 Task: Find connections with filter location Puerto López with filter topic #Leanstartupswith filter profile language Spanish with filter current company Water.org with filter school The New College, Chennai with filter industry Bars, Taverns, and Nightclubs with filter service category Management with filter keywords title Pharmacist
Action: Mouse pressed left at (314, 254)
Screenshot: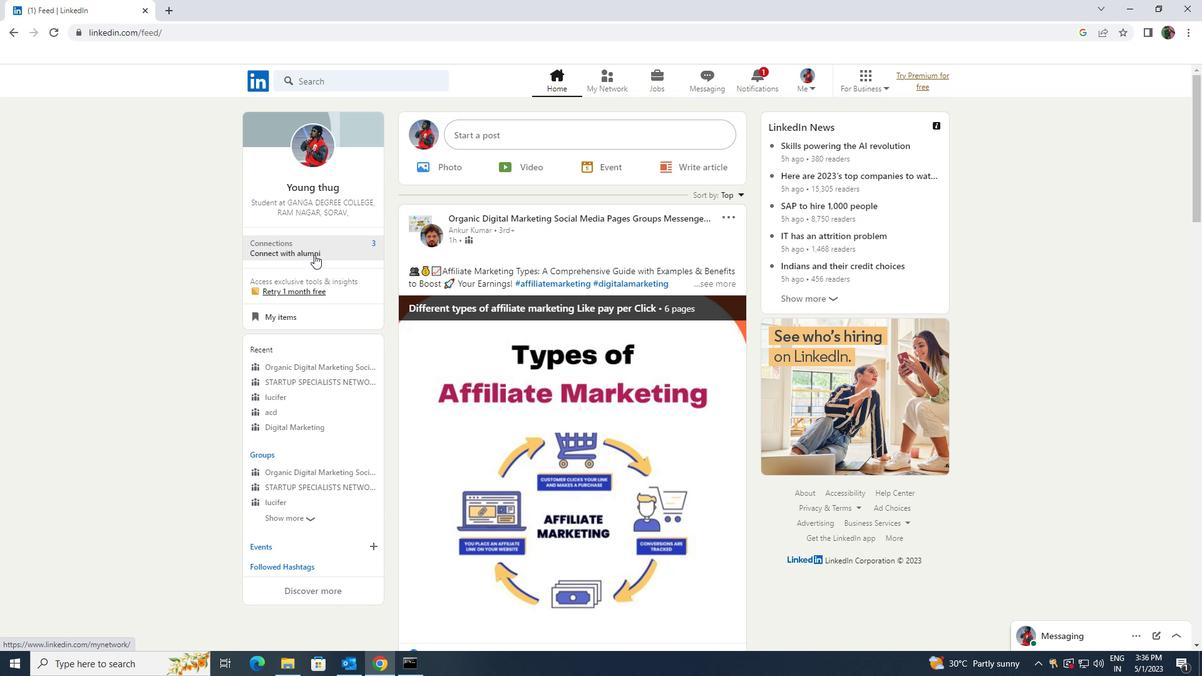 
Action: Mouse moved to (357, 142)
Screenshot: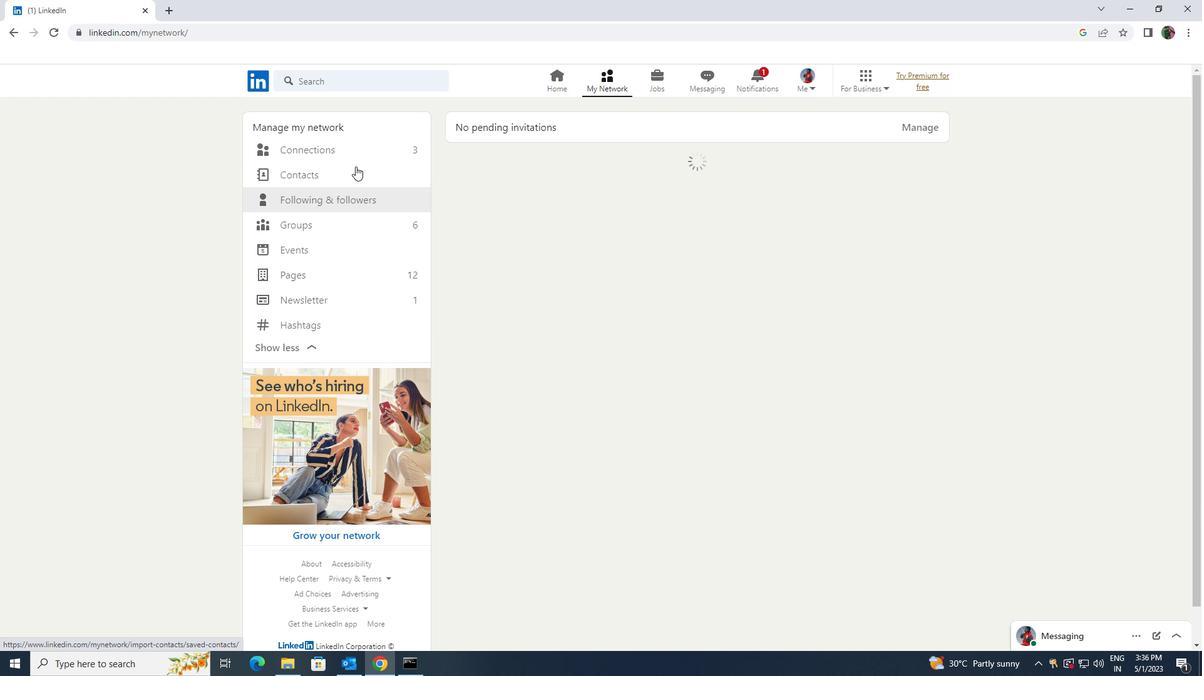 
Action: Mouse pressed left at (357, 142)
Screenshot: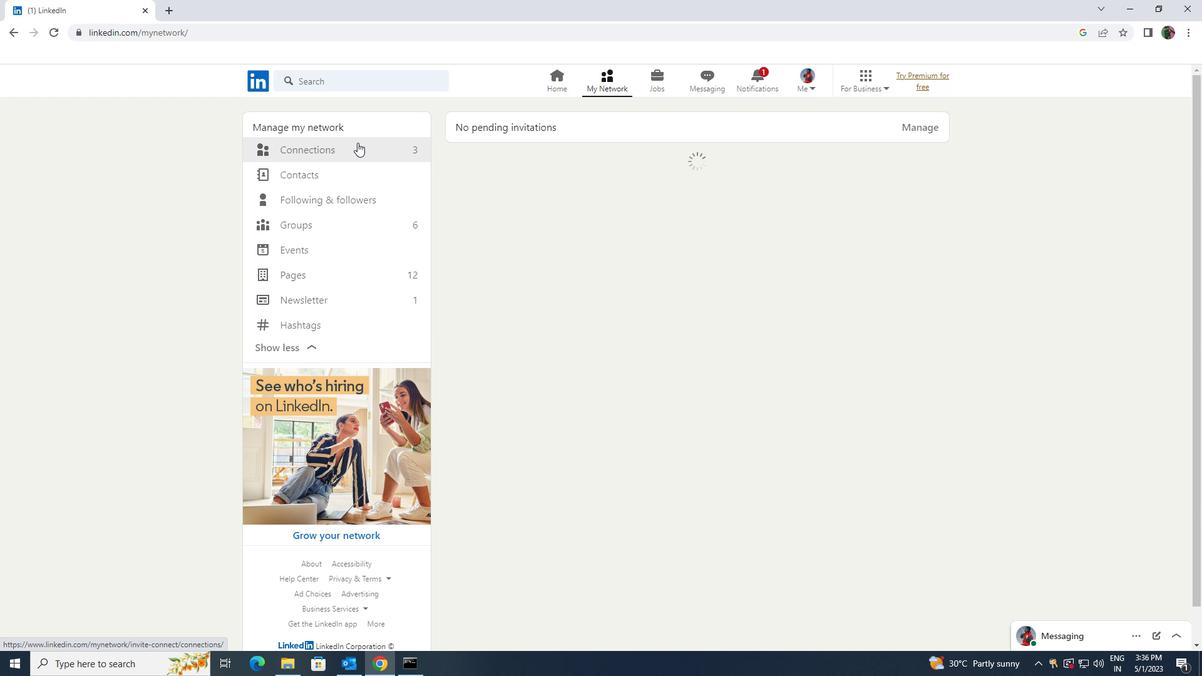 
Action: Mouse moved to (659, 154)
Screenshot: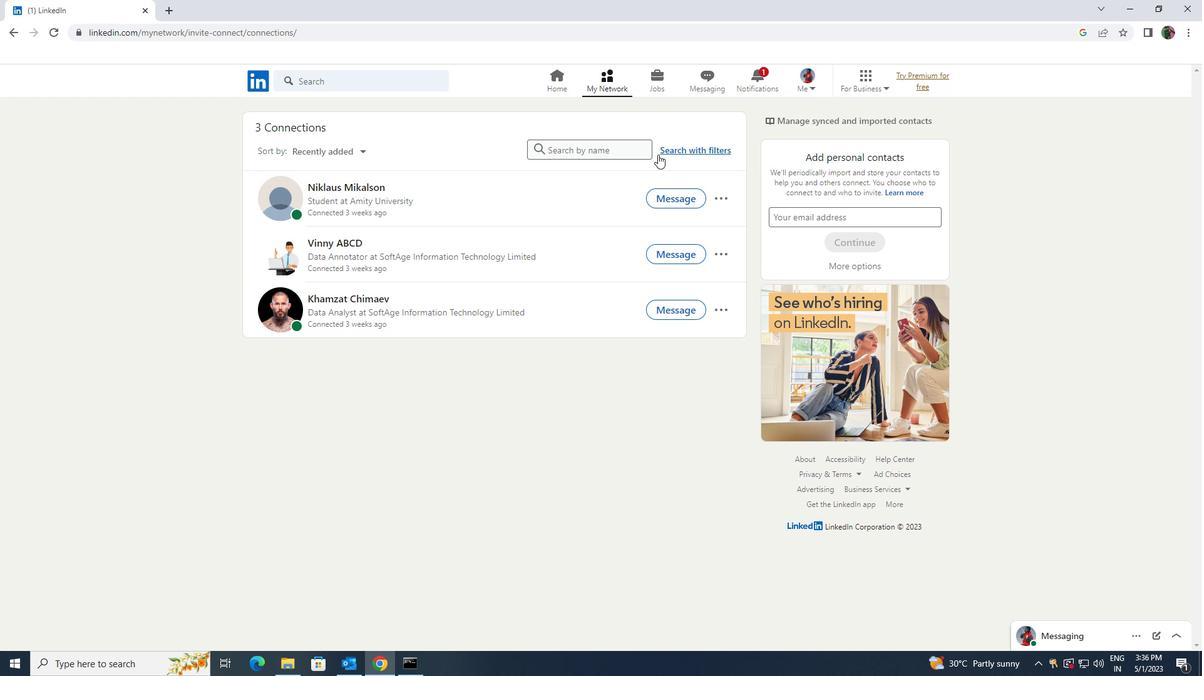 
Action: Mouse pressed left at (659, 154)
Screenshot: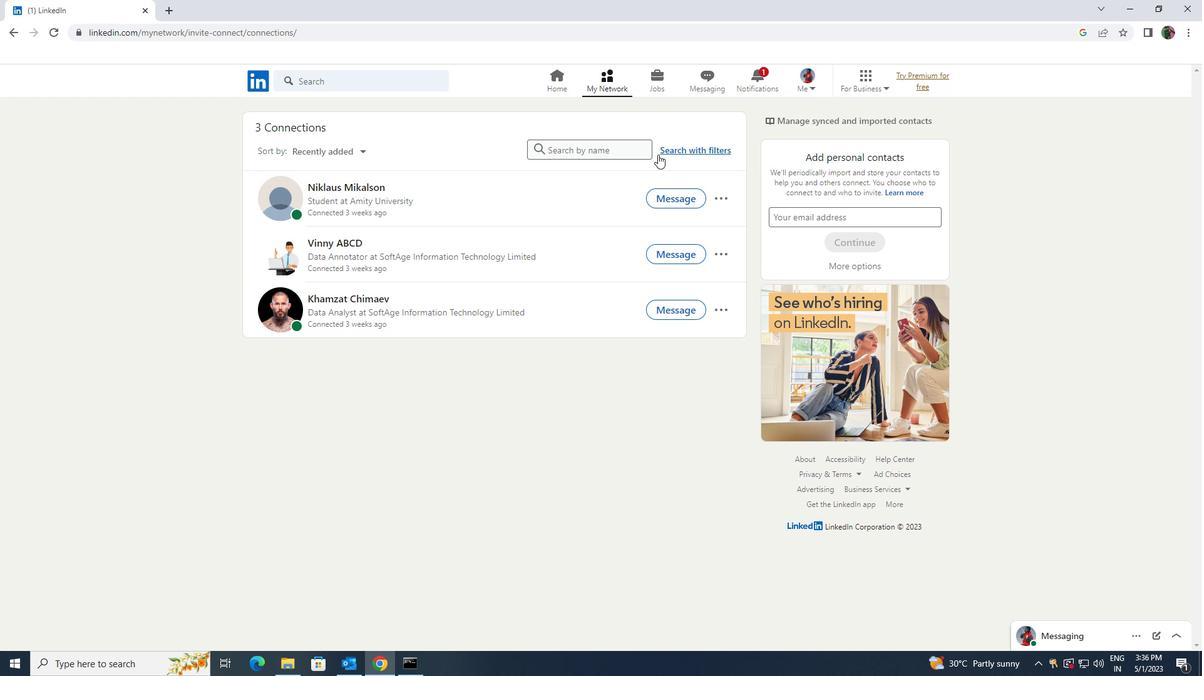 
Action: Mouse moved to (630, 112)
Screenshot: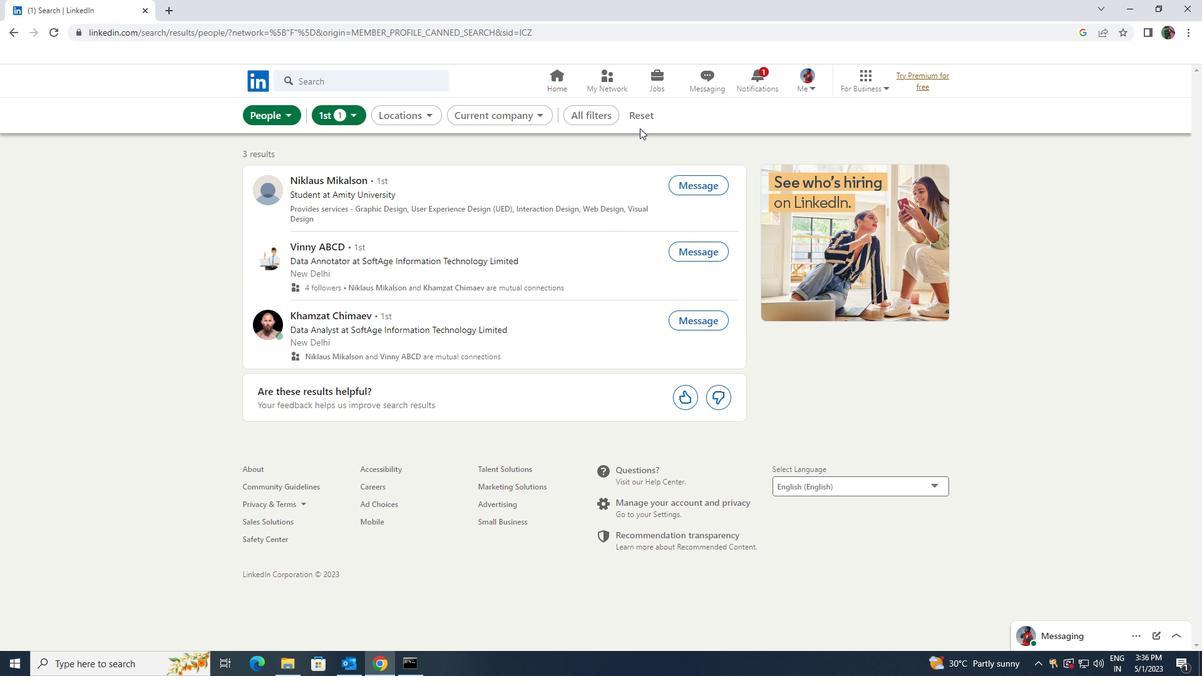 
Action: Mouse pressed left at (630, 112)
Screenshot: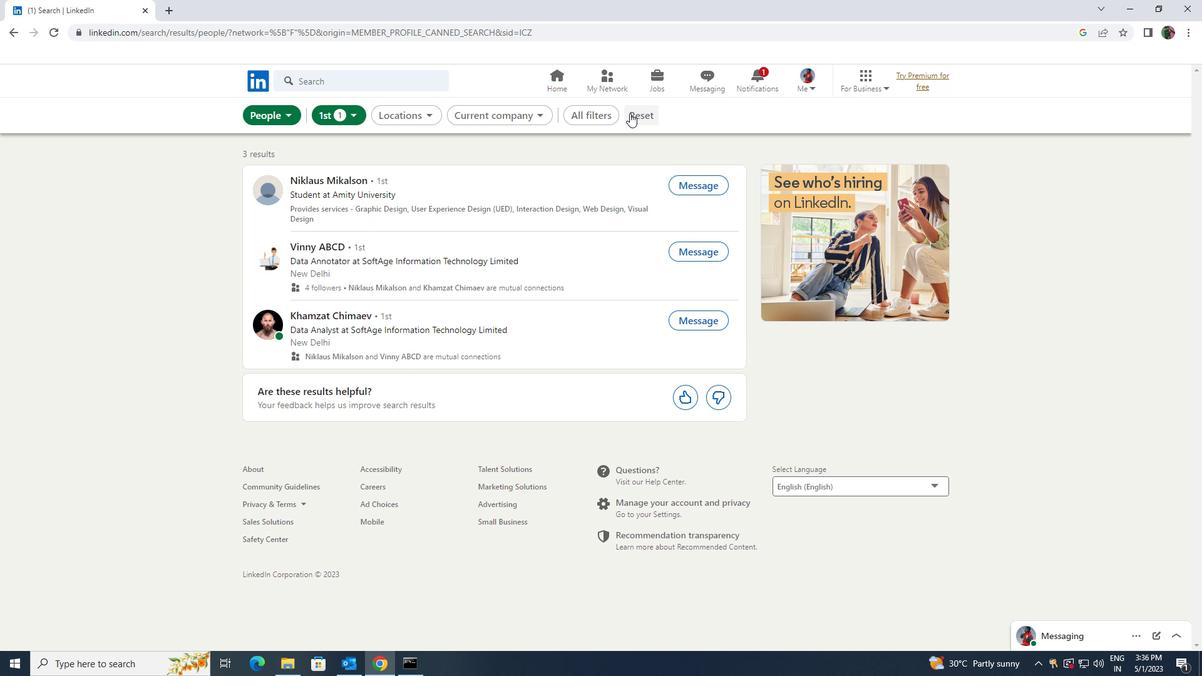 
Action: Mouse moved to (625, 111)
Screenshot: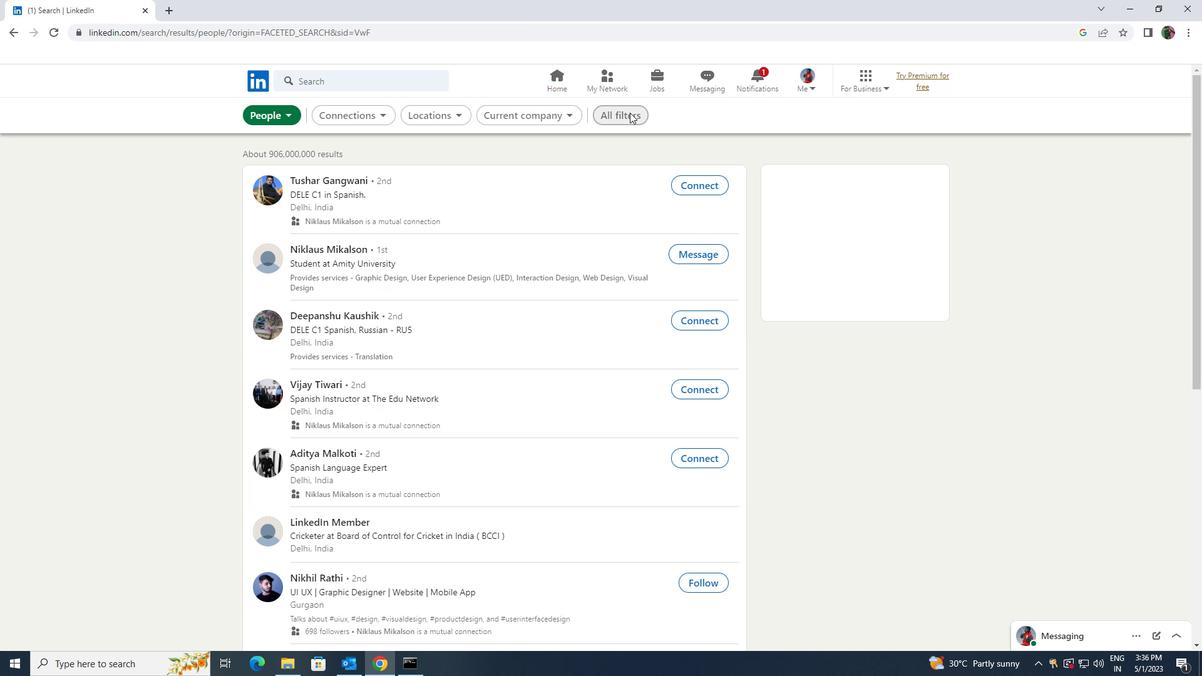 
Action: Mouse pressed left at (625, 111)
Screenshot: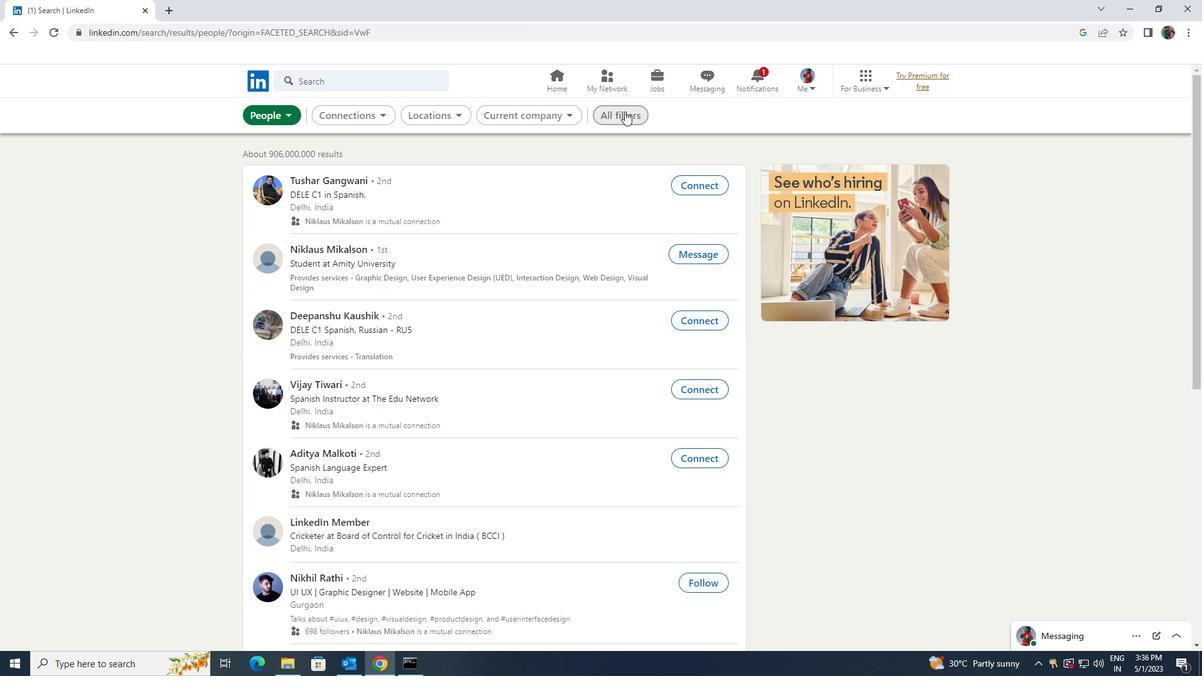 
Action: Mouse moved to (950, 369)
Screenshot: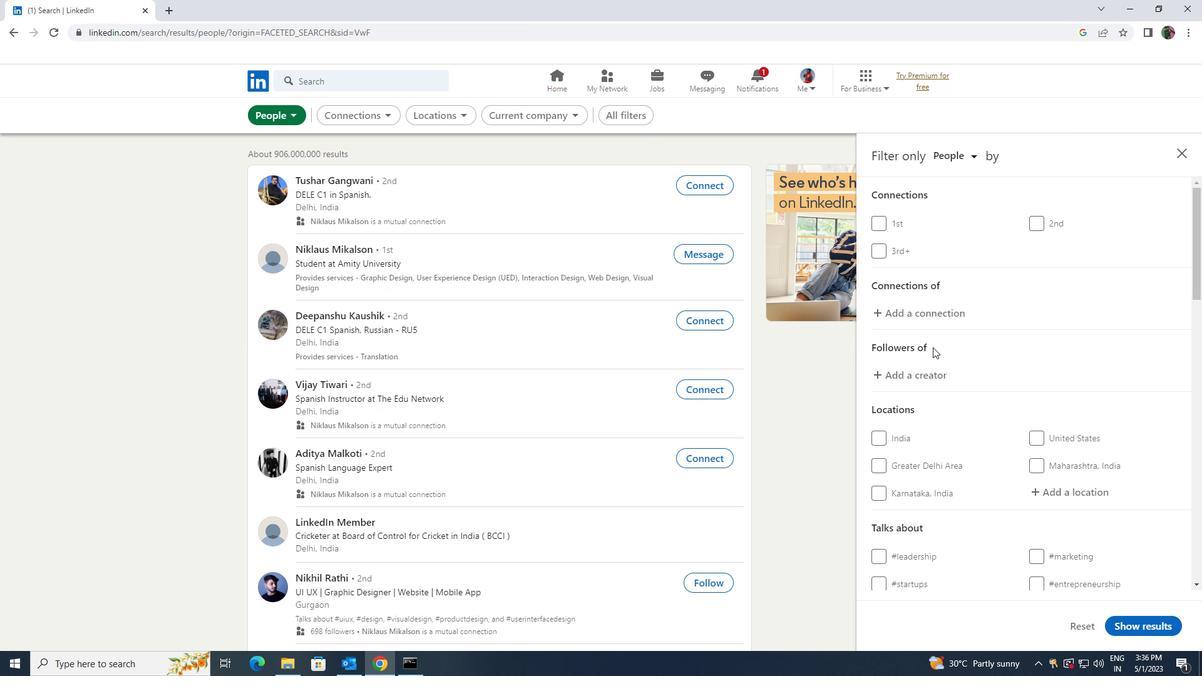 
Action: Mouse scrolled (950, 368) with delta (0, 0)
Screenshot: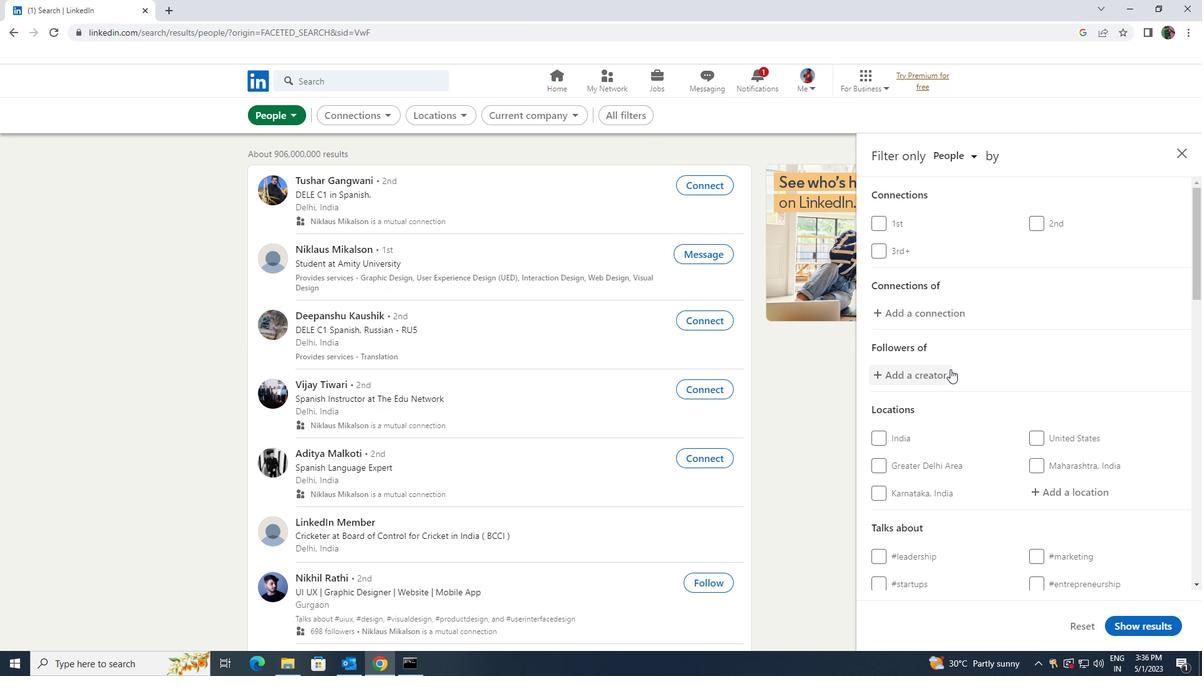 
Action: Mouse scrolled (950, 368) with delta (0, 0)
Screenshot: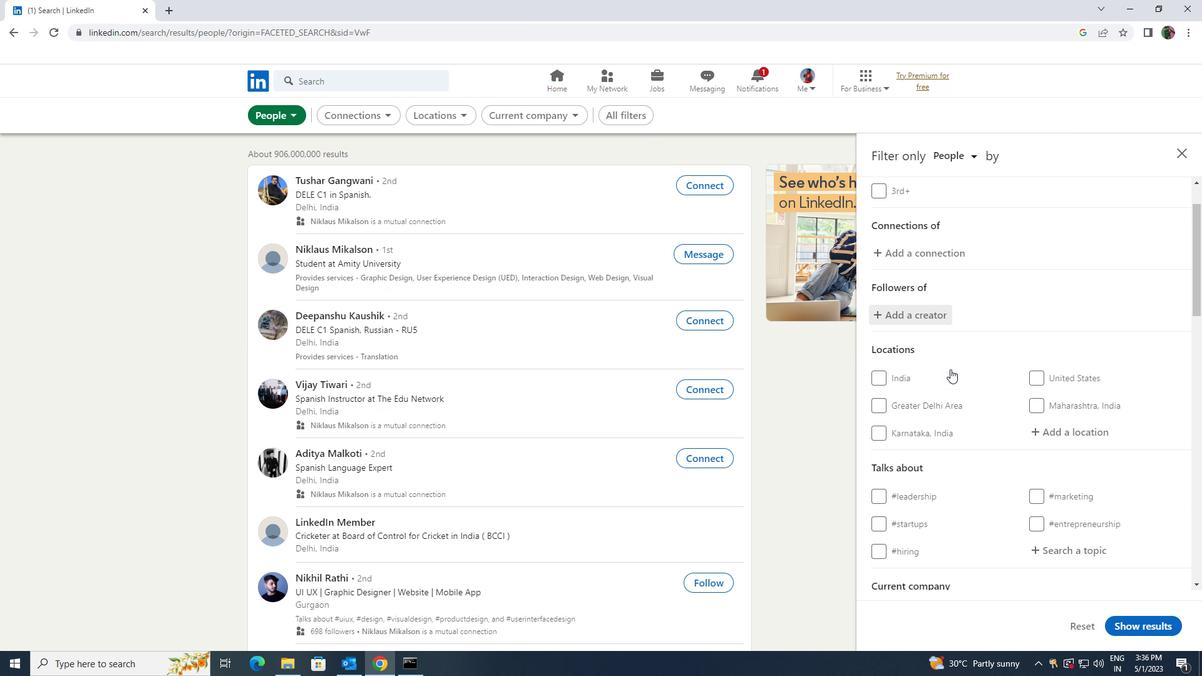 
Action: Mouse moved to (1050, 372)
Screenshot: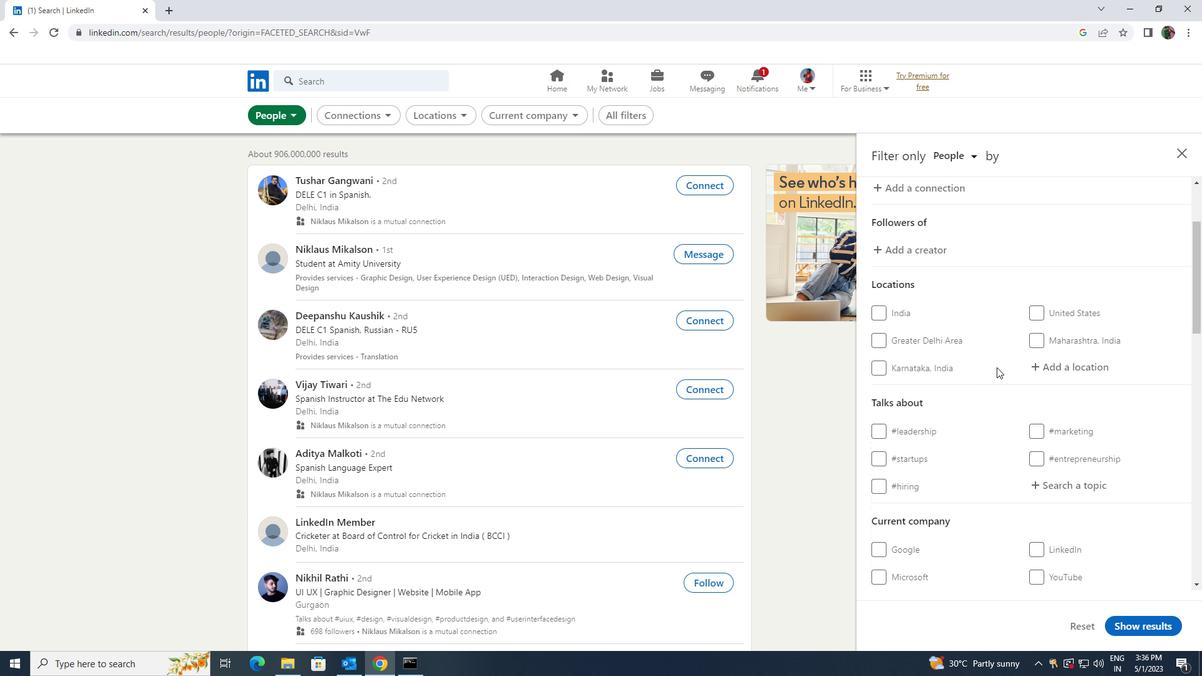 
Action: Mouse pressed left at (1050, 372)
Screenshot: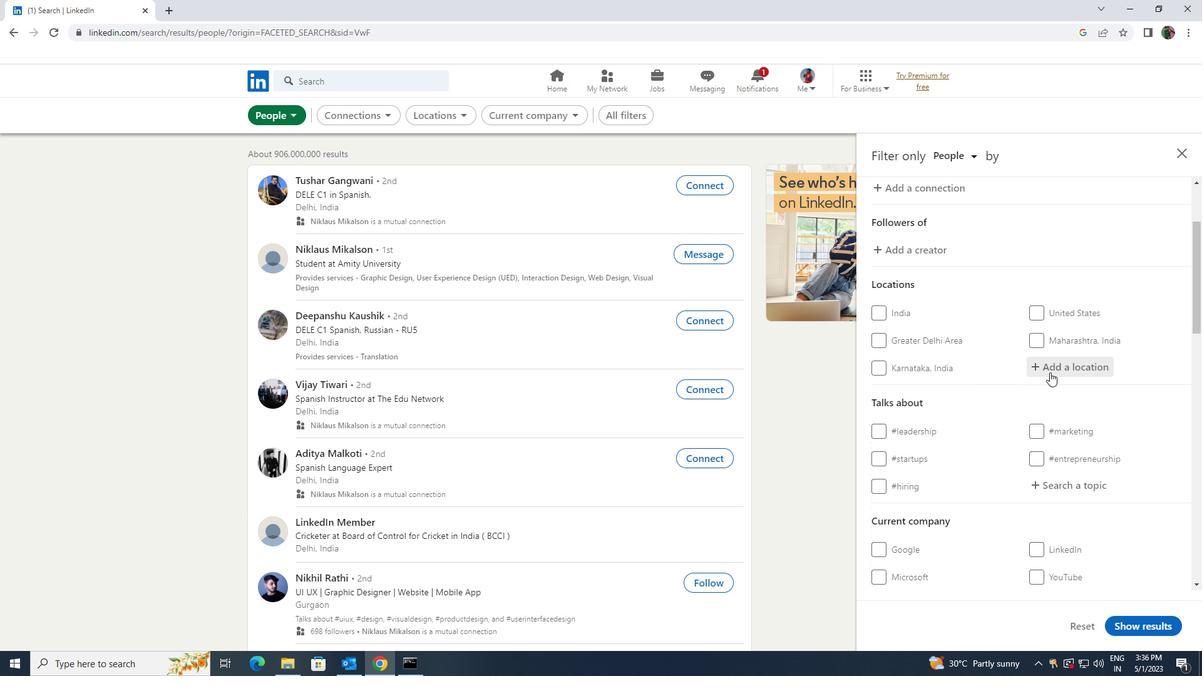 
Action: Key pressed <Key.shift>PUERTO<Key.space><Key.shift><Key.shift><Key.shift><Key.shift><Key.shift><Key.shift><Key.shift><Key.shift><Key.shift><Key.shift><Key.shift><Key.shift><Key.shift><Key.shift><Key.shift><Key.shift><Key.shift><Key.shift>LOP
Screenshot: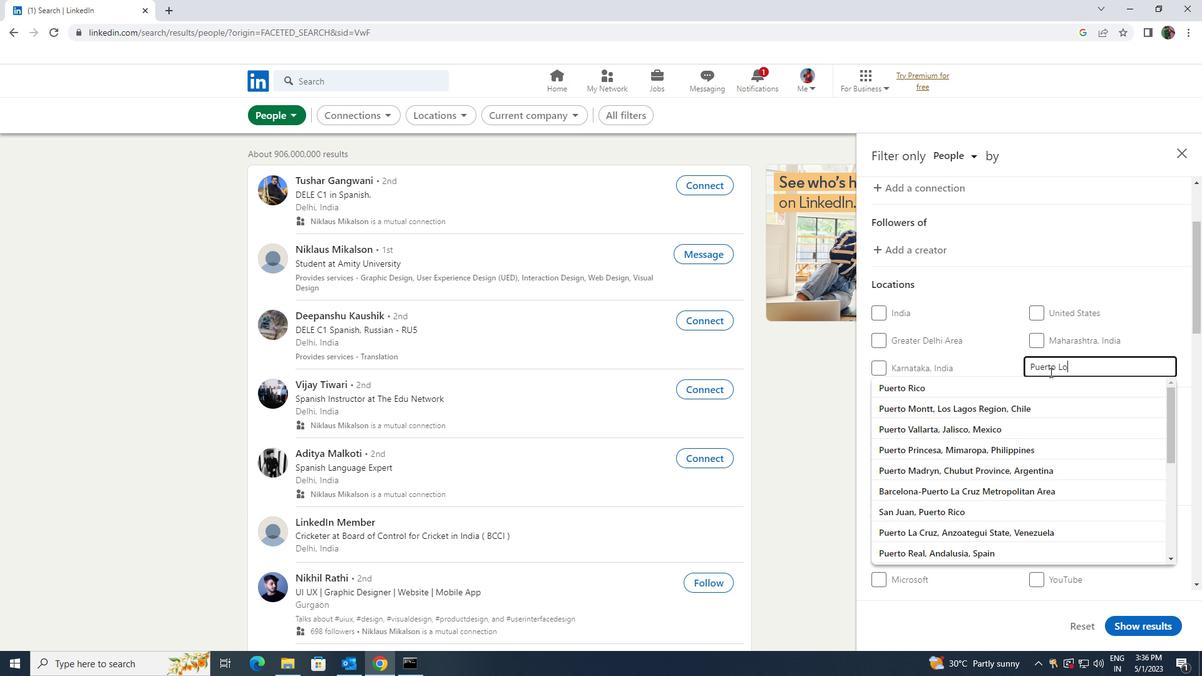 
Action: Mouse moved to (1045, 383)
Screenshot: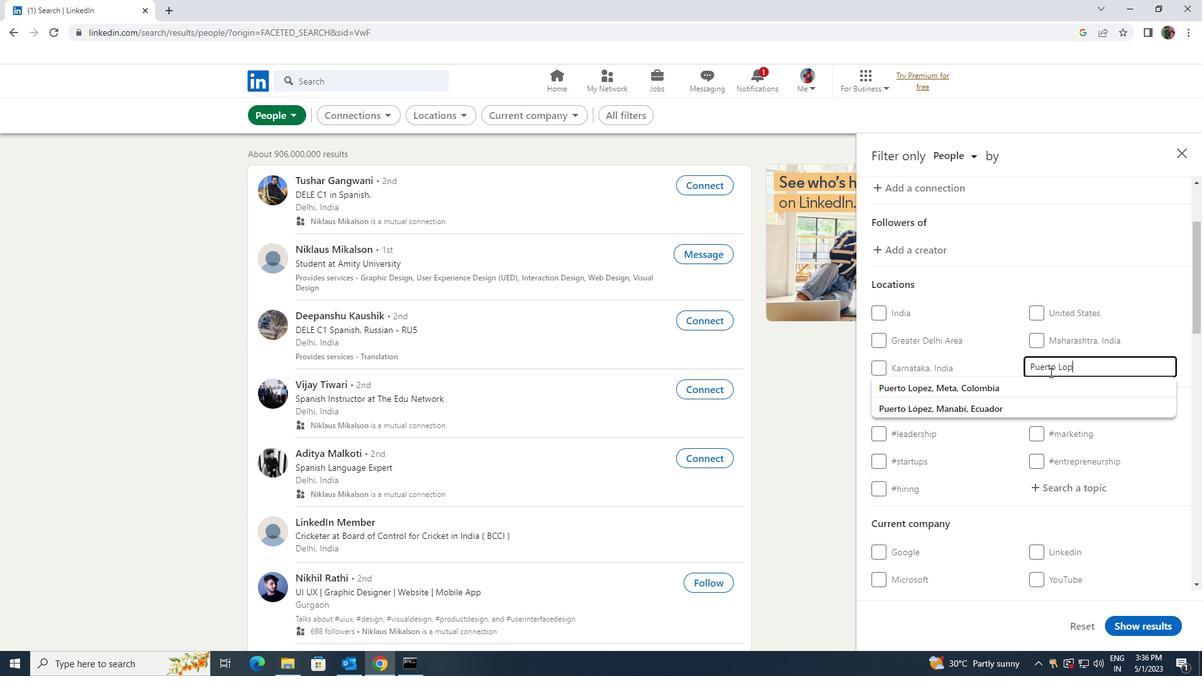 
Action: Mouse pressed left at (1045, 383)
Screenshot: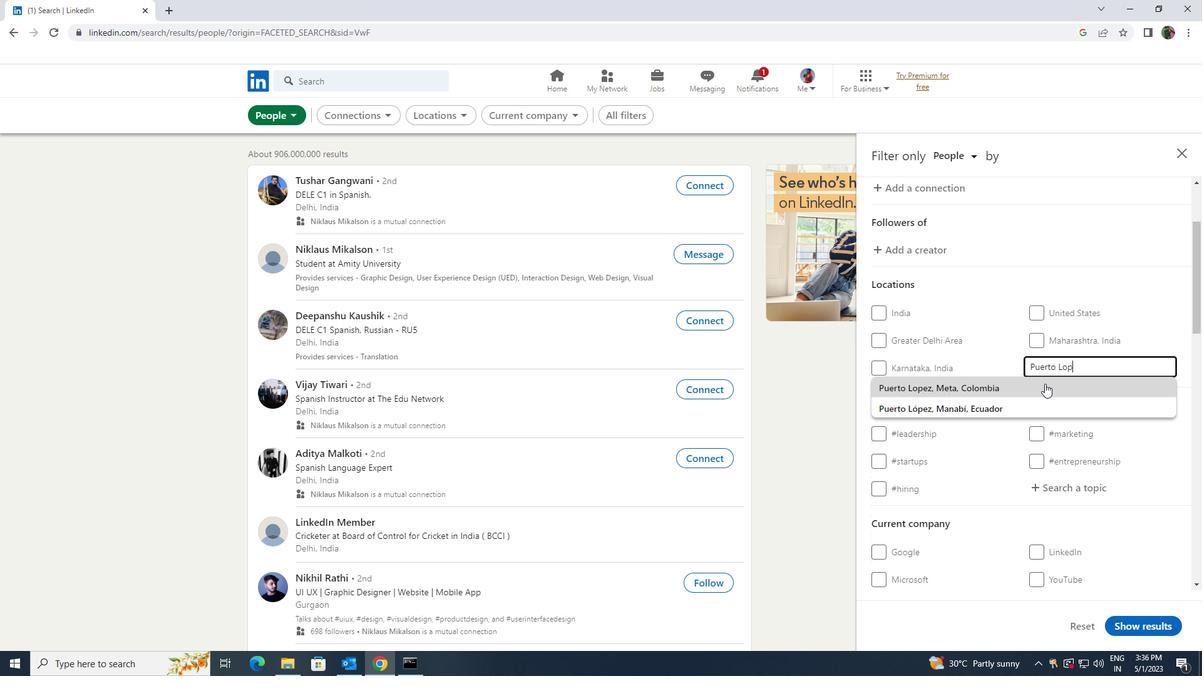 
Action: Mouse scrolled (1045, 383) with delta (0, 0)
Screenshot: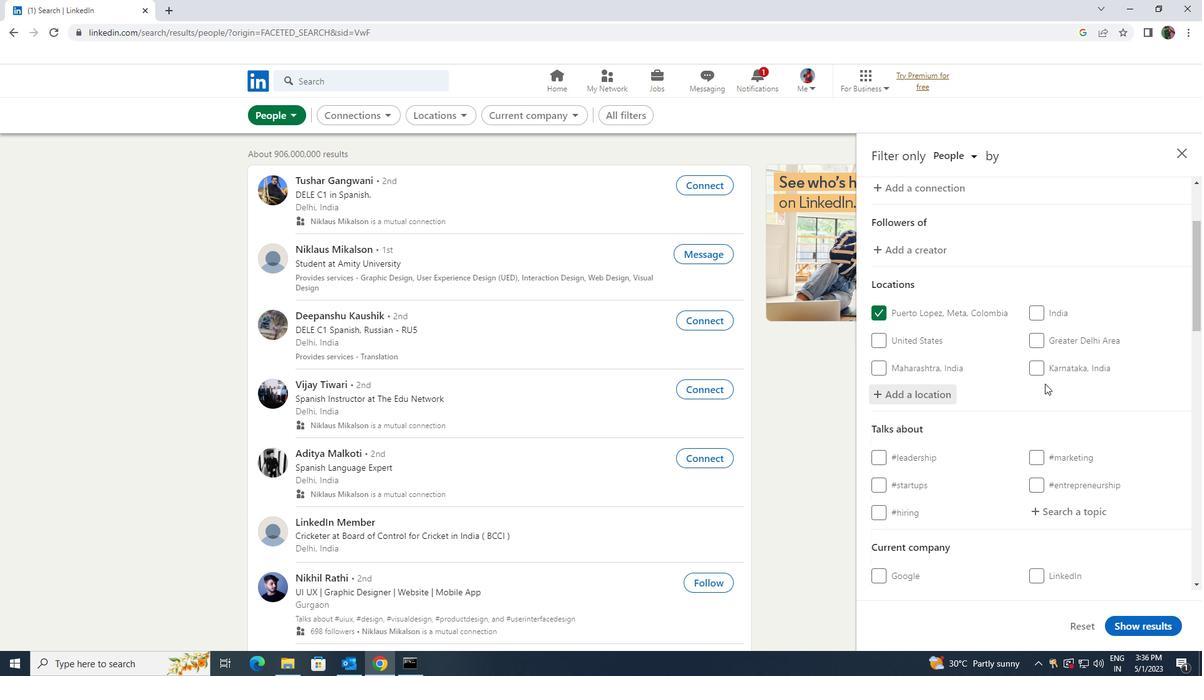 
Action: Mouse scrolled (1045, 383) with delta (0, 0)
Screenshot: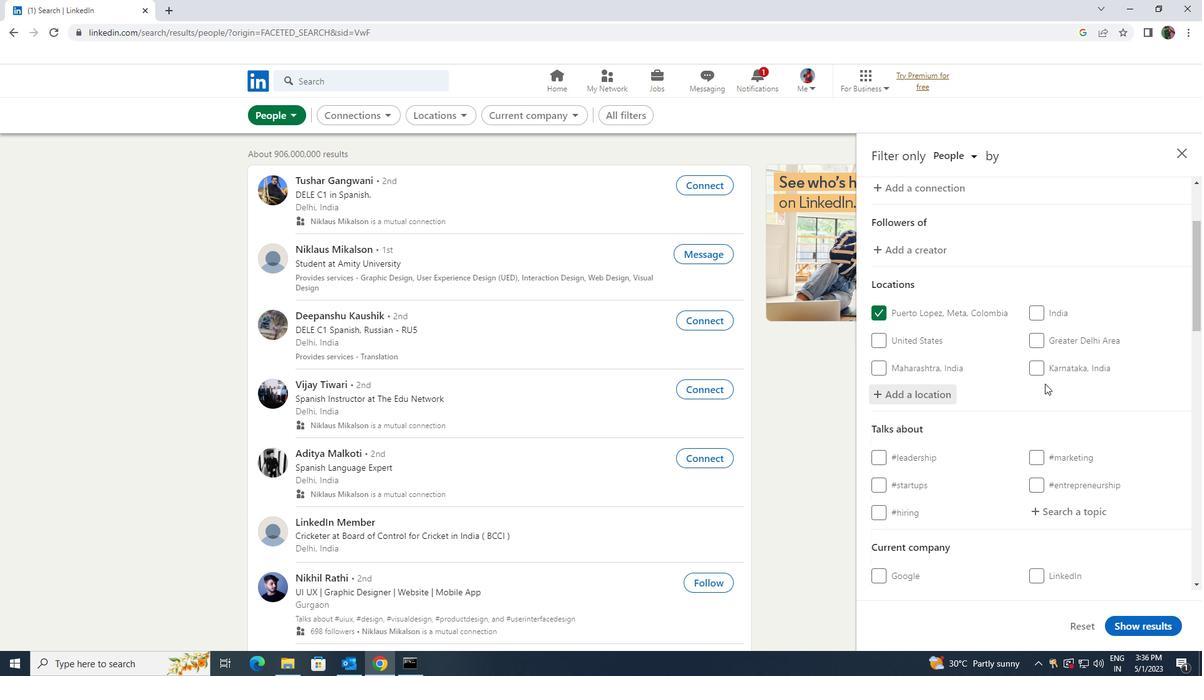 
Action: Mouse moved to (1066, 392)
Screenshot: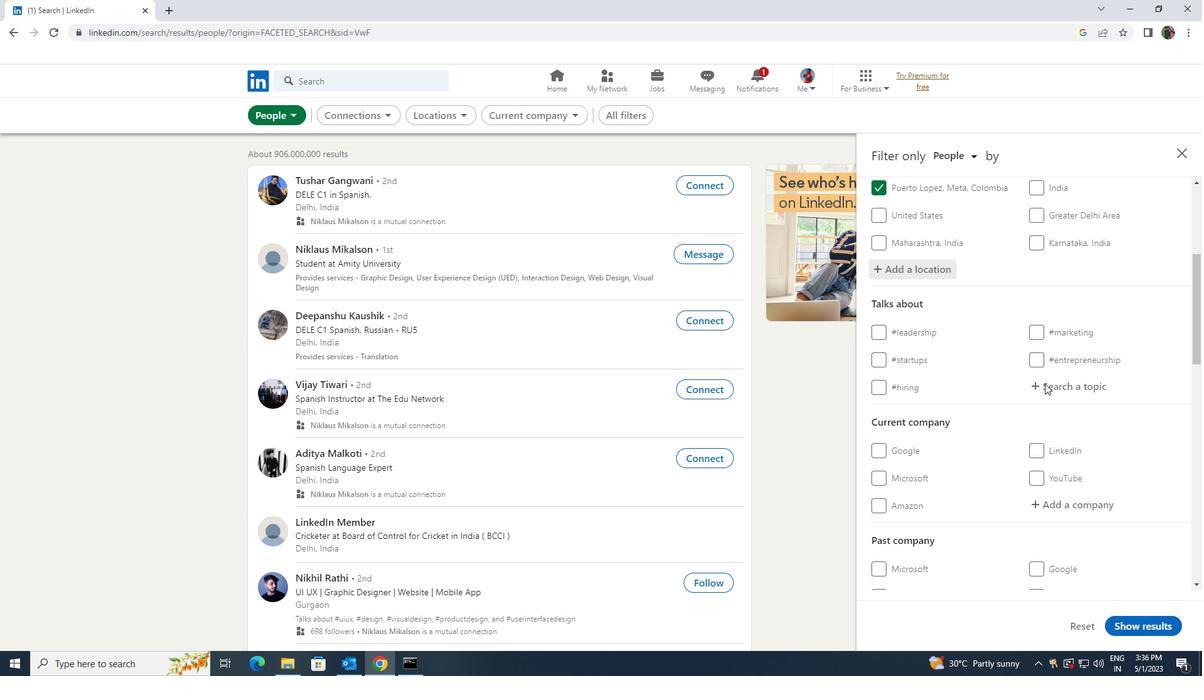 
Action: Mouse pressed left at (1066, 392)
Screenshot: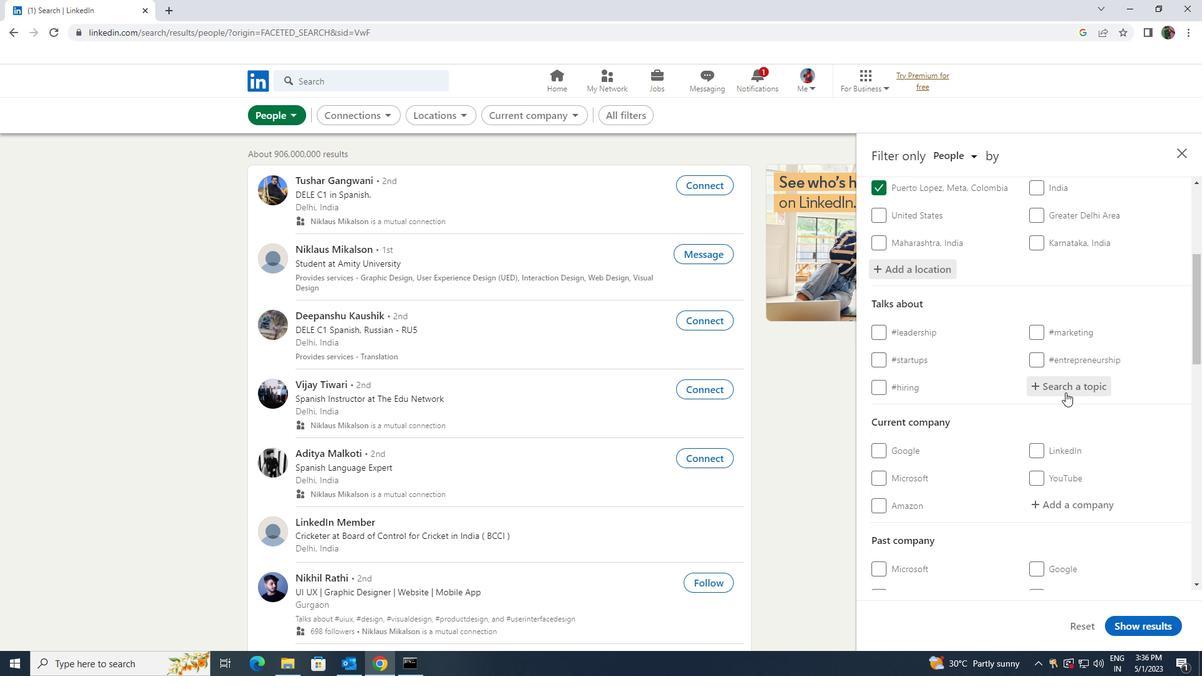 
Action: Key pressed <Key.shift>LEANSTARTU
Screenshot: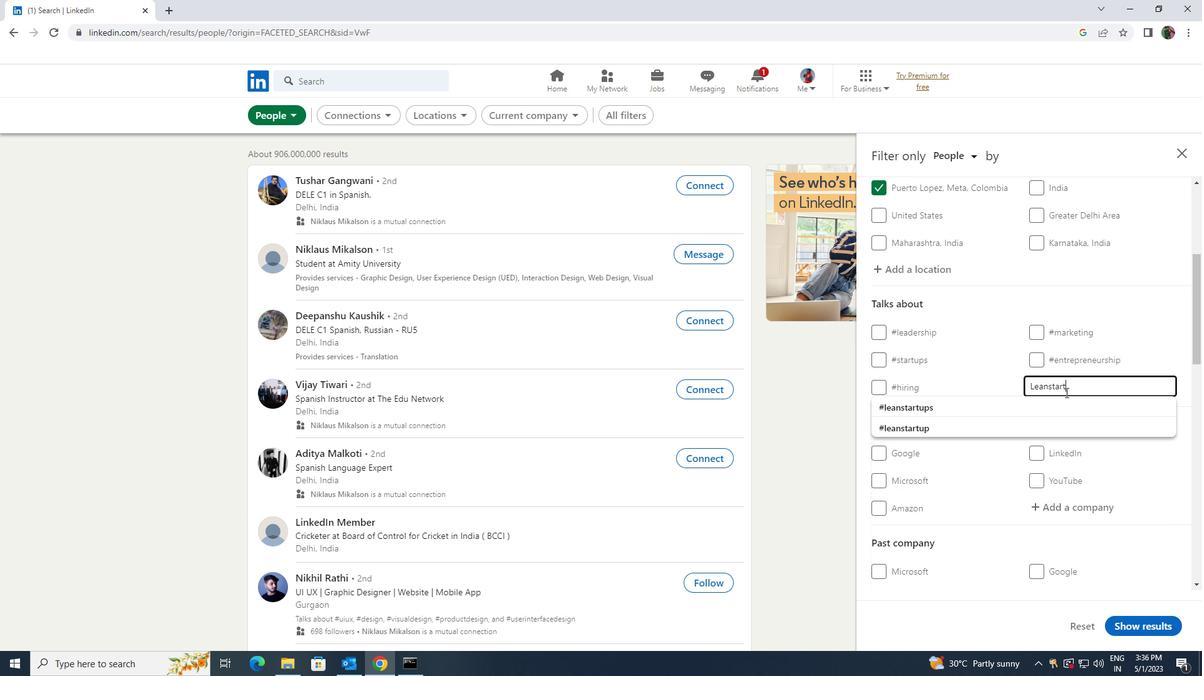 
Action: Mouse moved to (1055, 414)
Screenshot: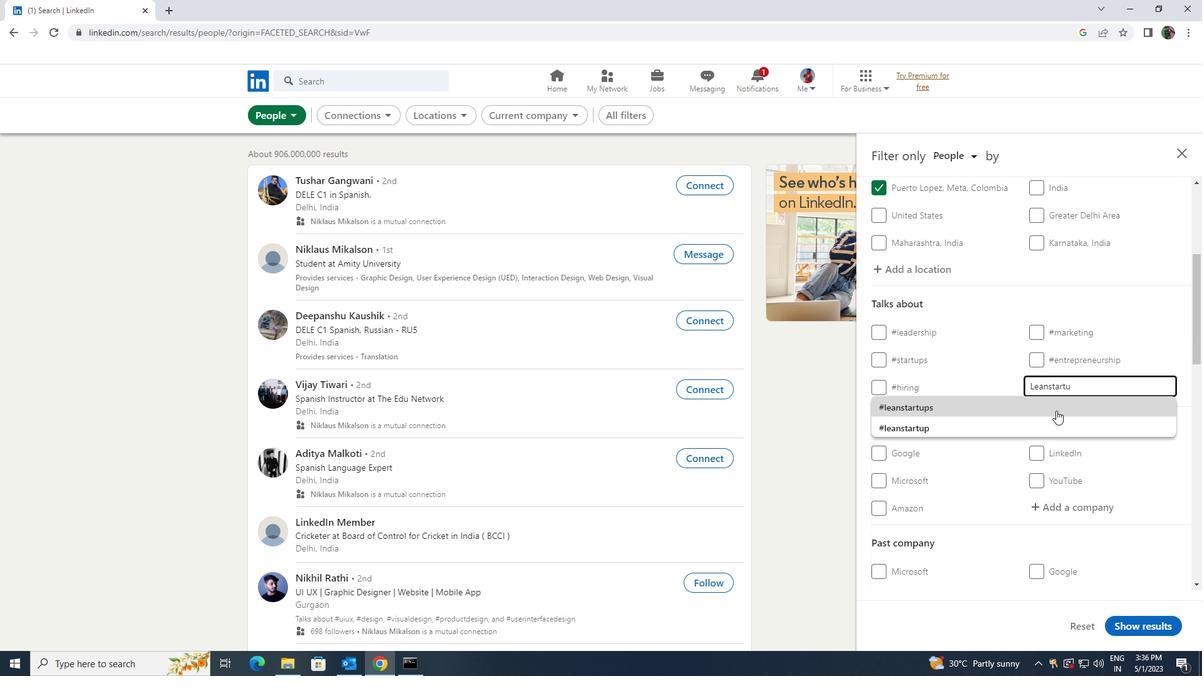 
Action: Mouse pressed left at (1055, 414)
Screenshot: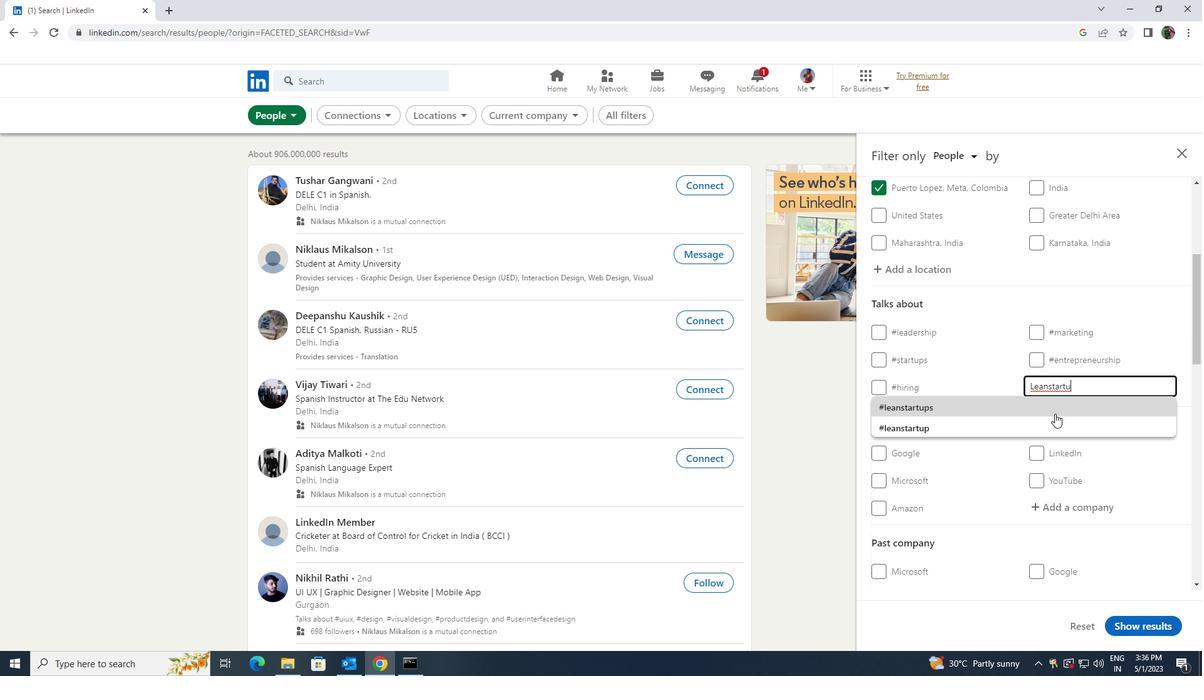 
Action: Mouse scrolled (1055, 413) with delta (0, 0)
Screenshot: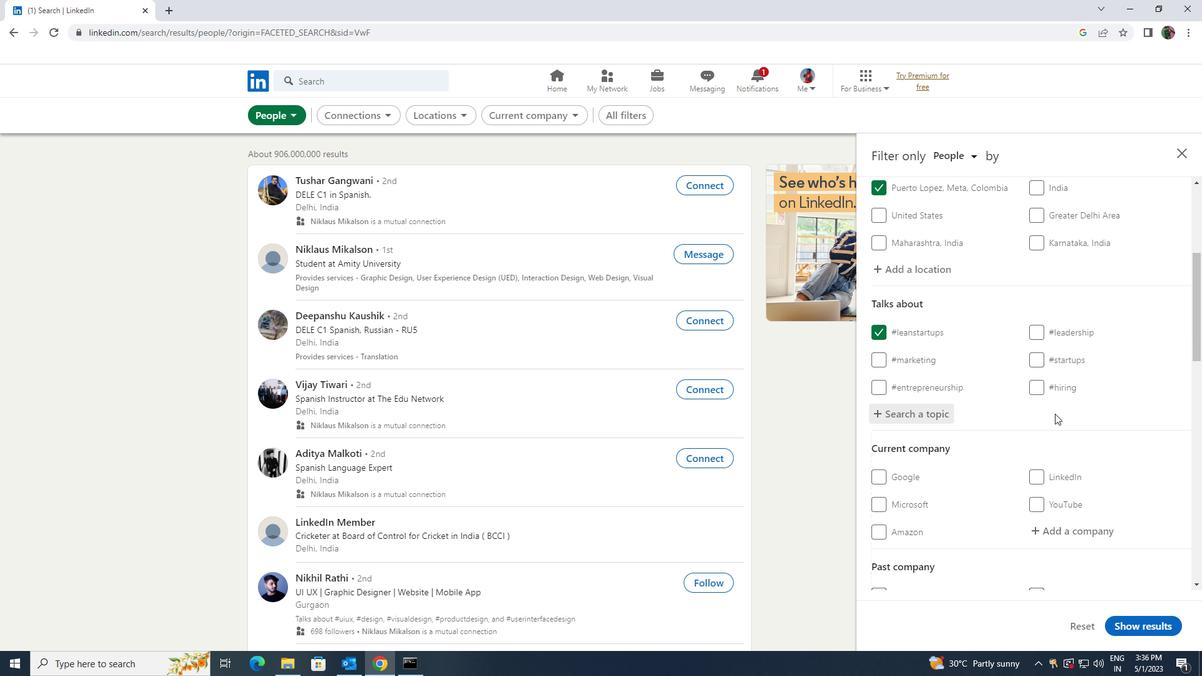 
Action: Mouse scrolled (1055, 413) with delta (0, 0)
Screenshot: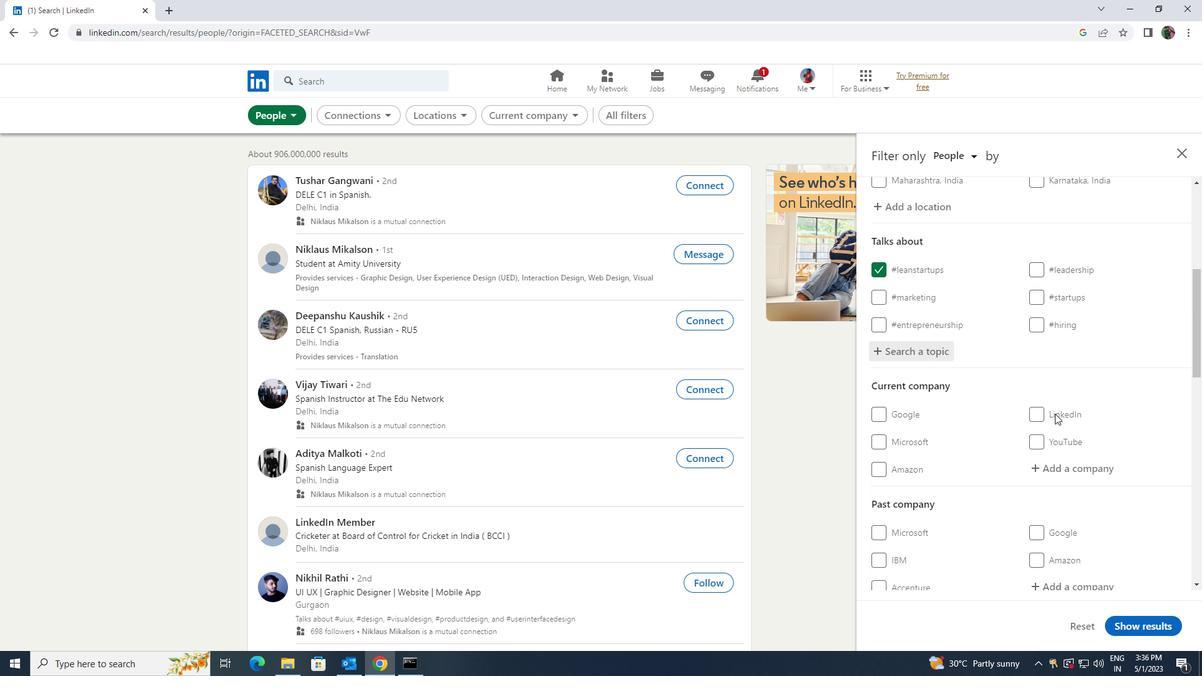 
Action: Mouse scrolled (1055, 413) with delta (0, 0)
Screenshot: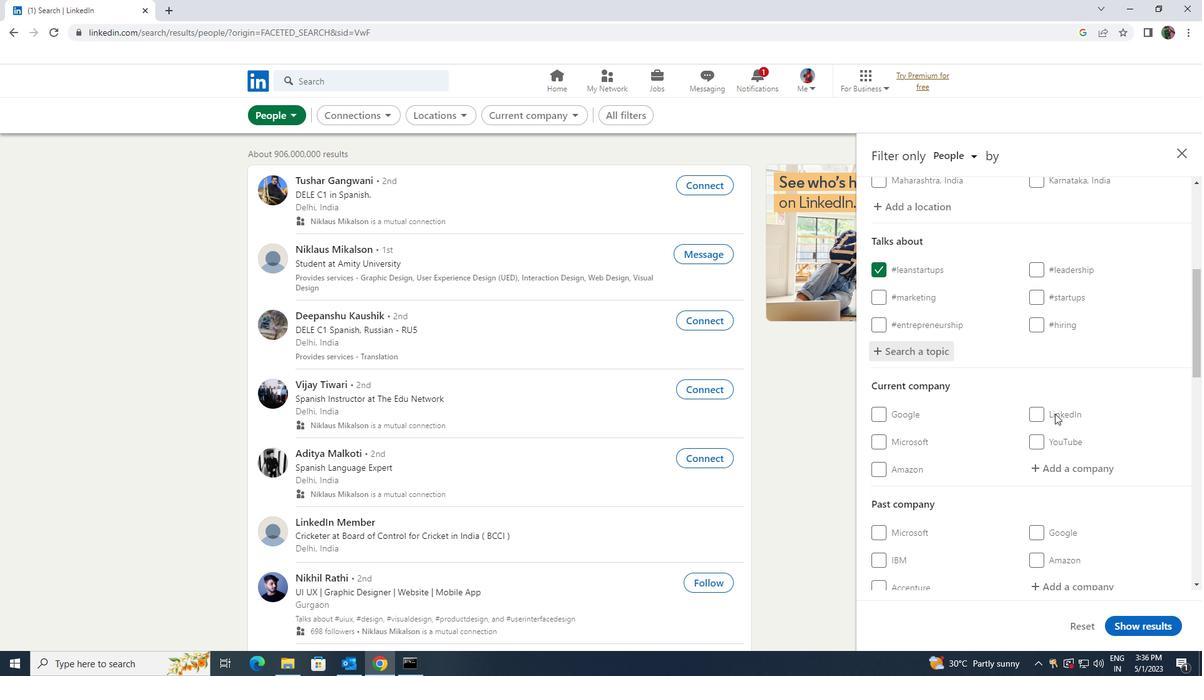 
Action: Mouse scrolled (1055, 413) with delta (0, 0)
Screenshot: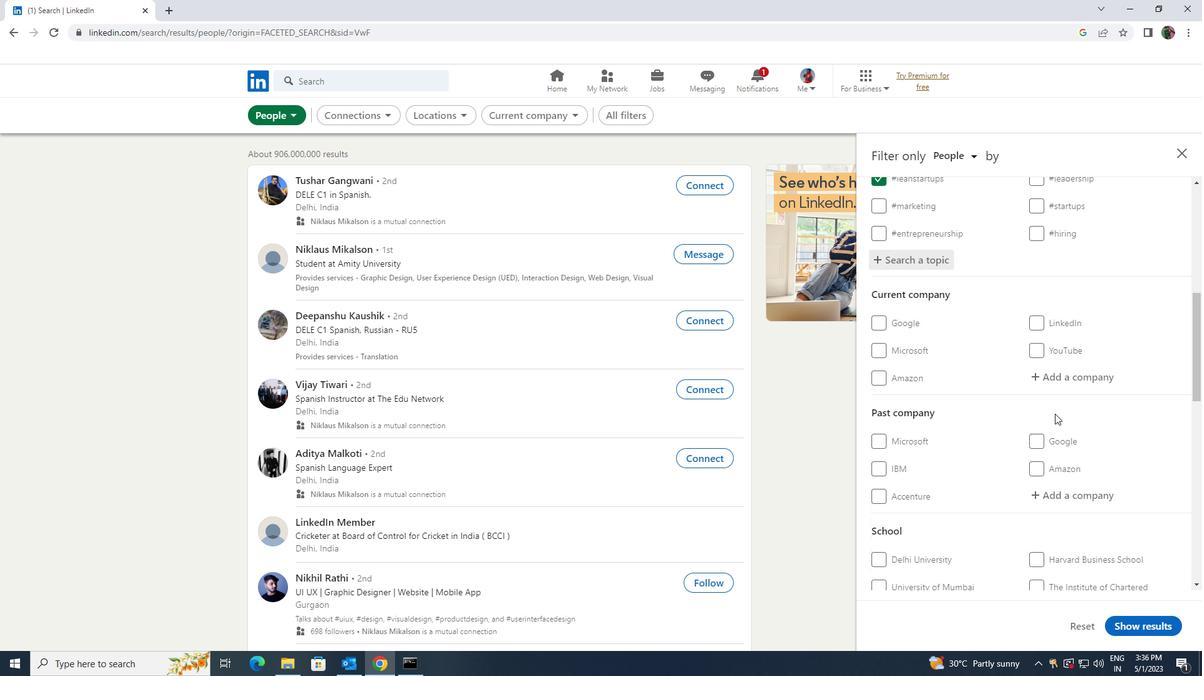 
Action: Mouse scrolled (1055, 413) with delta (0, 0)
Screenshot: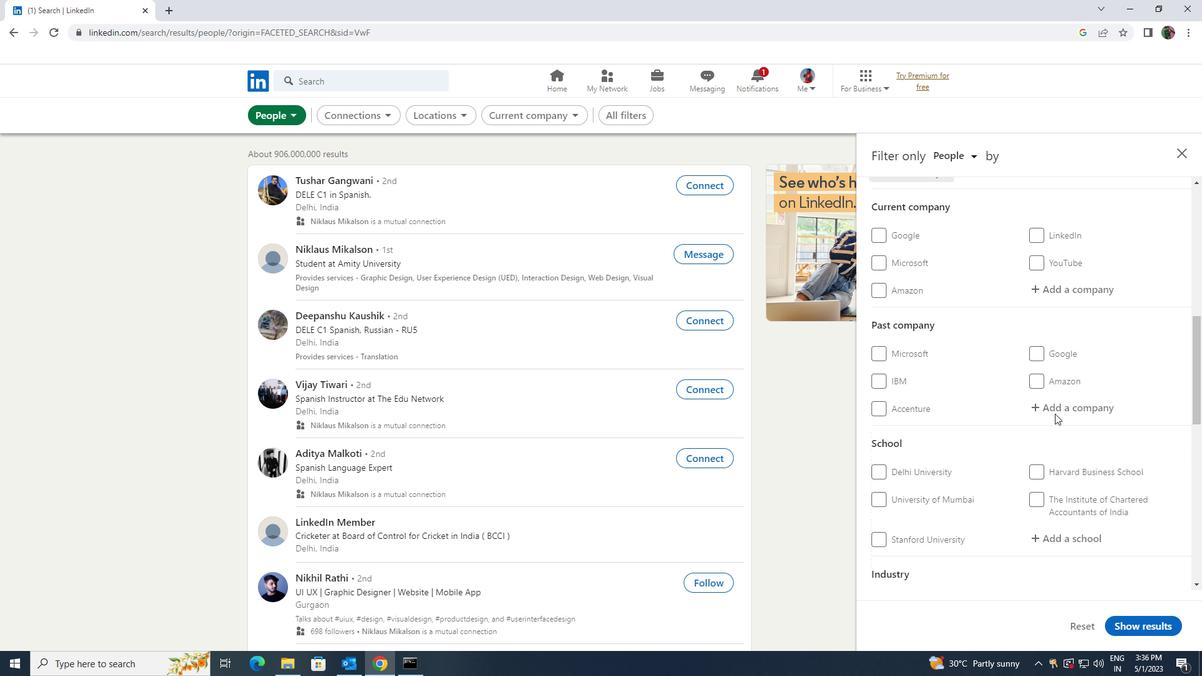 
Action: Mouse scrolled (1055, 413) with delta (0, 0)
Screenshot: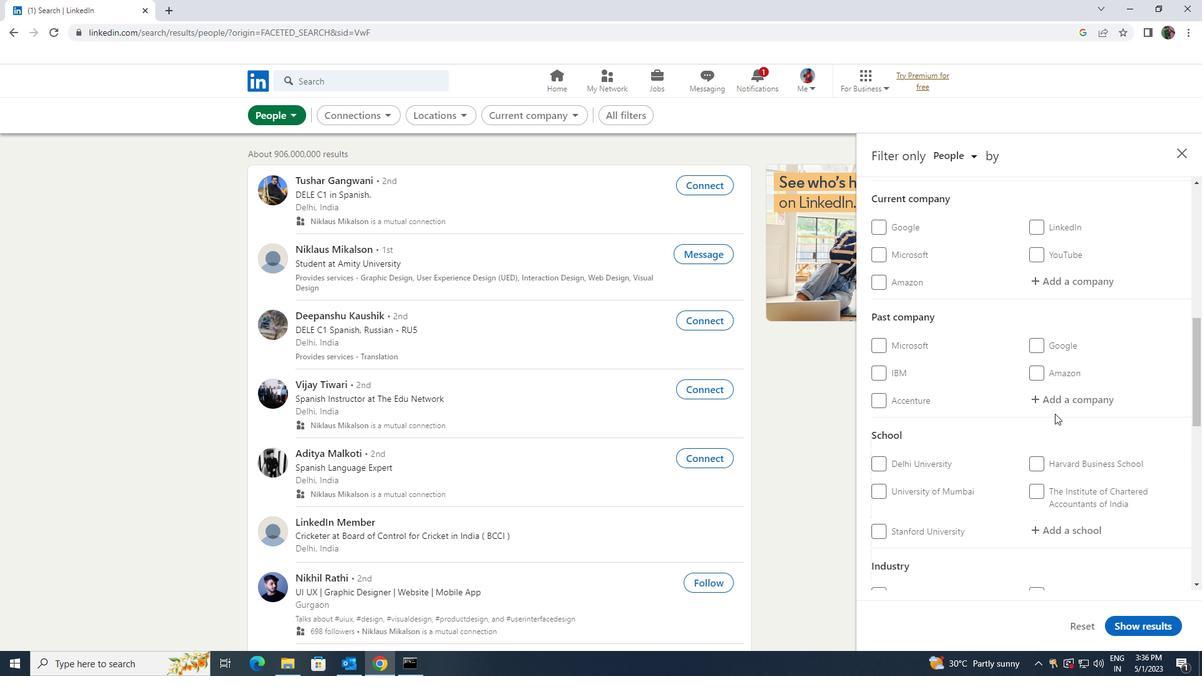 
Action: Mouse scrolled (1055, 413) with delta (0, 0)
Screenshot: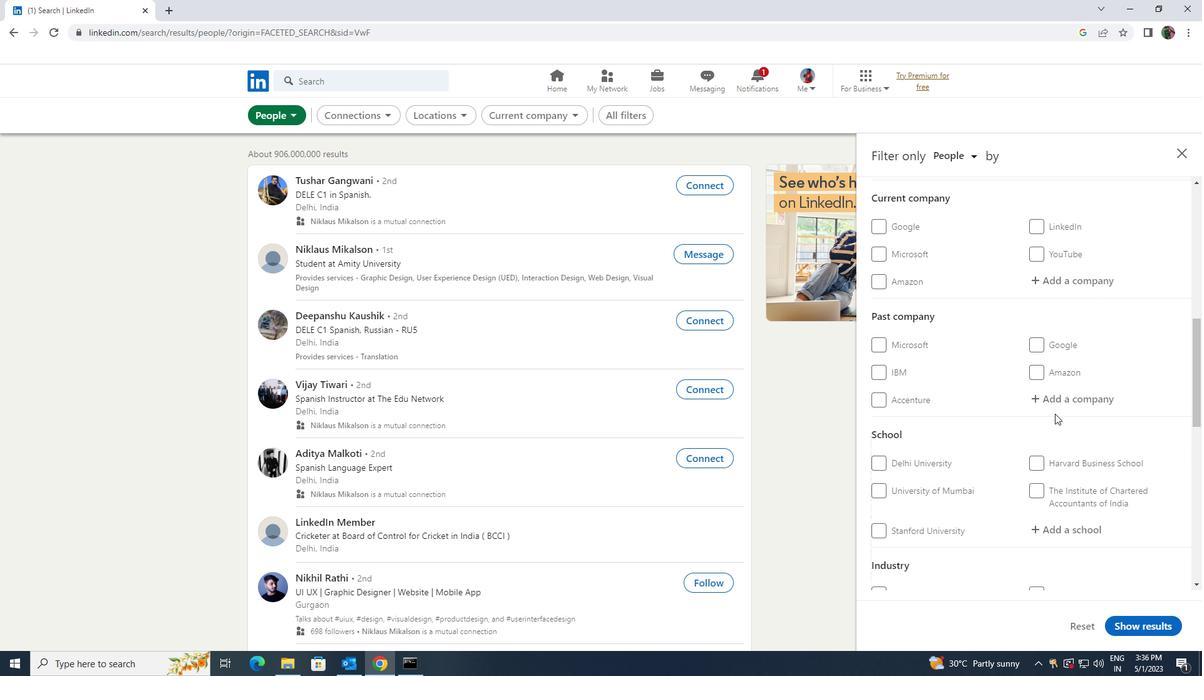 
Action: Mouse scrolled (1055, 413) with delta (0, 0)
Screenshot: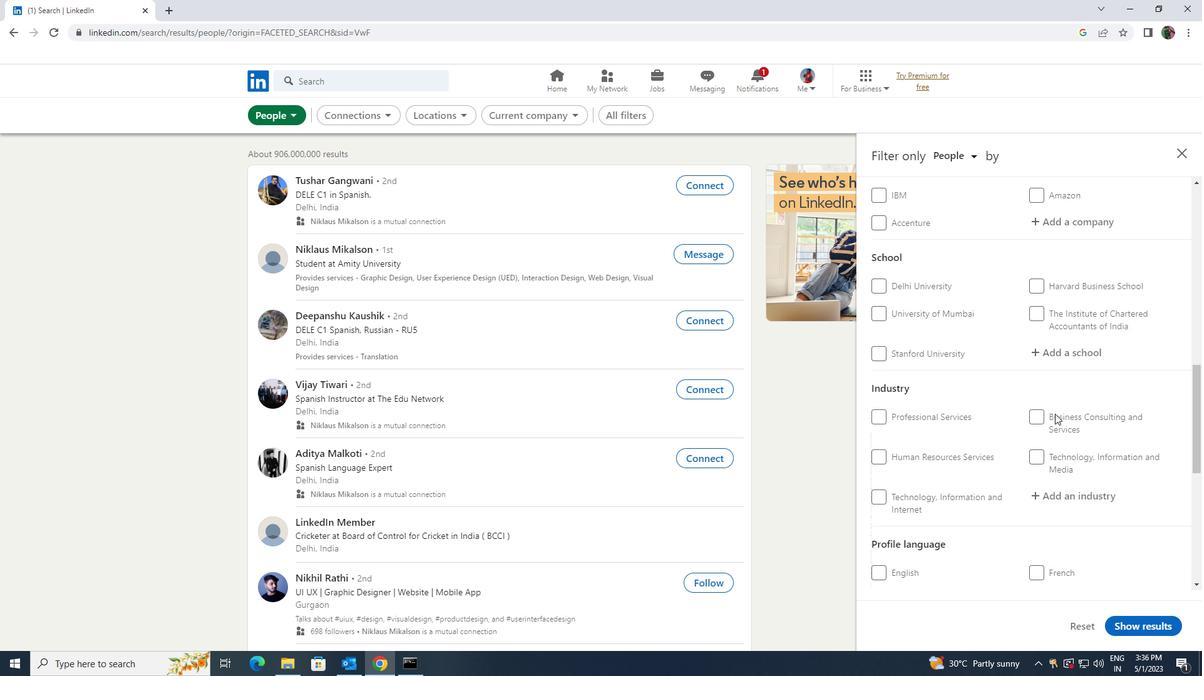 
Action: Mouse scrolled (1055, 413) with delta (0, 0)
Screenshot: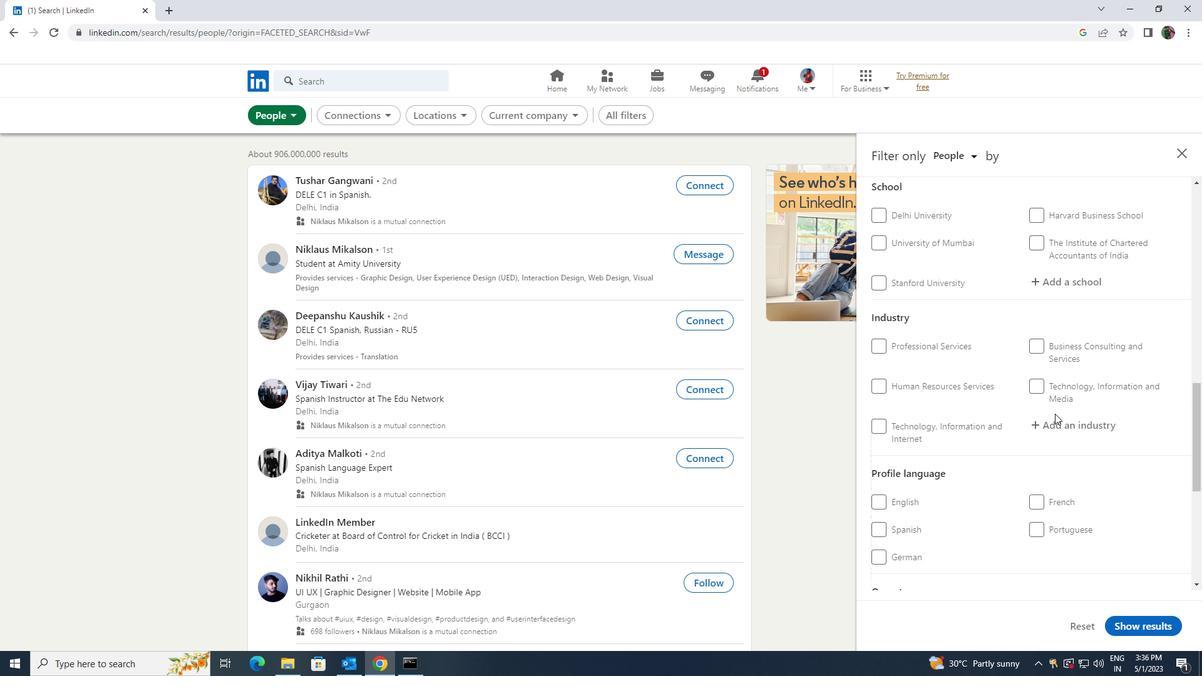 
Action: Mouse moved to (878, 462)
Screenshot: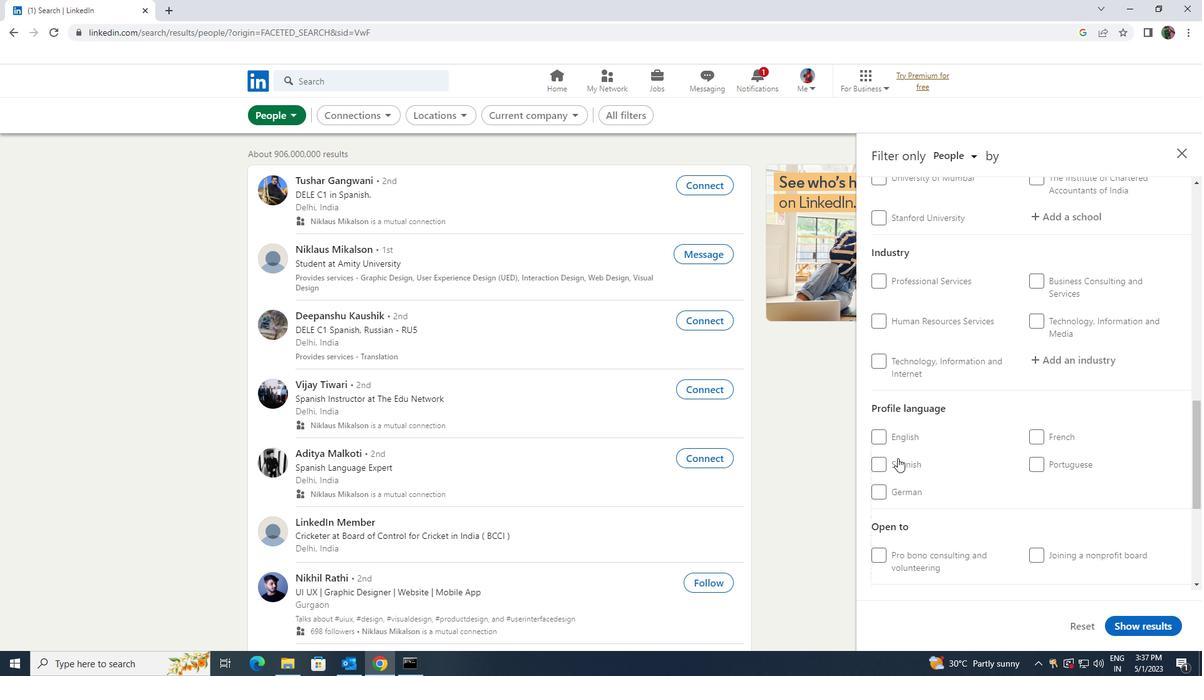 
Action: Mouse pressed left at (878, 462)
Screenshot: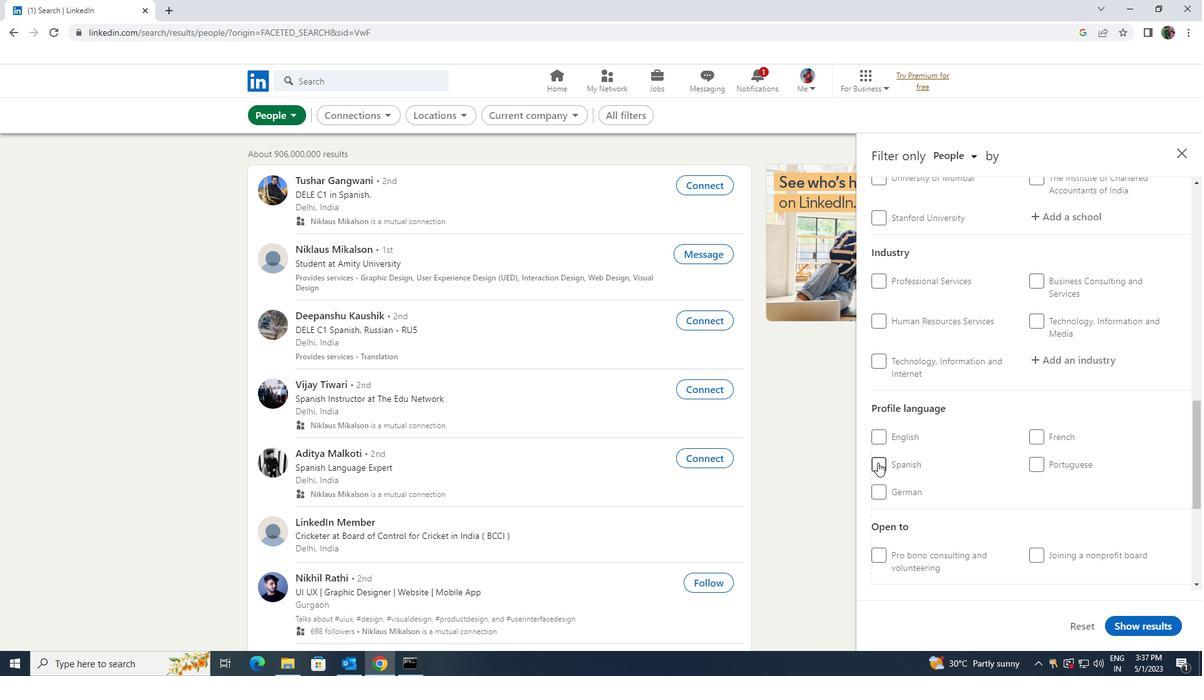 
Action: Mouse moved to (978, 470)
Screenshot: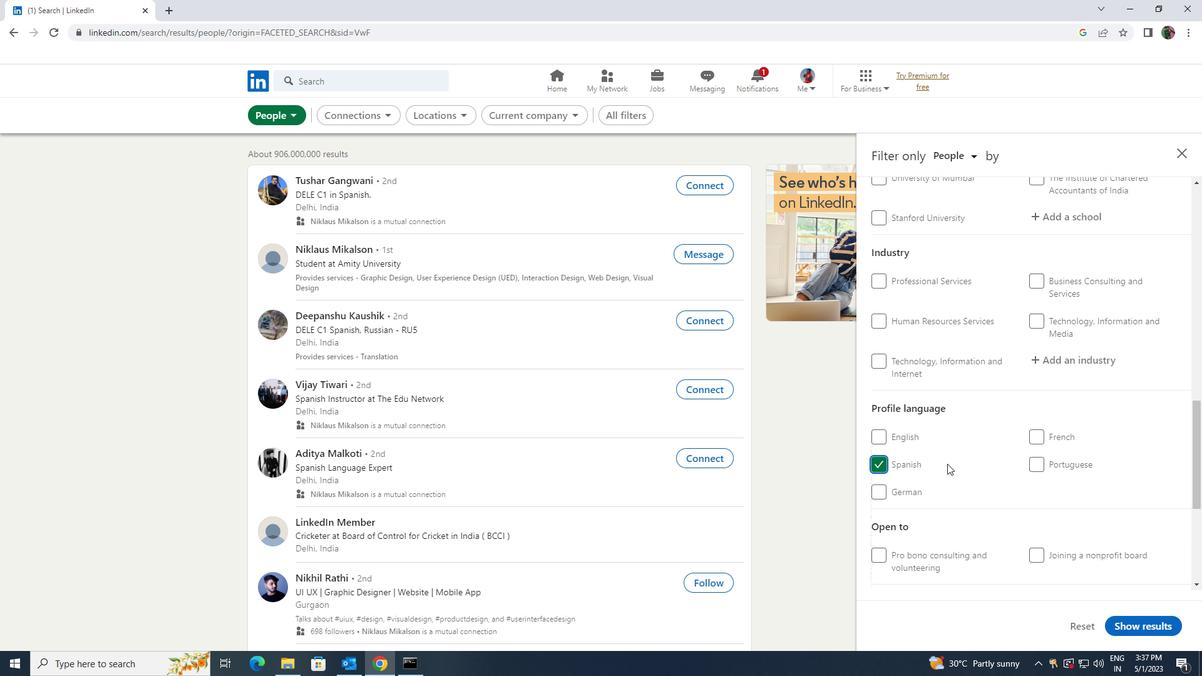 
Action: Mouse scrolled (978, 471) with delta (0, 0)
Screenshot: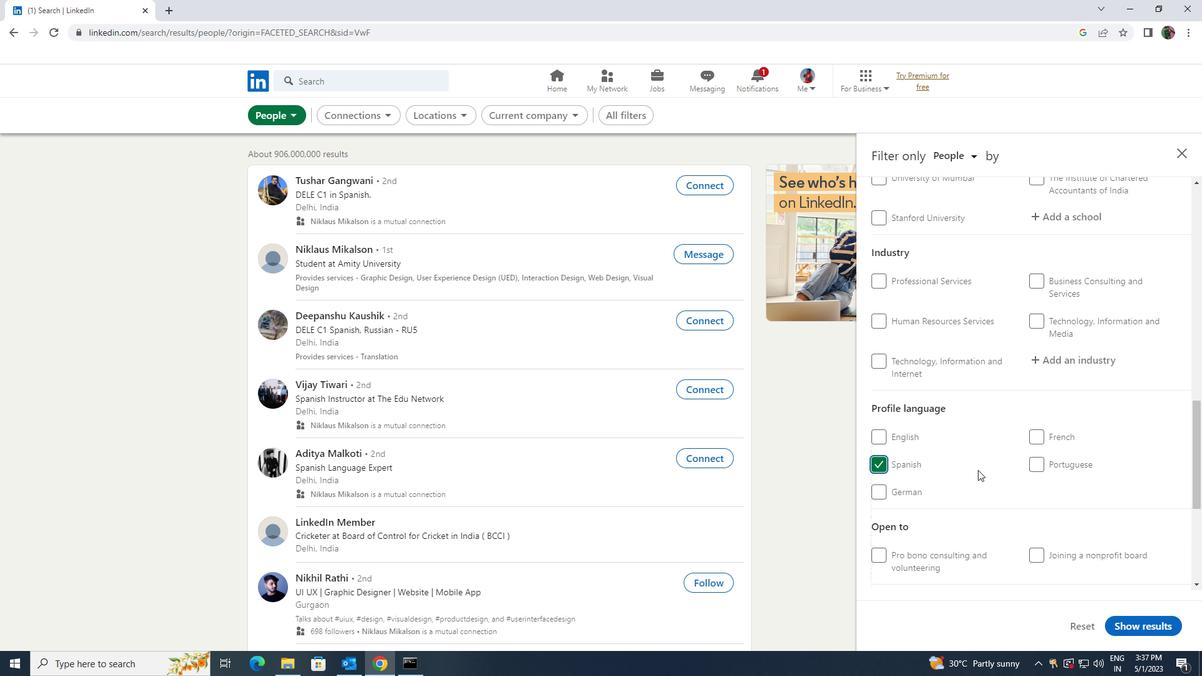 
Action: Mouse moved to (978, 470)
Screenshot: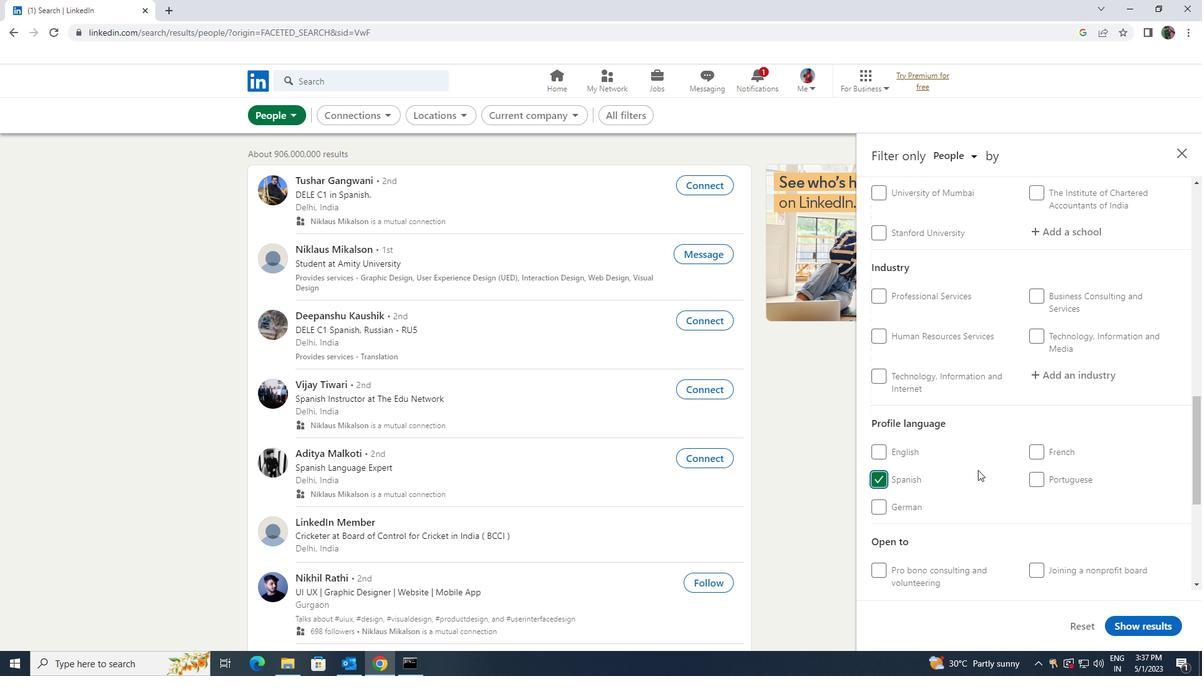 
Action: Mouse scrolled (978, 471) with delta (0, 0)
Screenshot: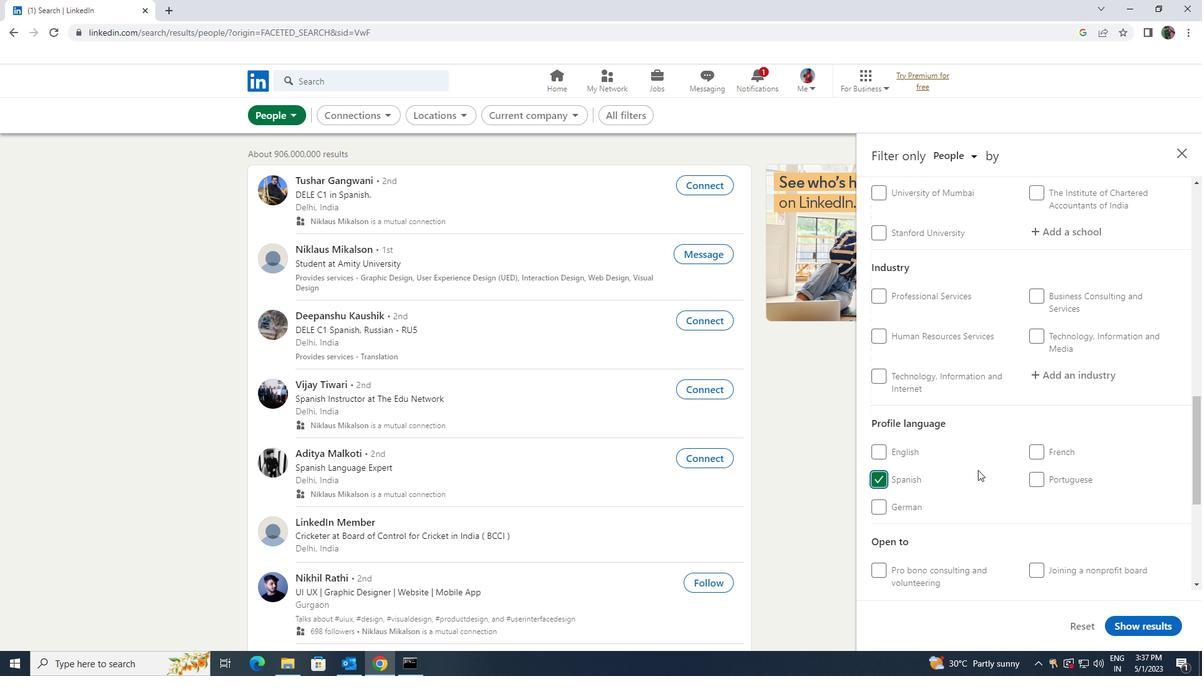 
Action: Mouse scrolled (978, 471) with delta (0, 0)
Screenshot: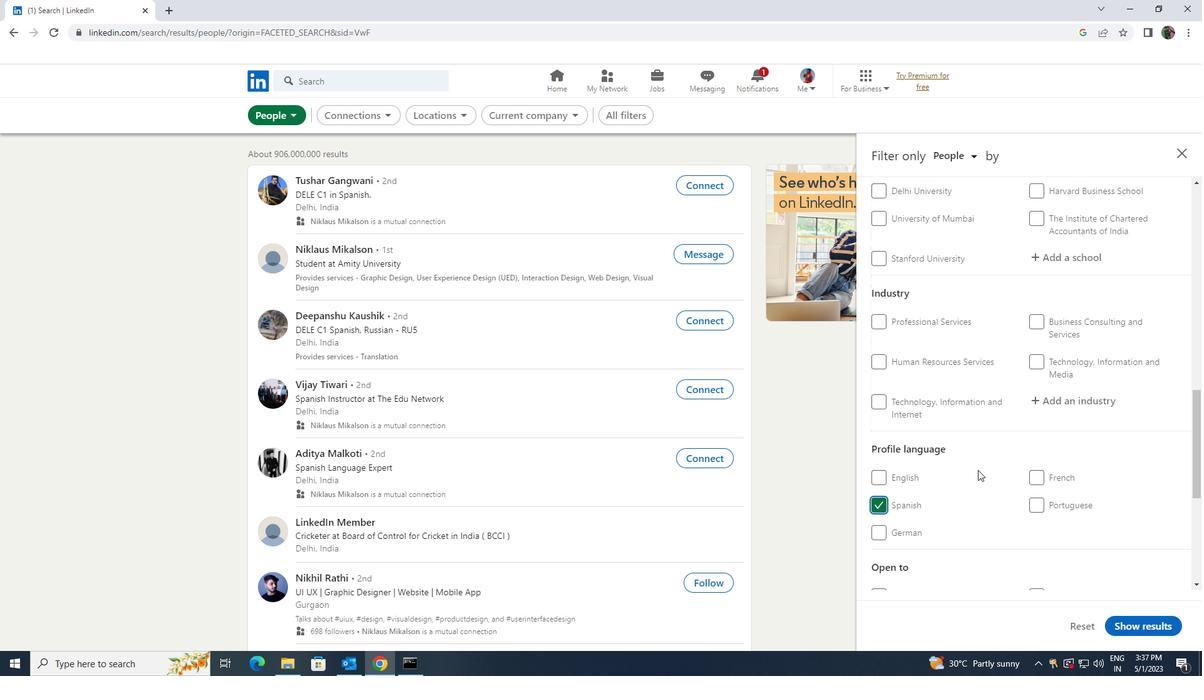 
Action: Mouse scrolled (978, 471) with delta (0, 0)
Screenshot: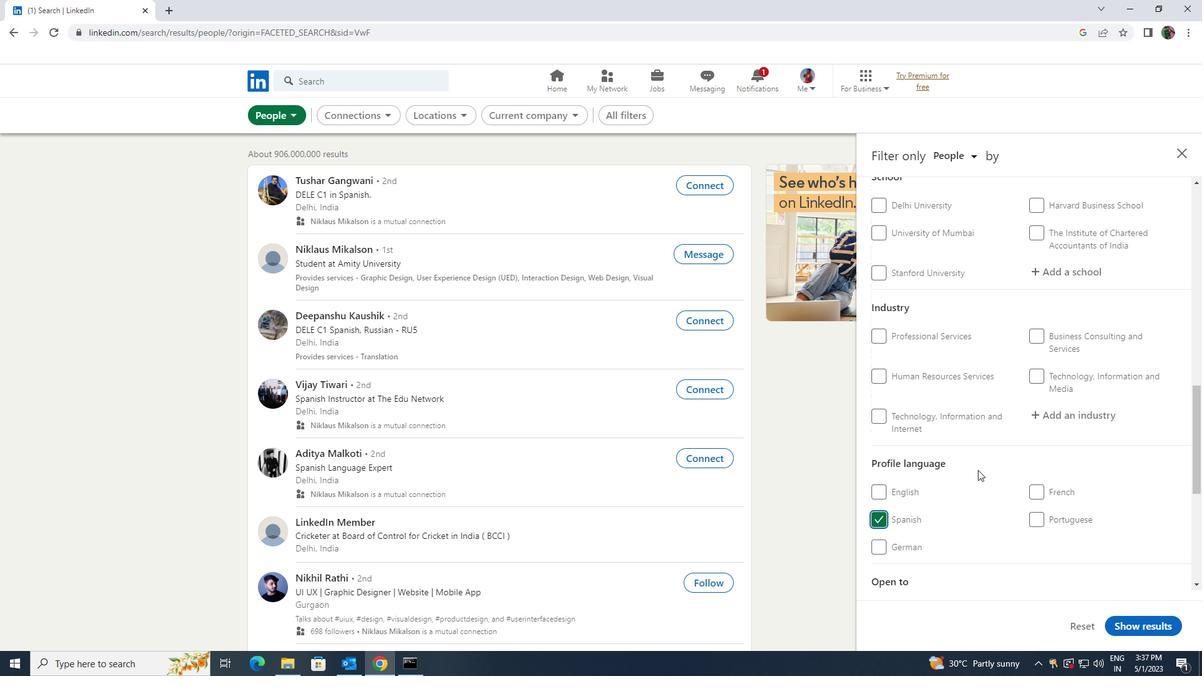 
Action: Mouse moved to (982, 468)
Screenshot: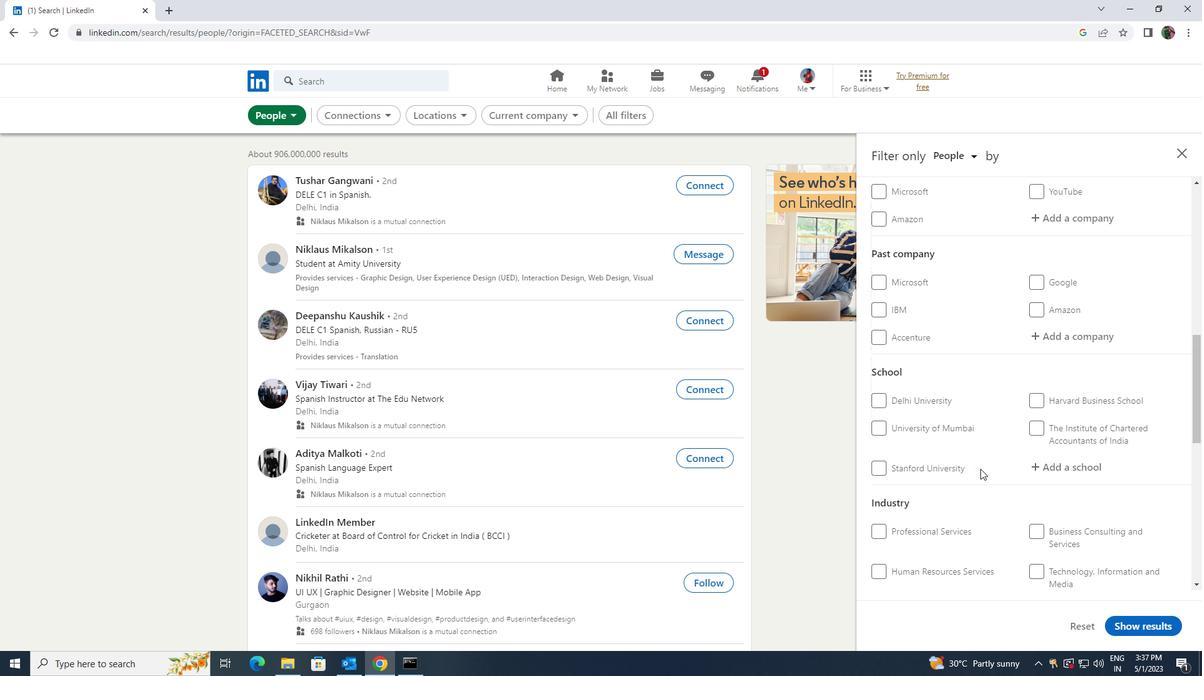
Action: Mouse scrolled (982, 469) with delta (0, 0)
Screenshot: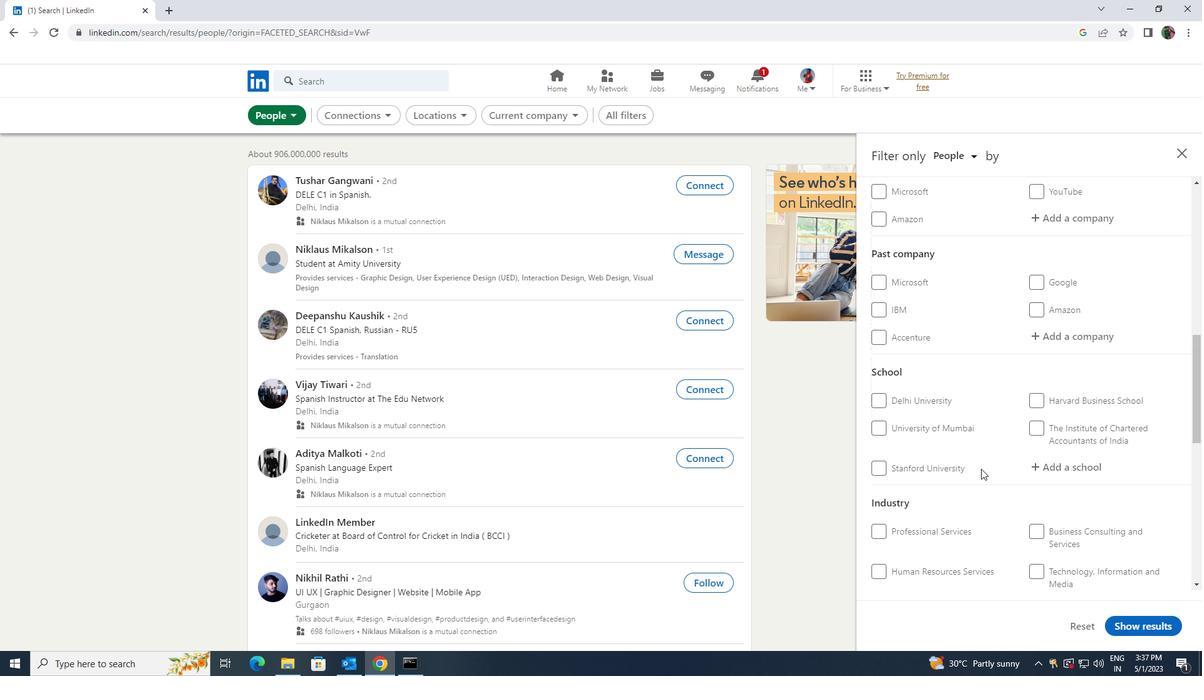 
Action: Mouse scrolled (982, 469) with delta (0, 0)
Screenshot: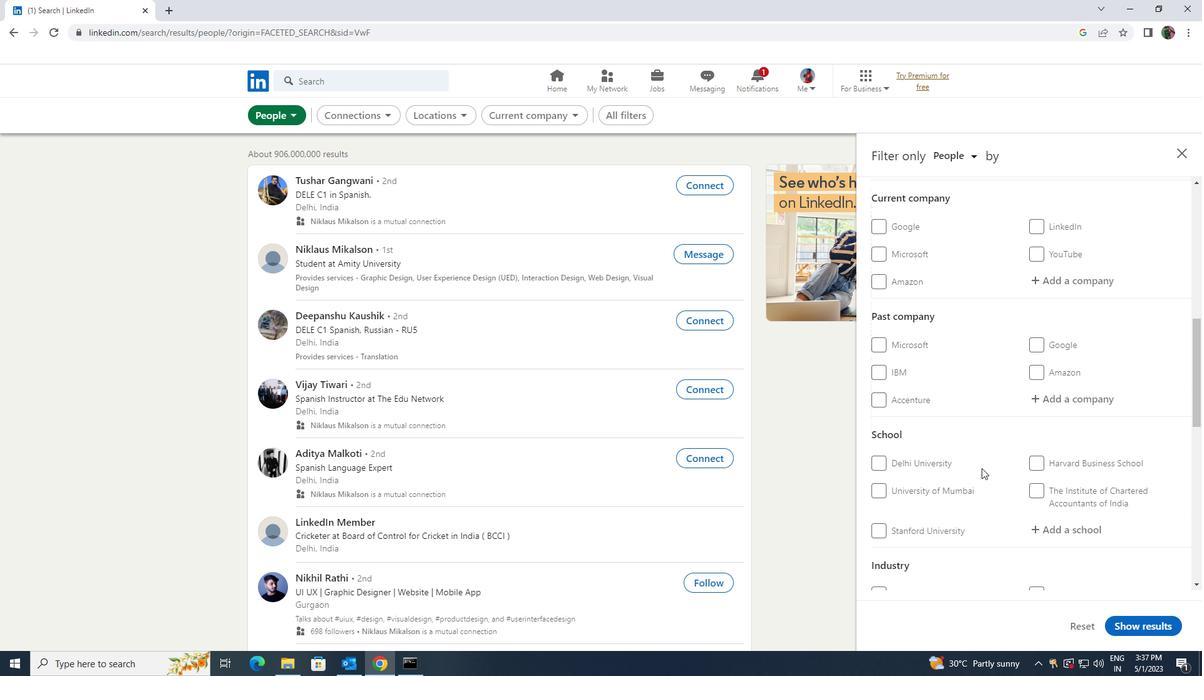 
Action: Mouse scrolled (982, 469) with delta (0, 0)
Screenshot: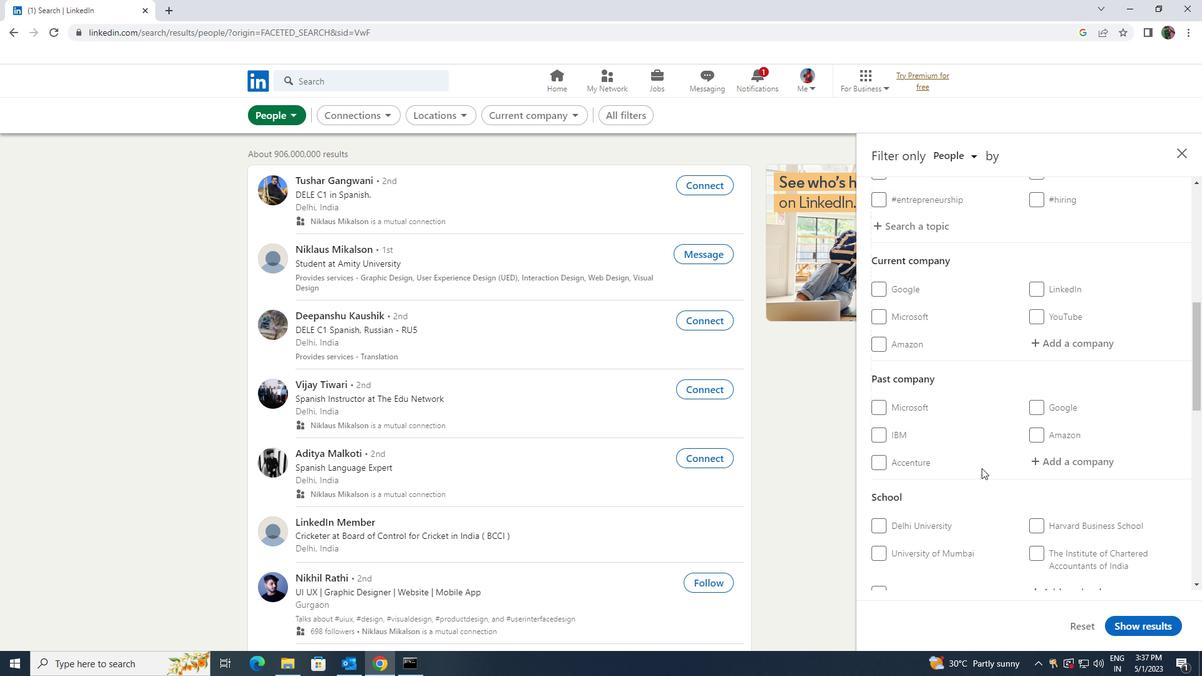 
Action: Mouse moved to (982, 468)
Screenshot: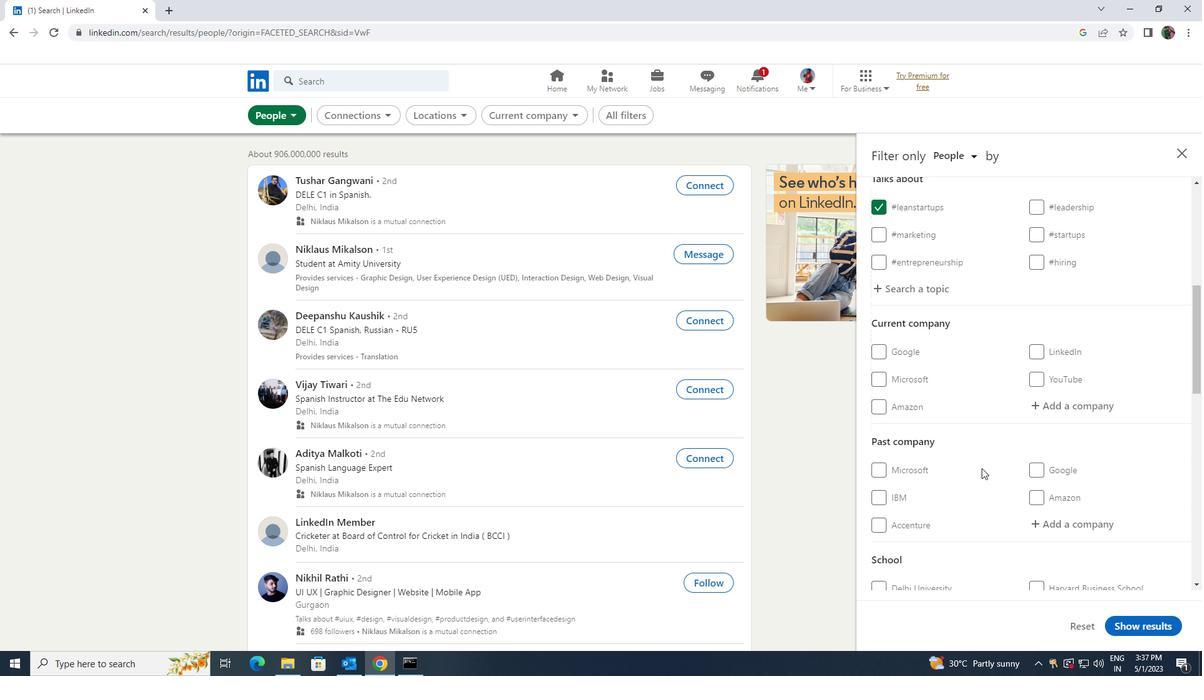 
Action: Mouse scrolled (982, 469) with delta (0, 0)
Screenshot: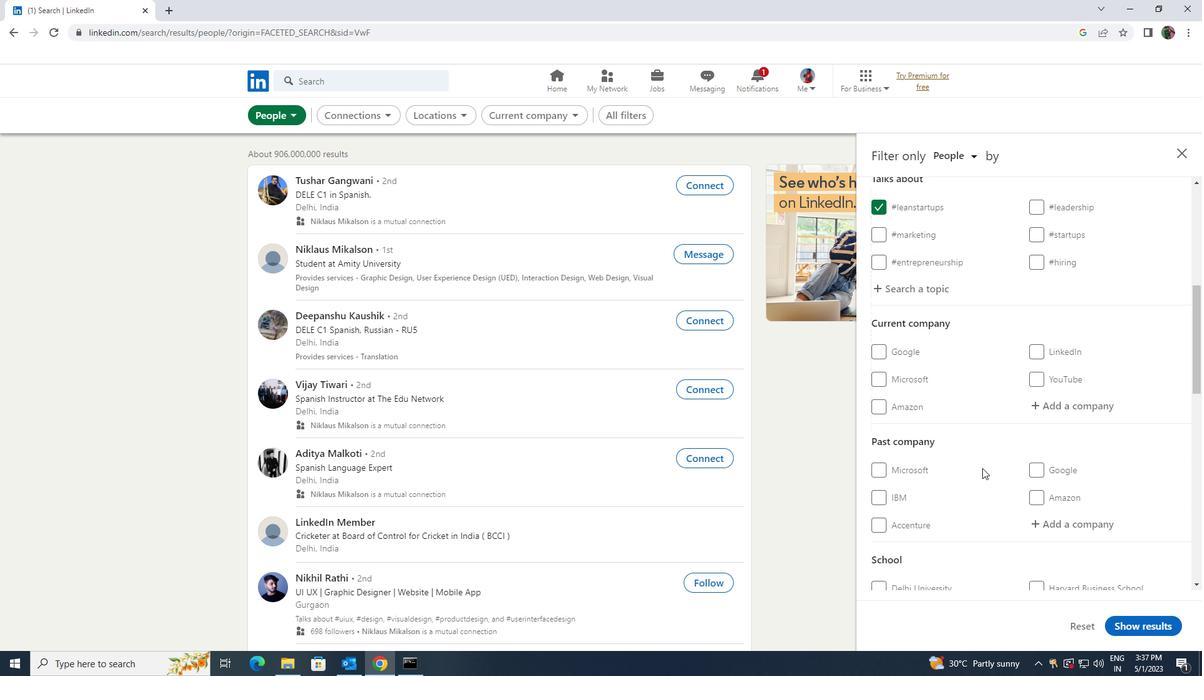 
Action: Mouse moved to (1049, 465)
Screenshot: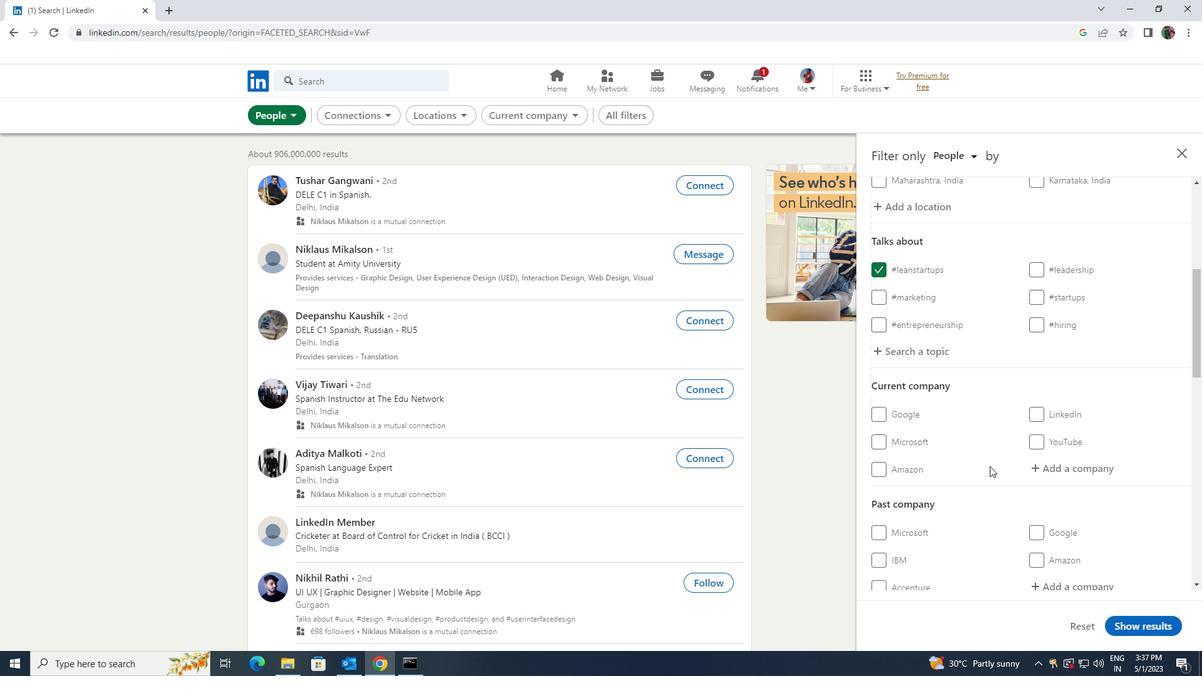 
Action: Mouse pressed left at (1049, 465)
Screenshot: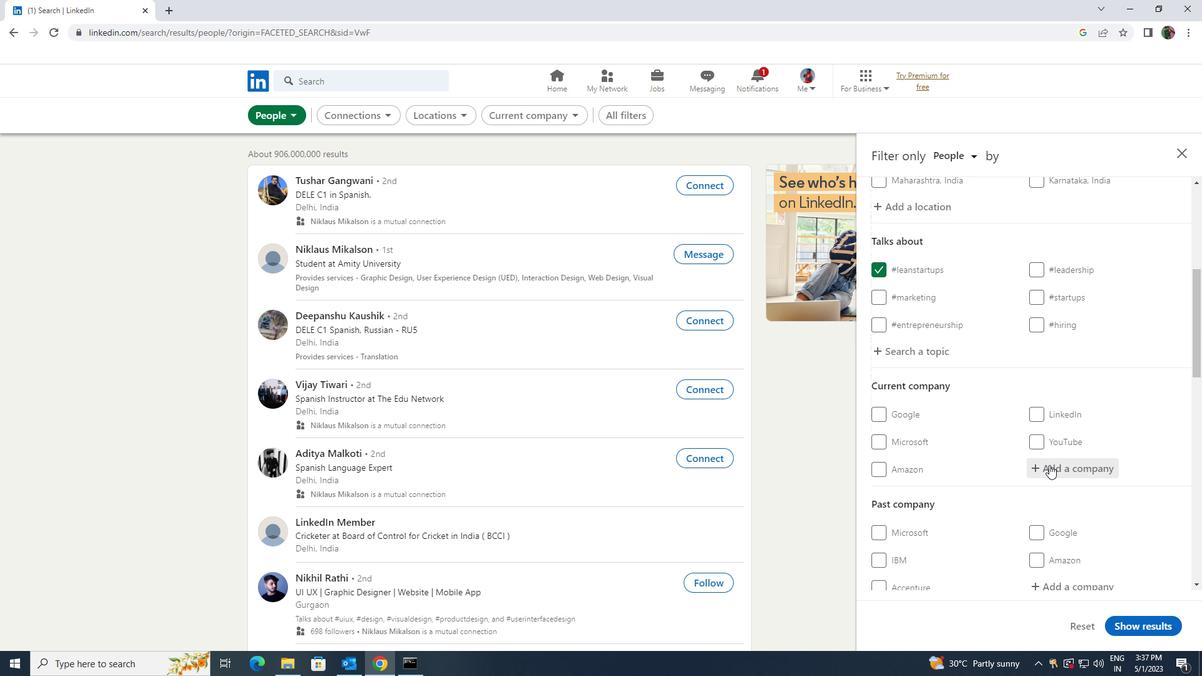 
Action: Key pressed <Key.shift><Key.shift><Key.shift><Key.shift><Key.shift>WATER.<Key.shift>OR
Screenshot: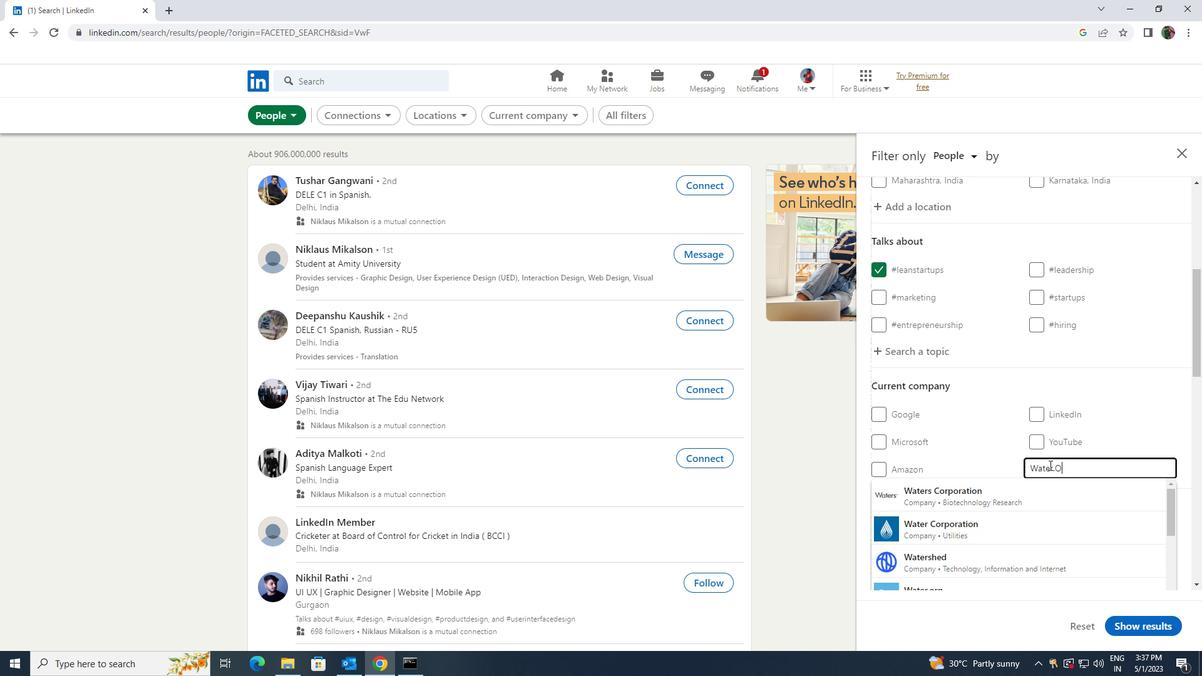 
Action: Mouse moved to (1047, 486)
Screenshot: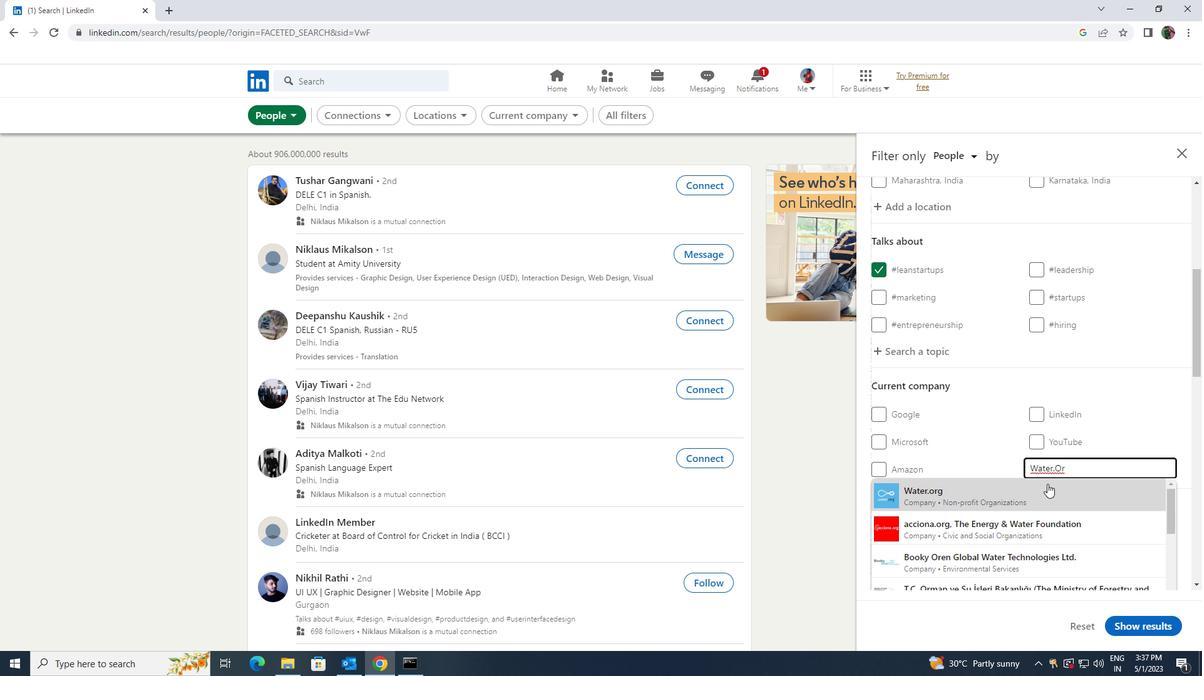 
Action: Mouse pressed left at (1047, 486)
Screenshot: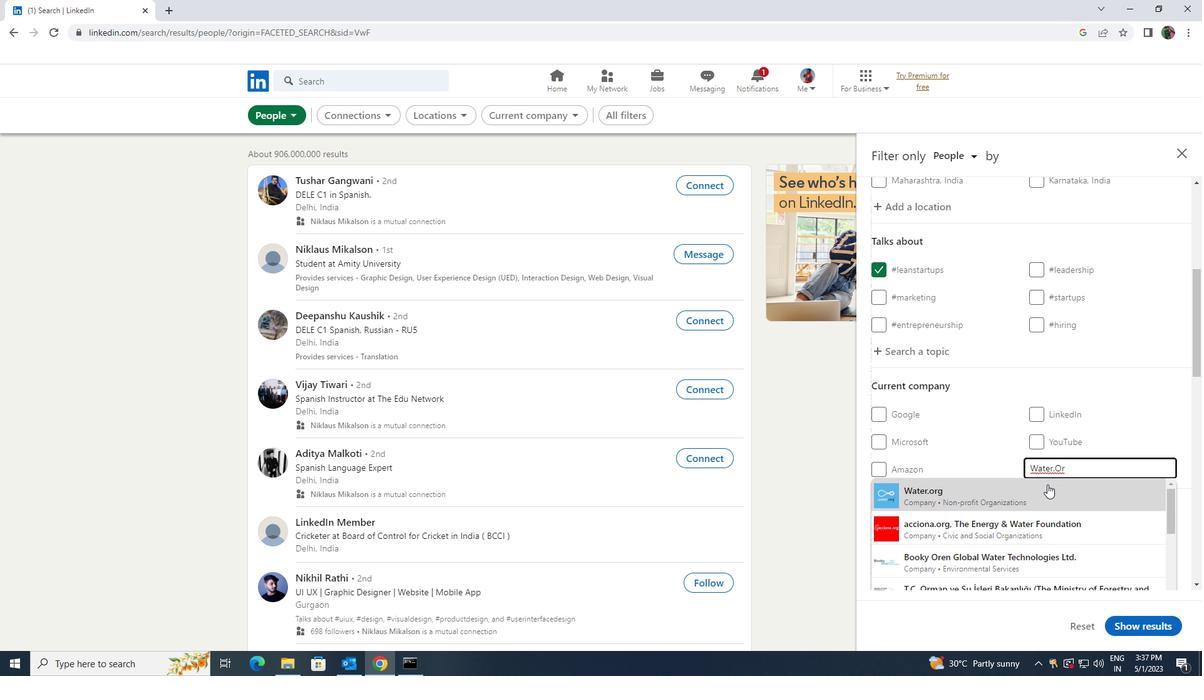 
Action: Mouse moved to (1047, 482)
Screenshot: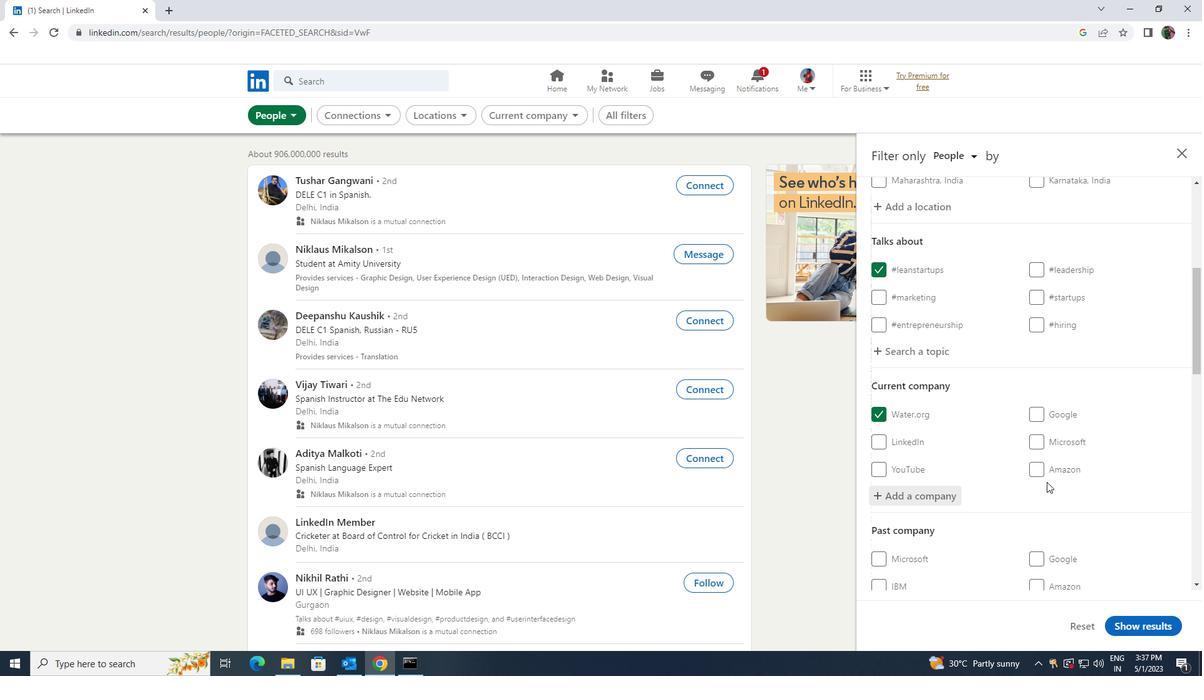 
Action: Mouse scrolled (1047, 481) with delta (0, 0)
Screenshot: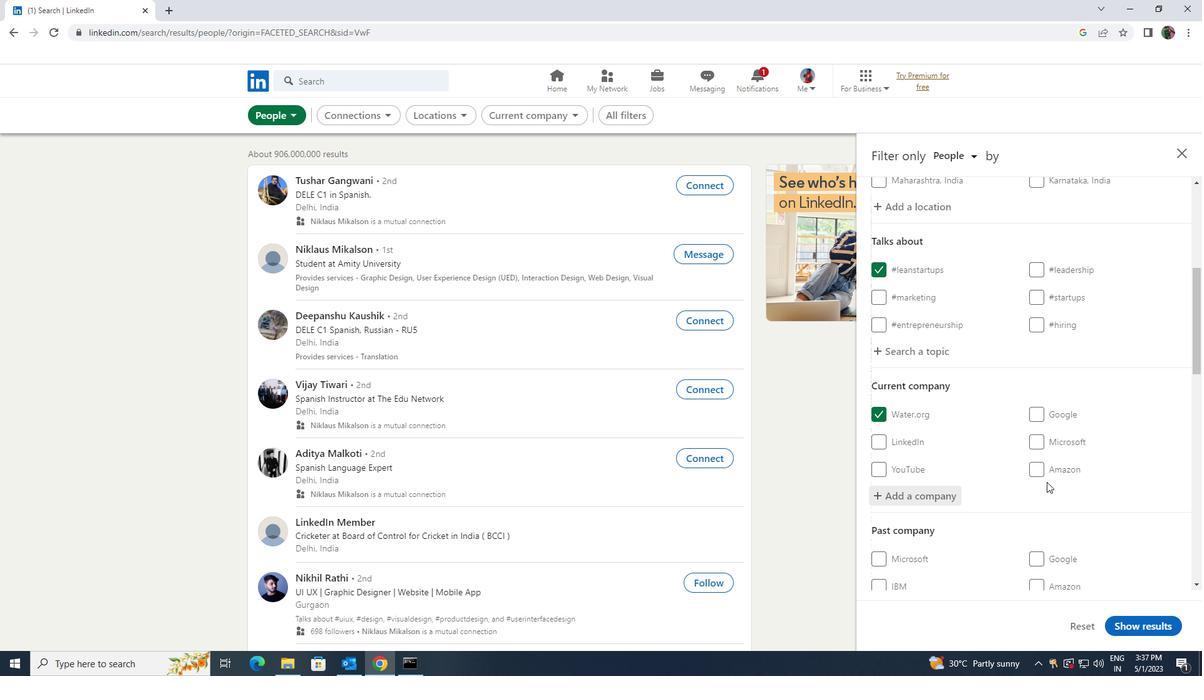 
Action: Mouse scrolled (1047, 481) with delta (0, 0)
Screenshot: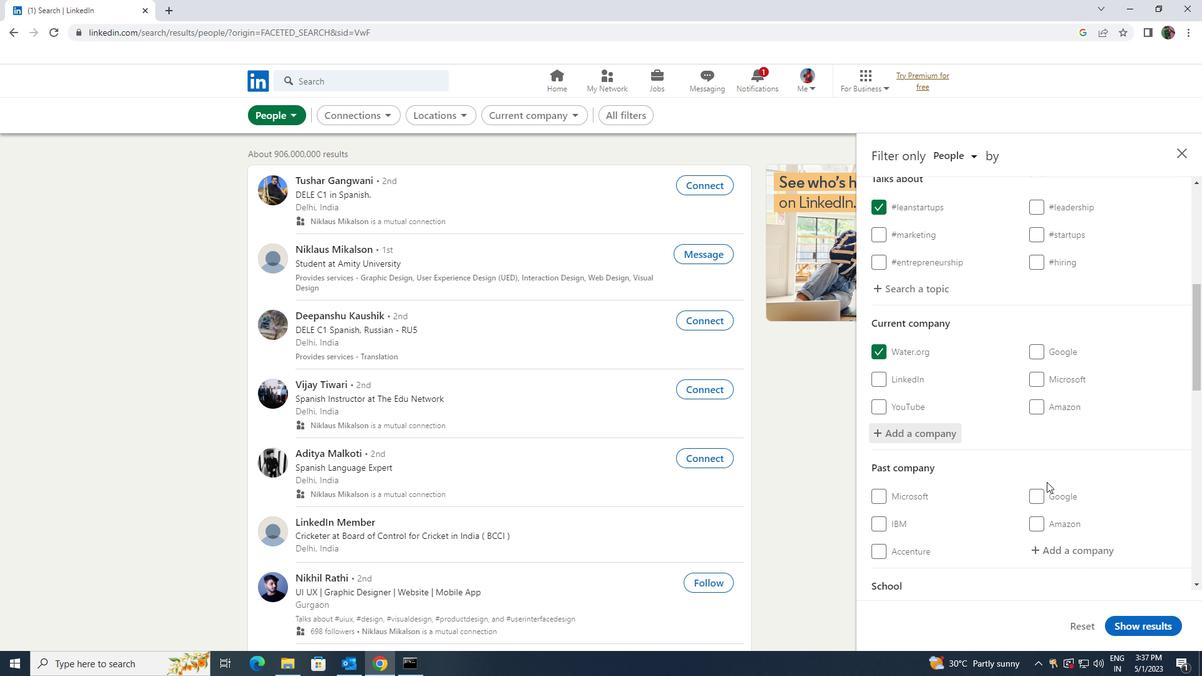 
Action: Mouse scrolled (1047, 481) with delta (0, 0)
Screenshot: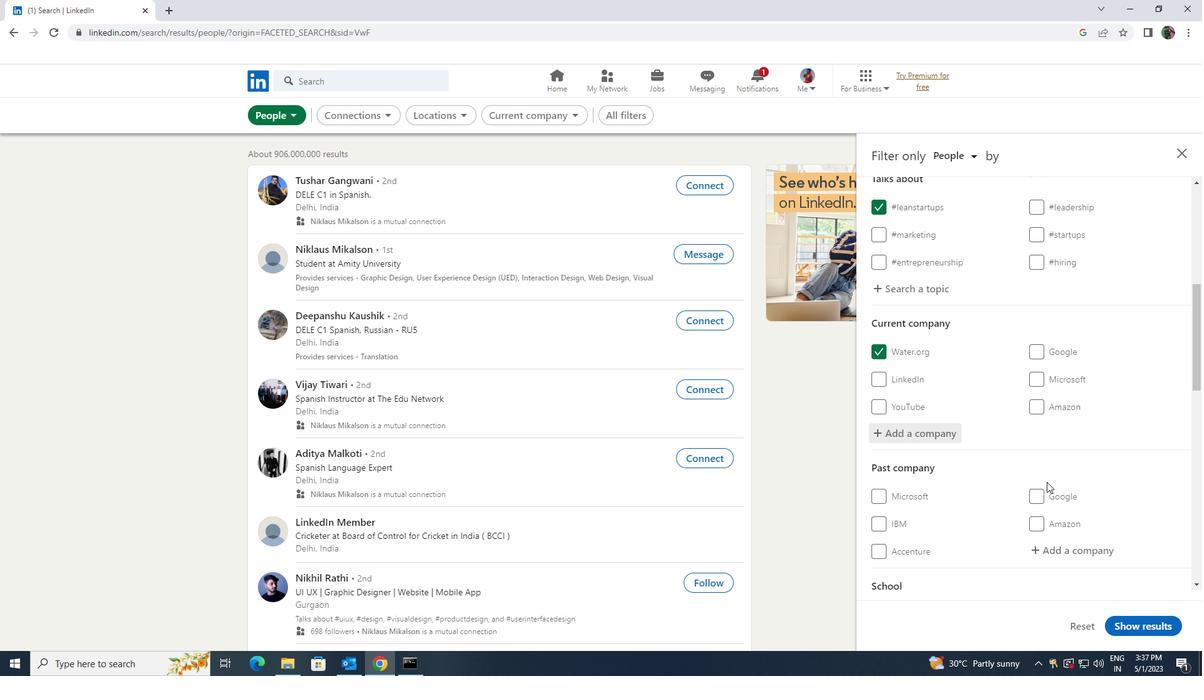 
Action: Mouse scrolled (1047, 481) with delta (0, 0)
Screenshot: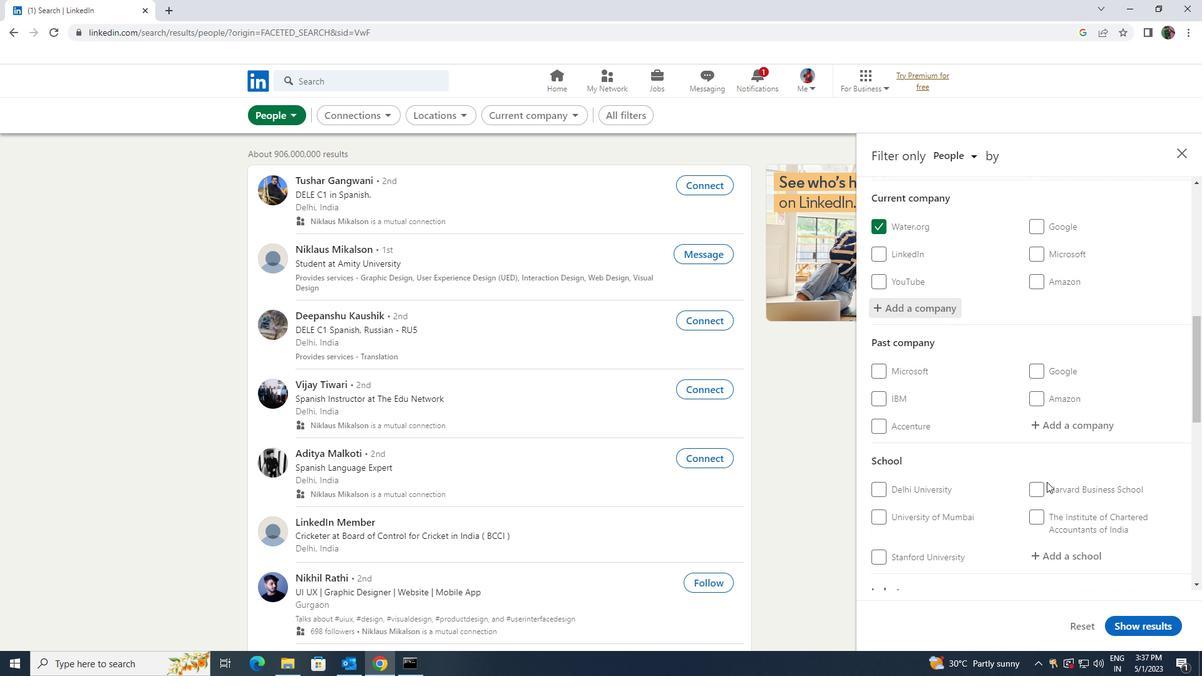 
Action: Mouse moved to (1051, 492)
Screenshot: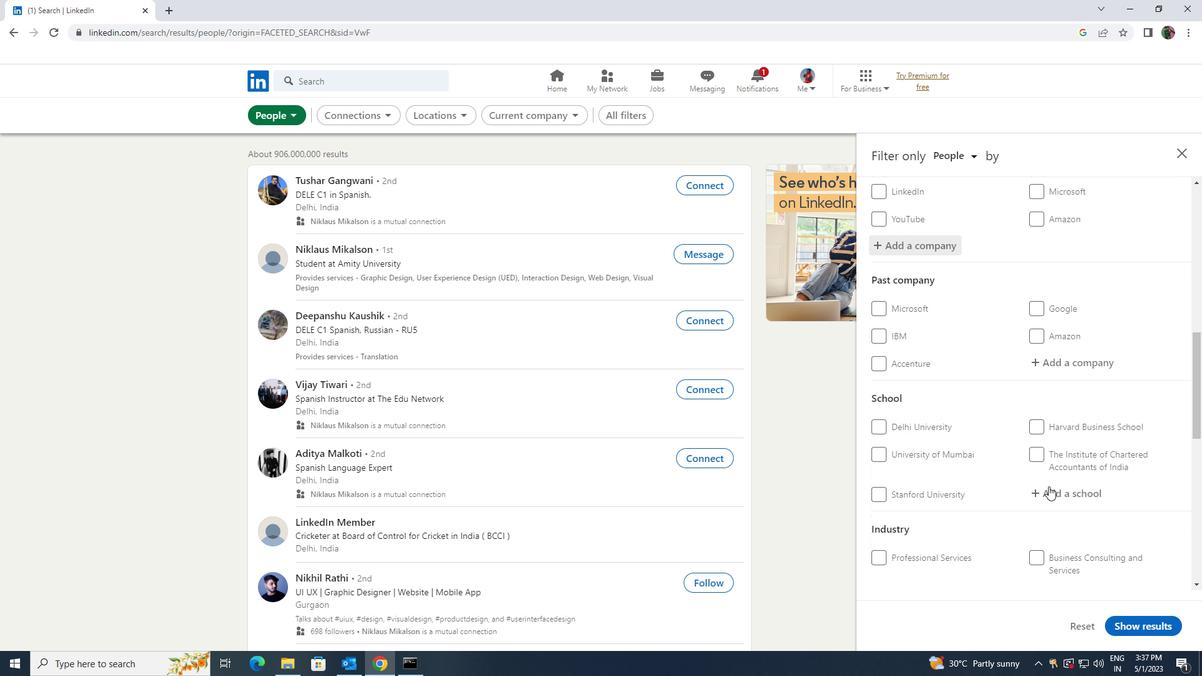 
Action: Mouse pressed left at (1051, 492)
Screenshot: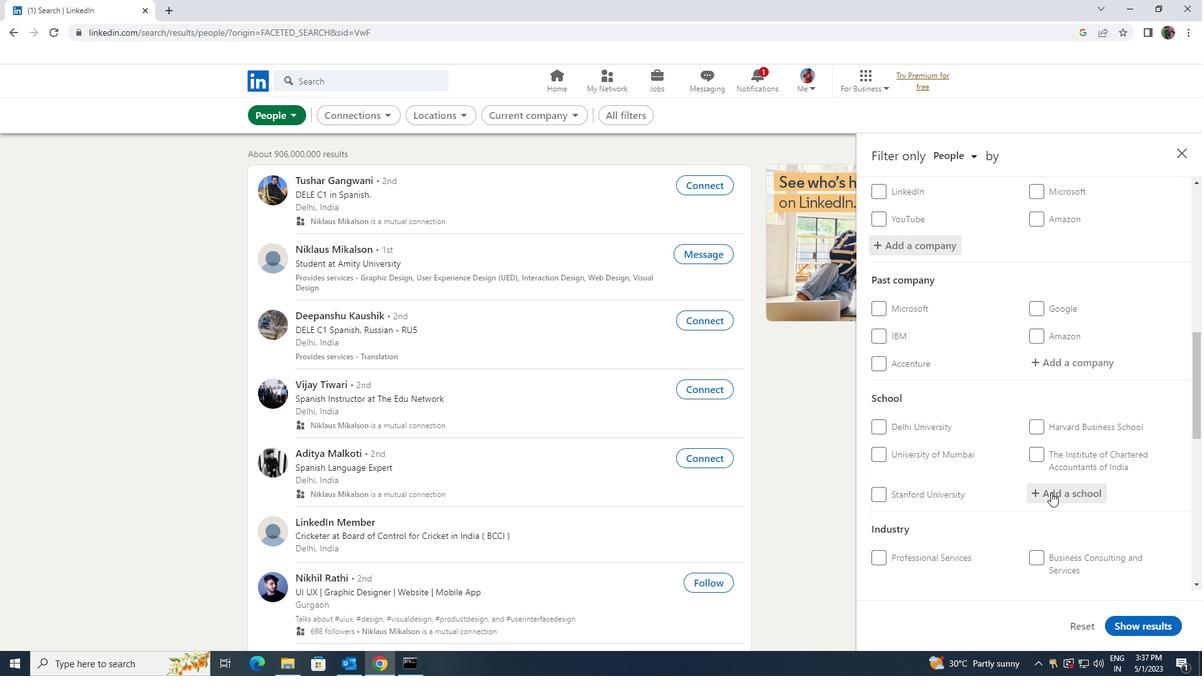 
Action: Mouse moved to (1051, 494)
Screenshot: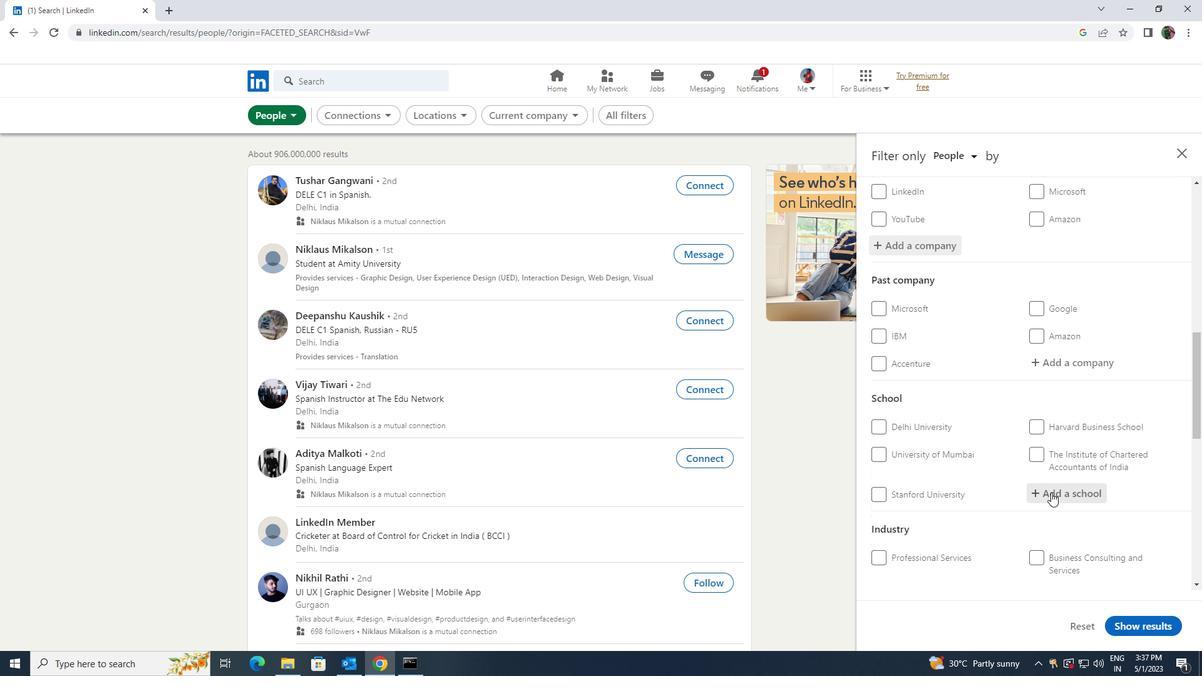 
Action: Key pressed <Key.shift>COLLEGE<Key.space><Key.shift>CHENN
Screenshot: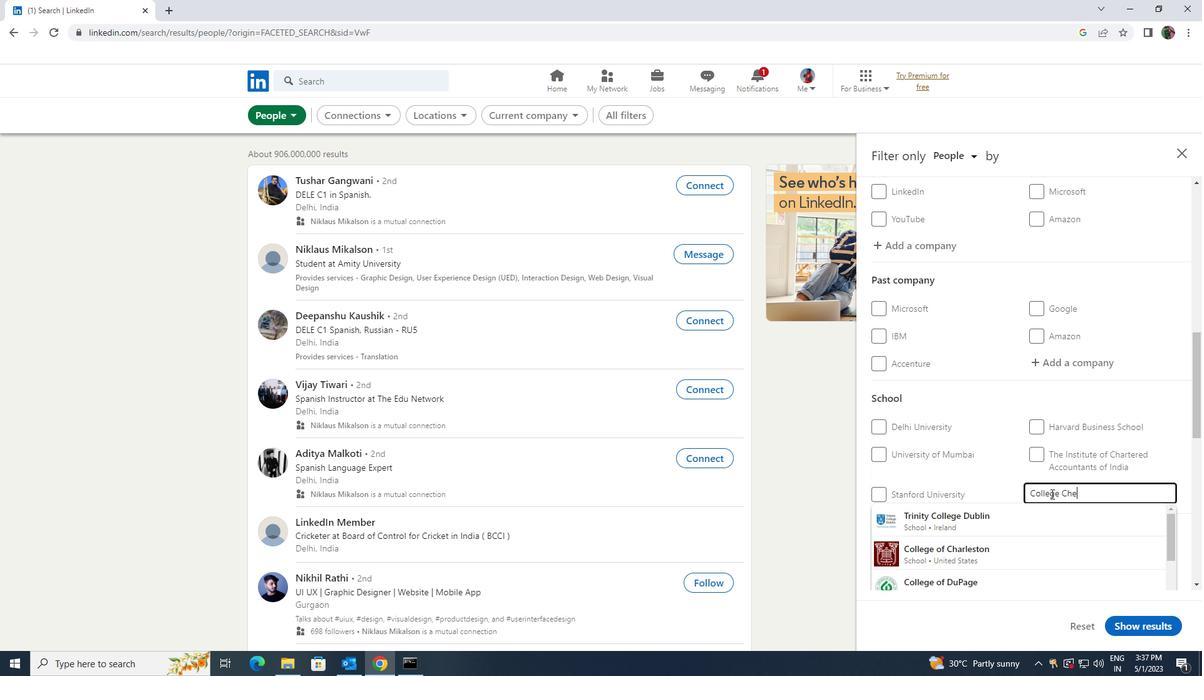 
Action: Mouse moved to (1052, 510)
Screenshot: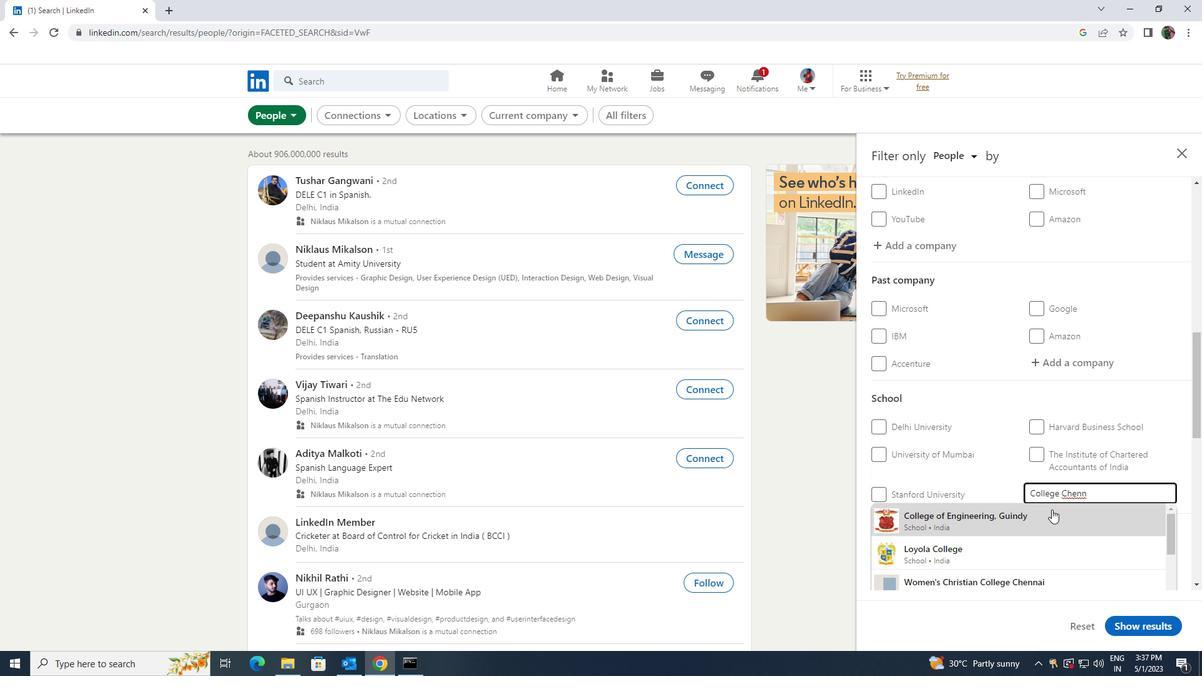 
Action: Key pressed AI
Screenshot: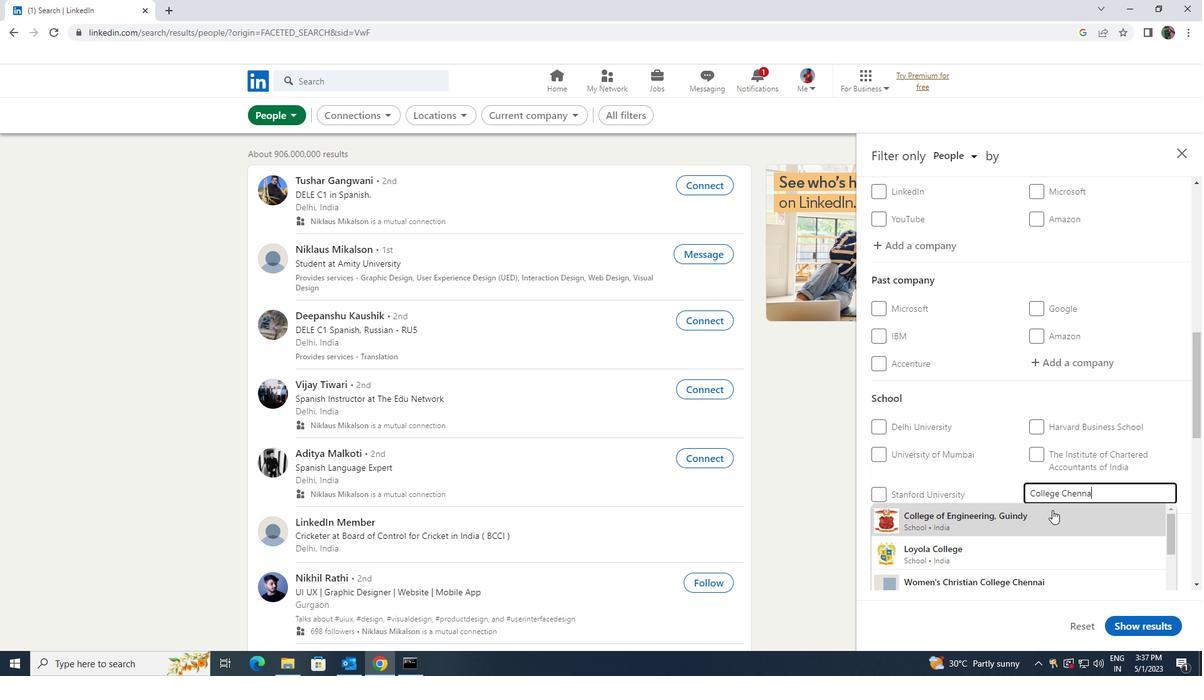 
Action: Mouse moved to (1047, 520)
Screenshot: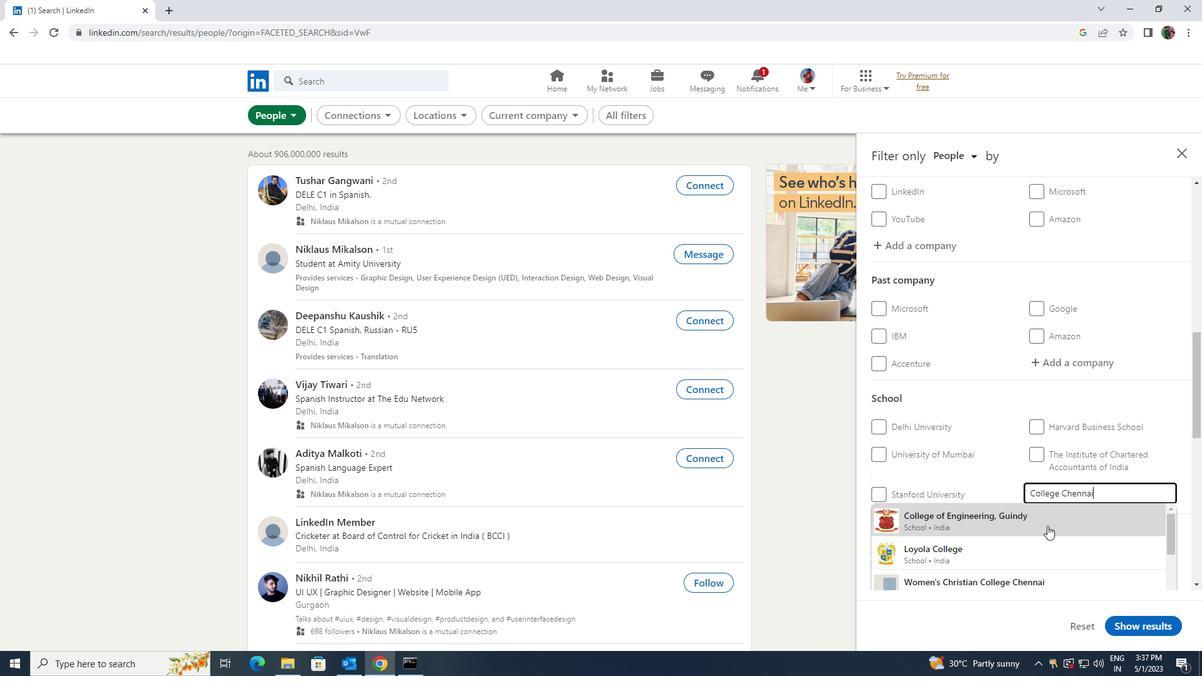 
Action: Mouse pressed left at (1047, 520)
Screenshot: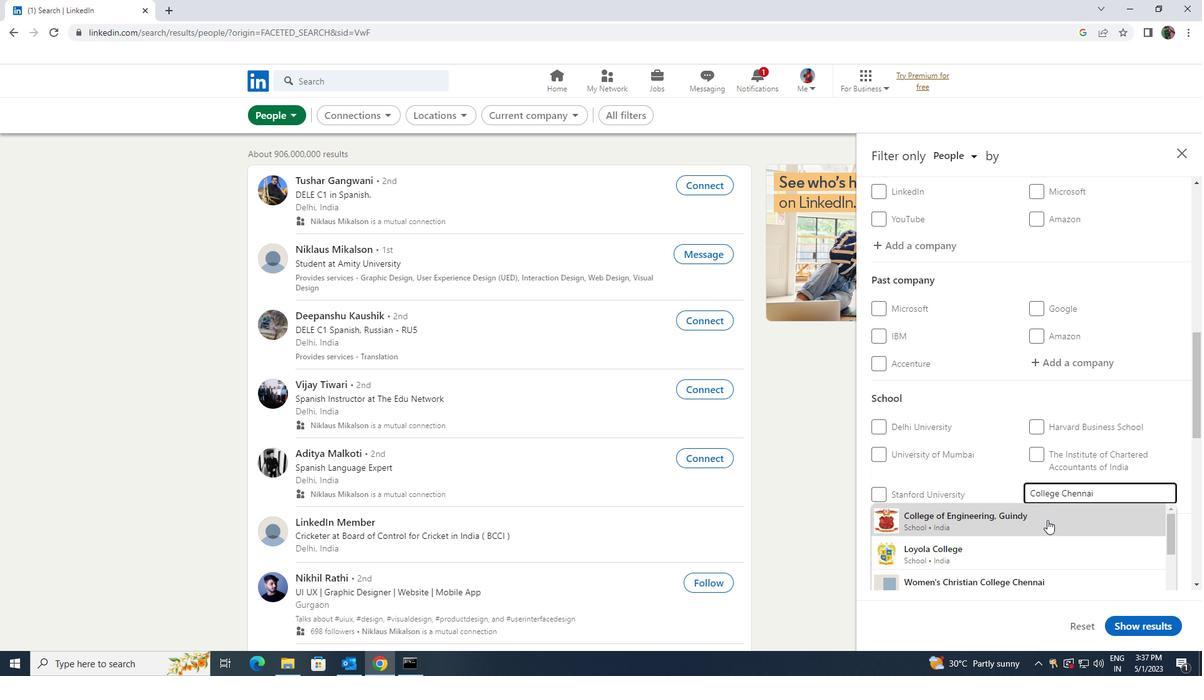 
Action: Mouse moved to (1047, 519)
Screenshot: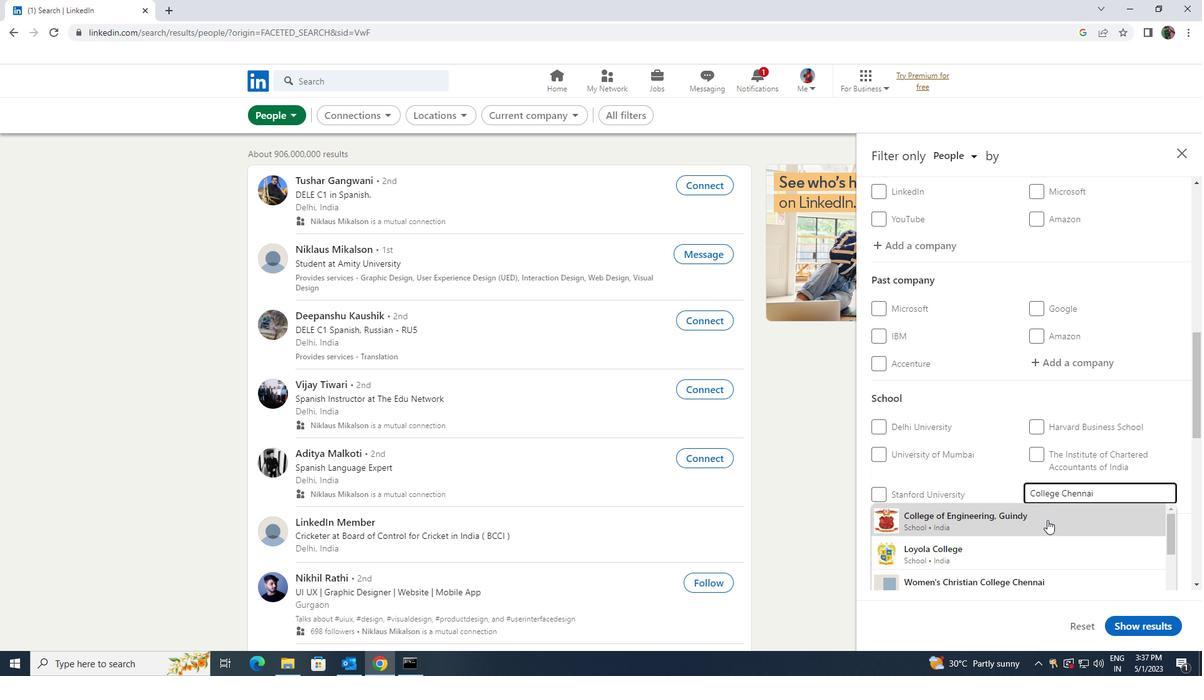 
Action: Mouse scrolled (1047, 518) with delta (0, 0)
Screenshot: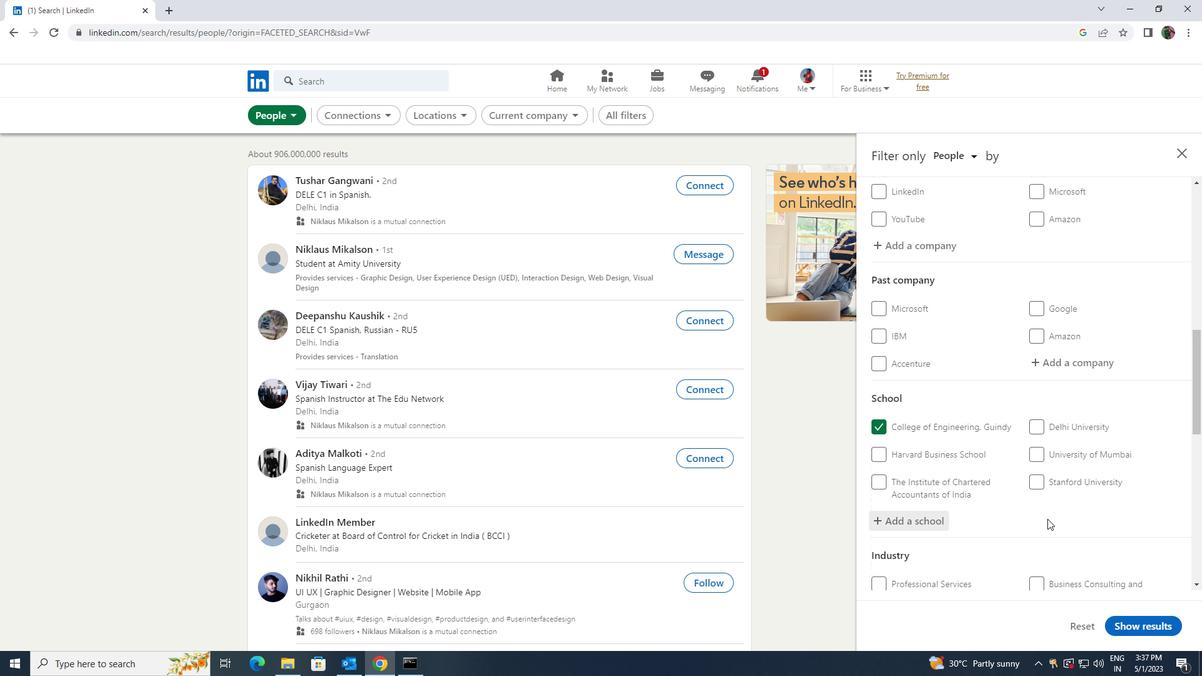 
Action: Mouse scrolled (1047, 518) with delta (0, 0)
Screenshot: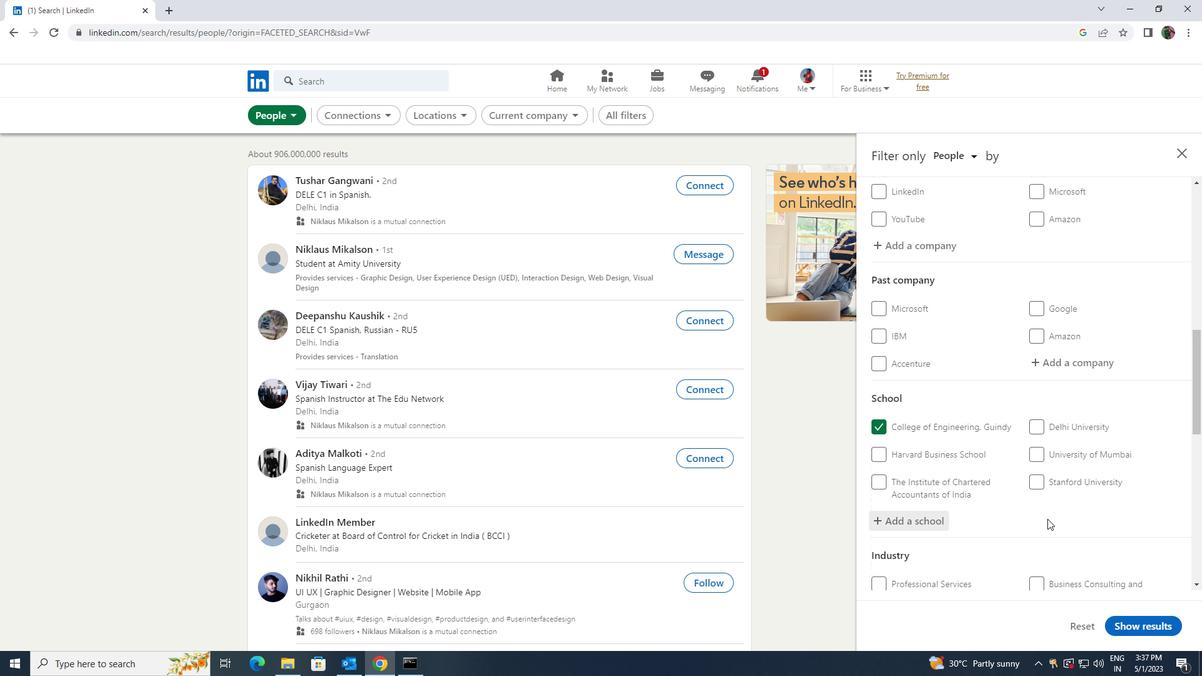 
Action: Mouse scrolled (1047, 518) with delta (0, 0)
Screenshot: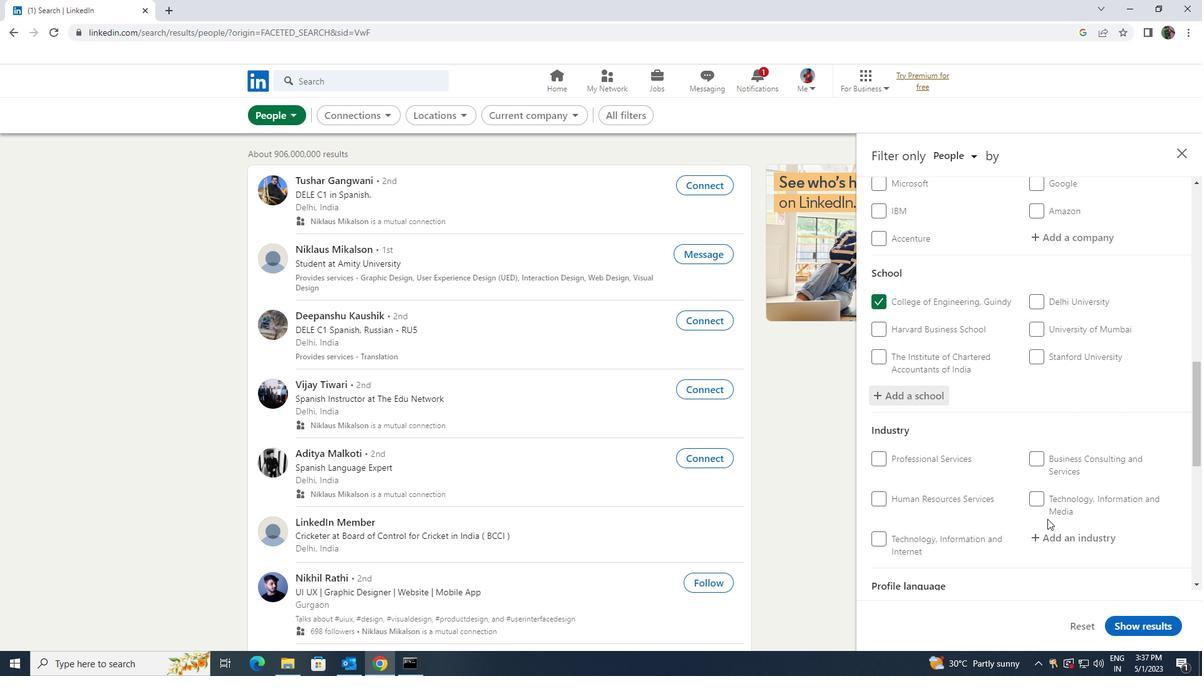 
Action: Mouse moved to (1066, 481)
Screenshot: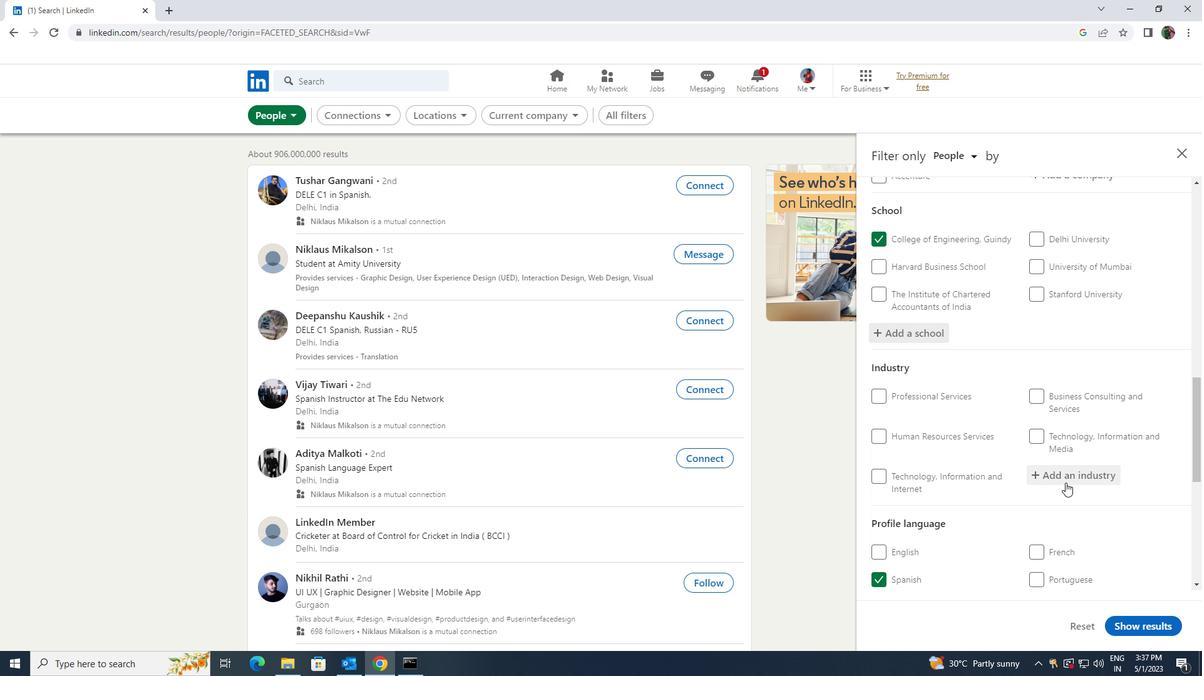 
Action: Mouse pressed left at (1066, 481)
Screenshot: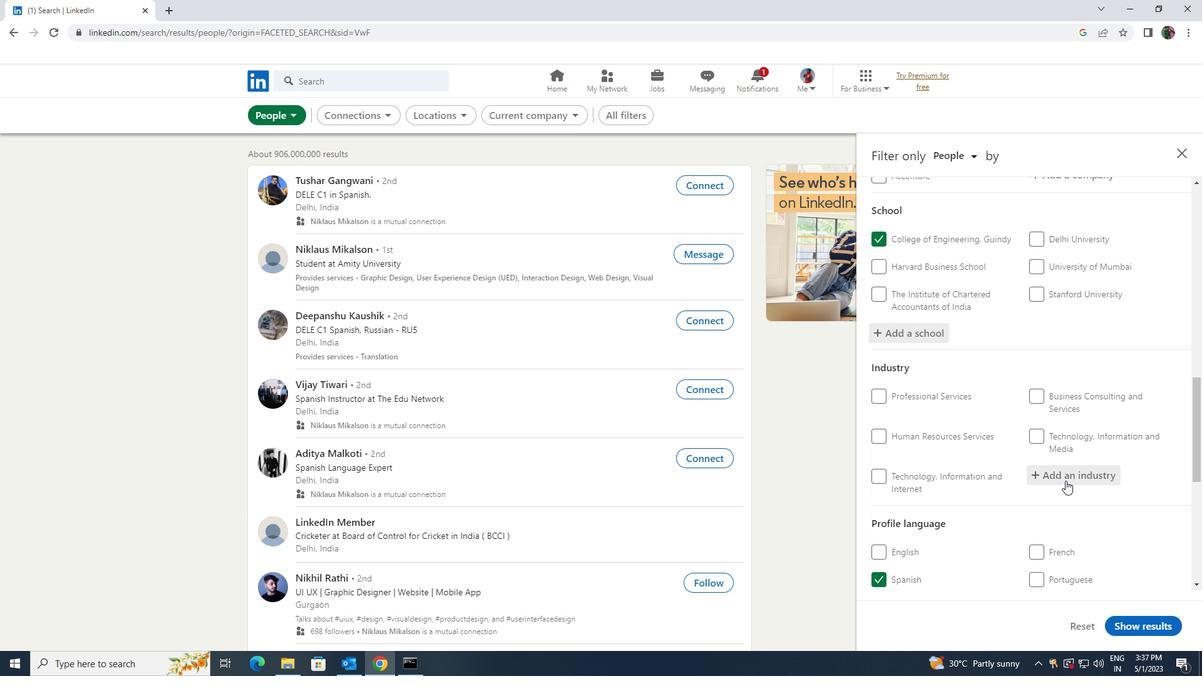 
Action: Key pressed <Key.shift><Key.shift><Key.shift><Key.shift>BARS<Key.space>
Screenshot: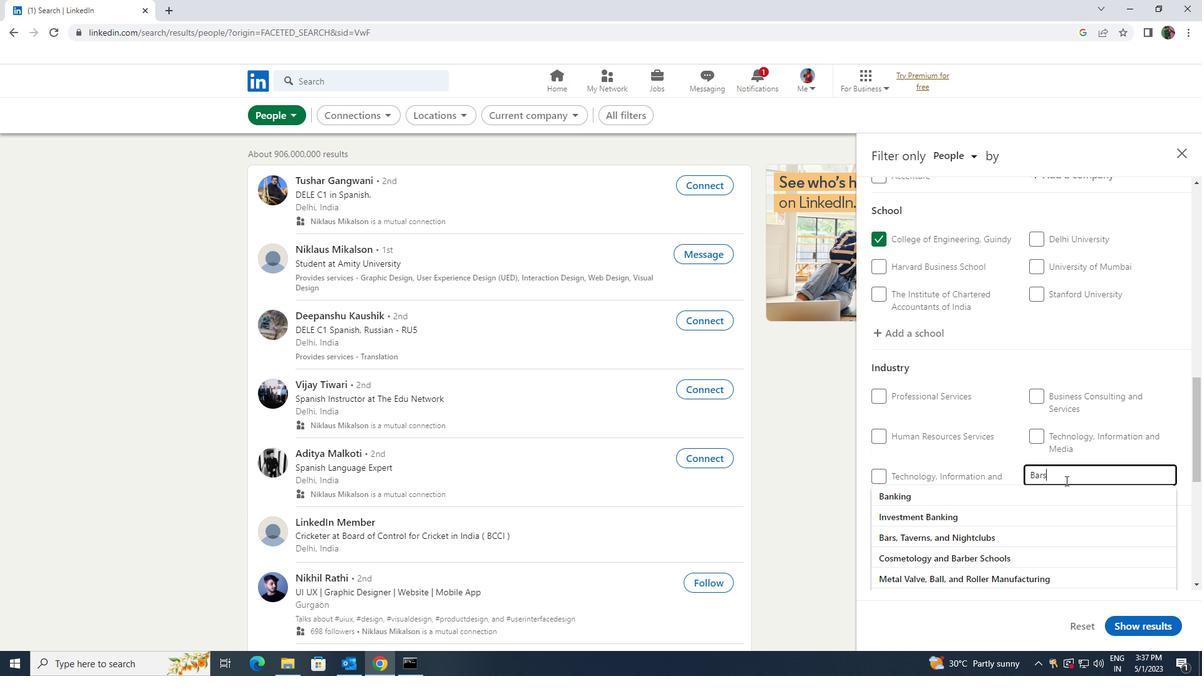 
Action: Mouse moved to (1062, 485)
Screenshot: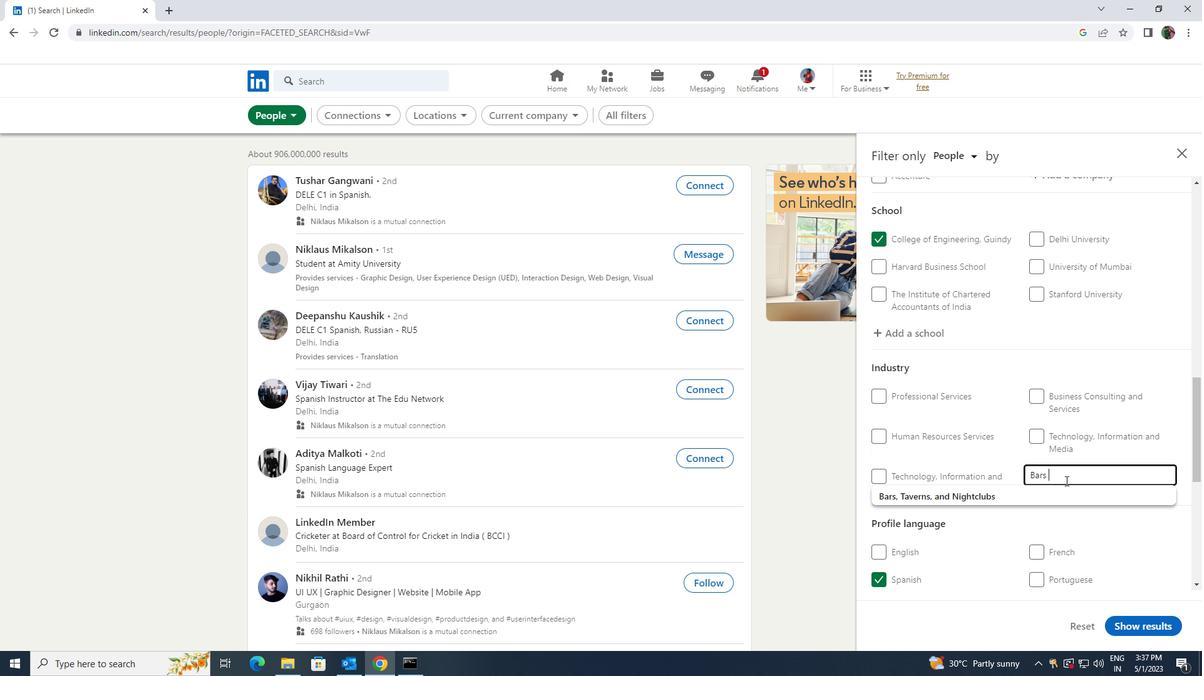 
Action: Mouse pressed left at (1062, 485)
Screenshot: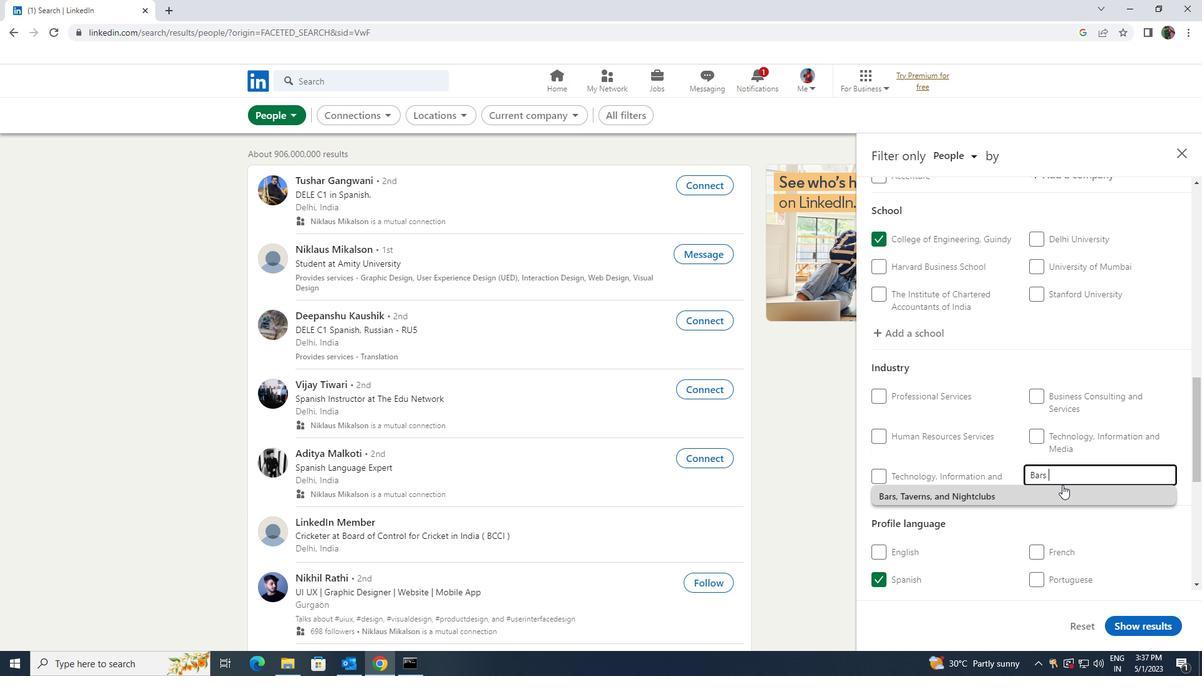 
Action: Mouse scrolled (1062, 484) with delta (0, 0)
Screenshot: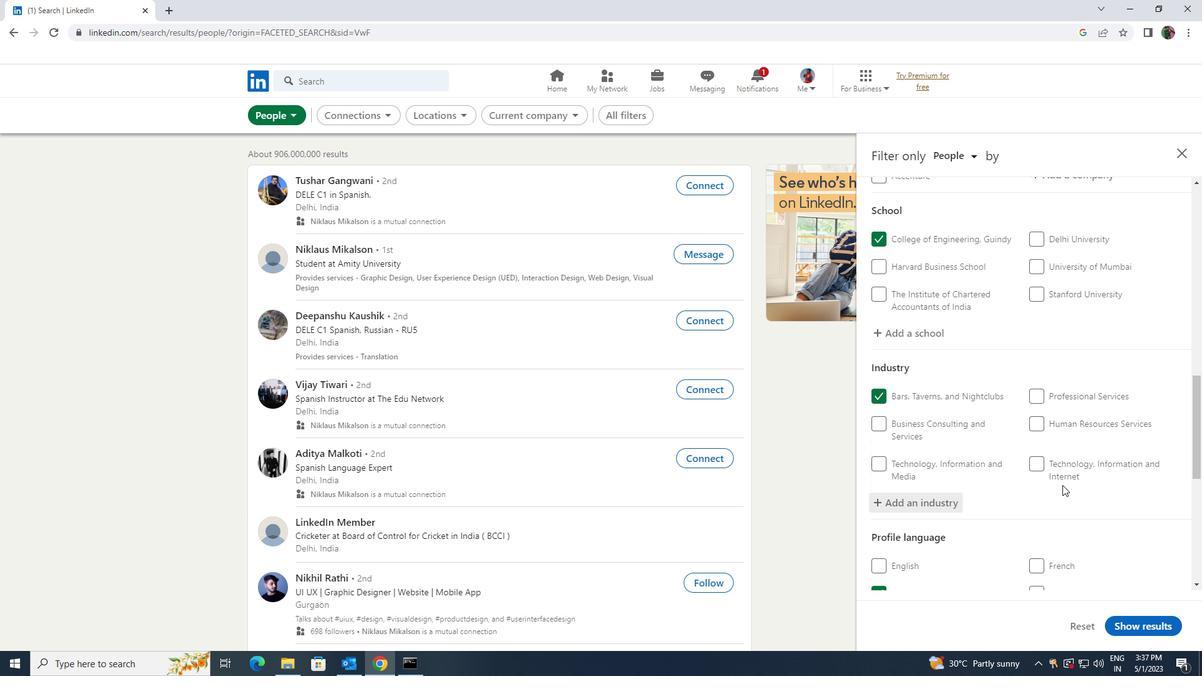 
Action: Mouse scrolled (1062, 484) with delta (0, 0)
Screenshot: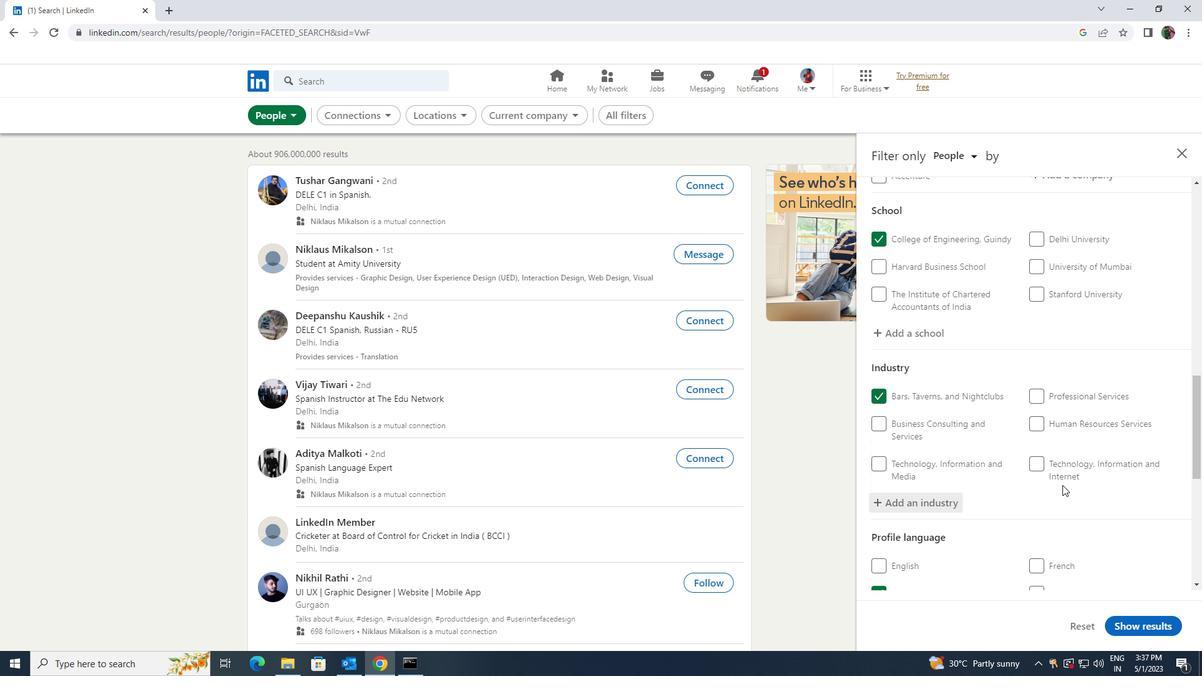 
Action: Mouse scrolled (1062, 484) with delta (0, 0)
Screenshot: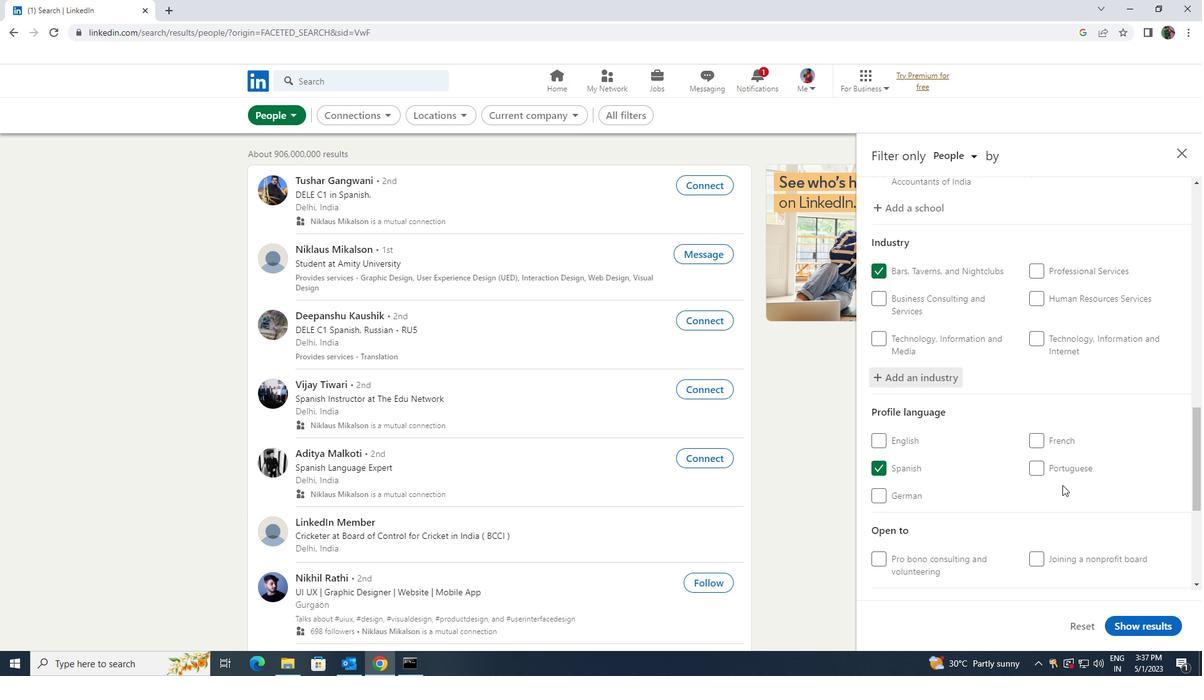 
Action: Mouse scrolled (1062, 484) with delta (0, 0)
Screenshot: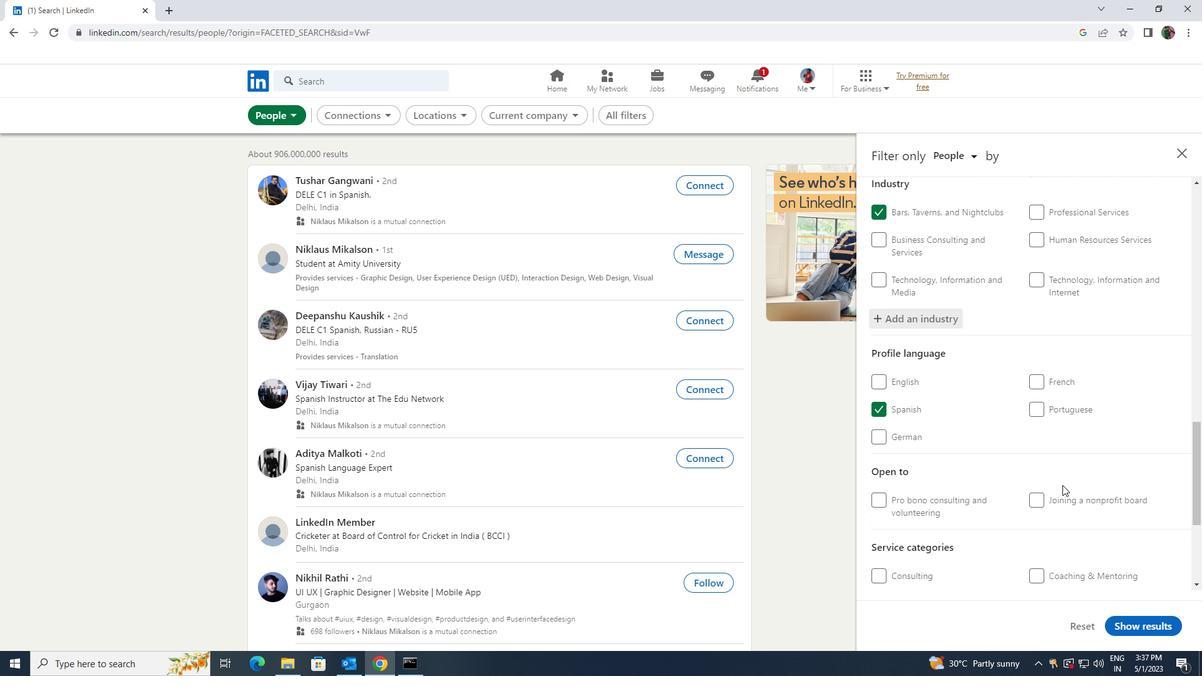 
Action: Mouse scrolled (1062, 484) with delta (0, 0)
Screenshot: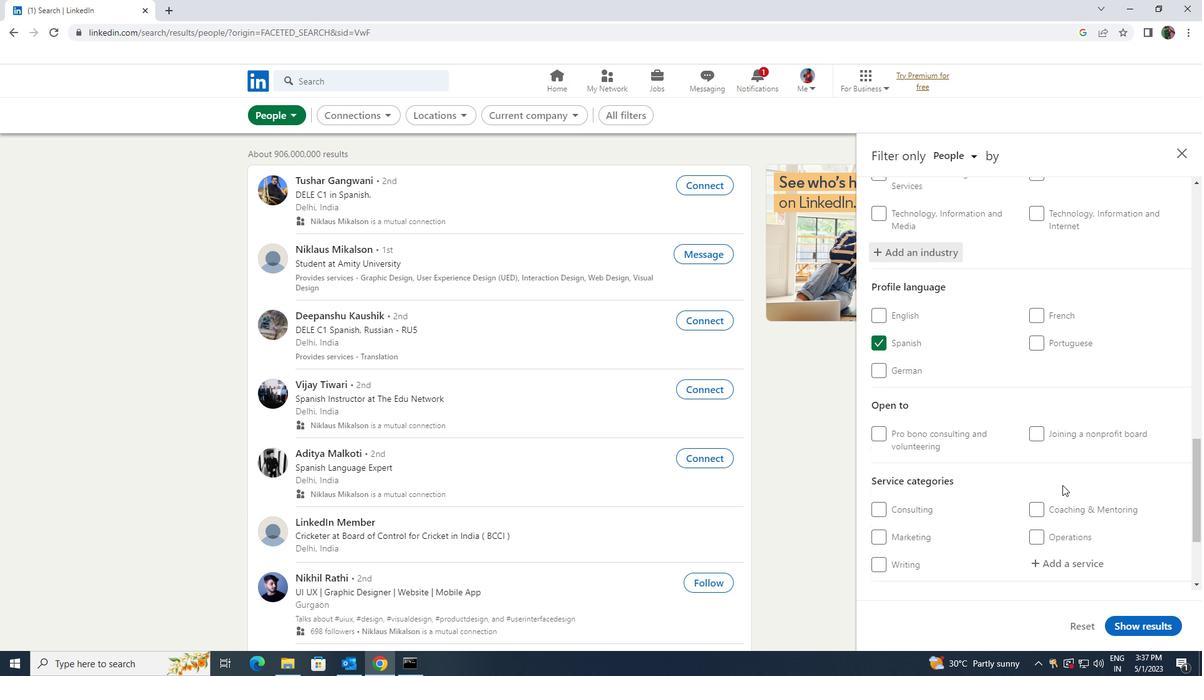 
Action: Mouse moved to (1061, 497)
Screenshot: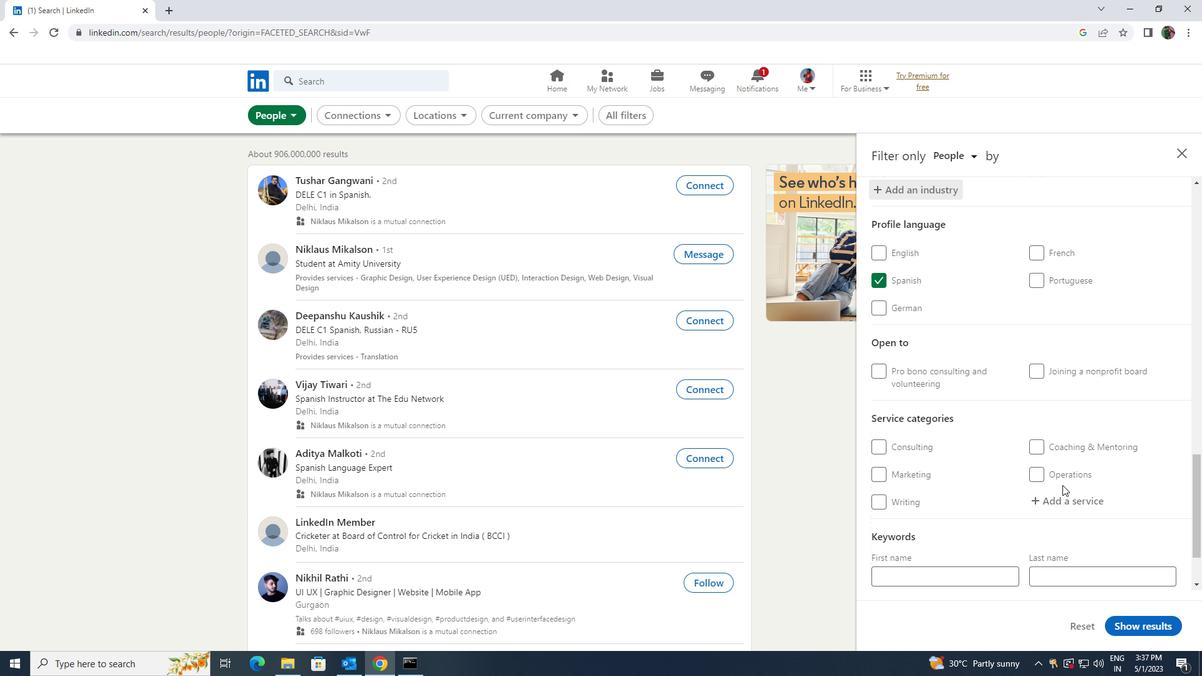 
Action: Mouse pressed left at (1061, 497)
Screenshot: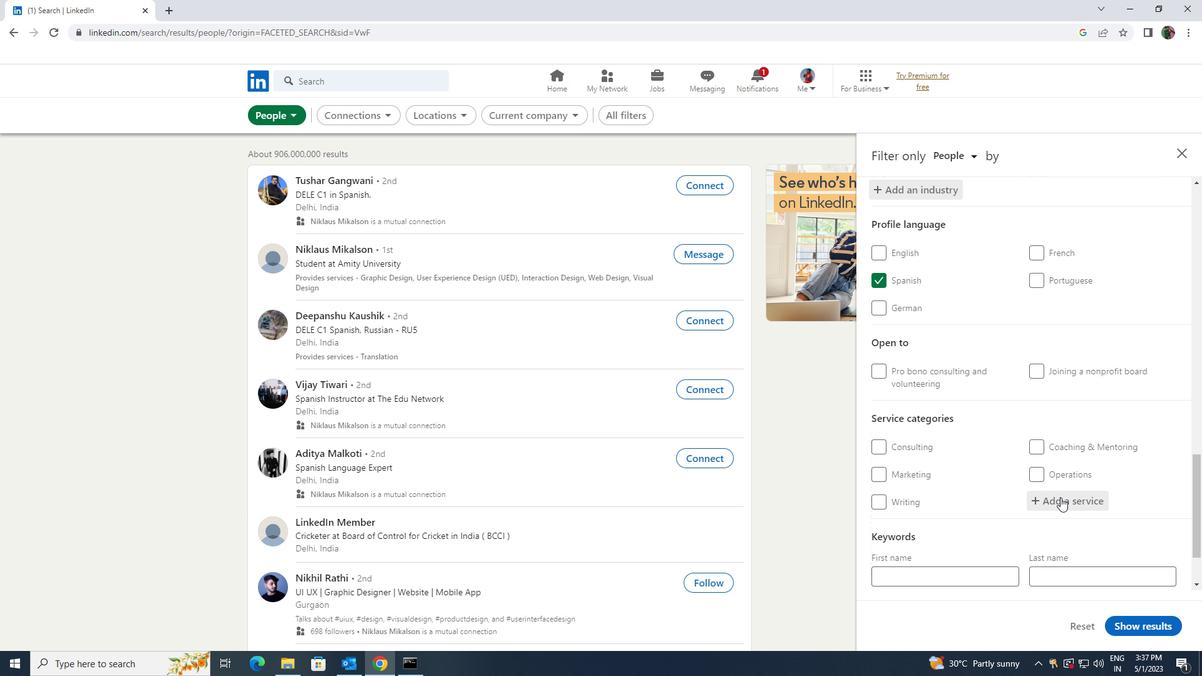 
Action: Key pressed <Key.shift>MANAGEMENT<Key.enter>
Screenshot: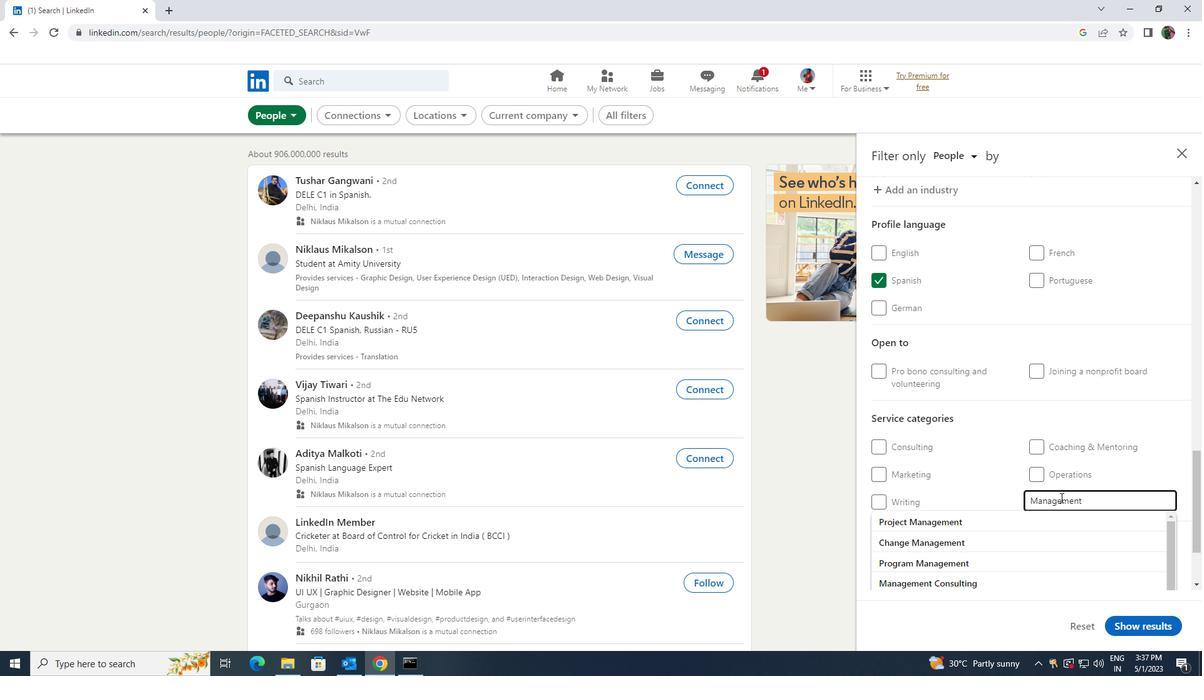 
Action: Mouse moved to (1061, 501)
Screenshot: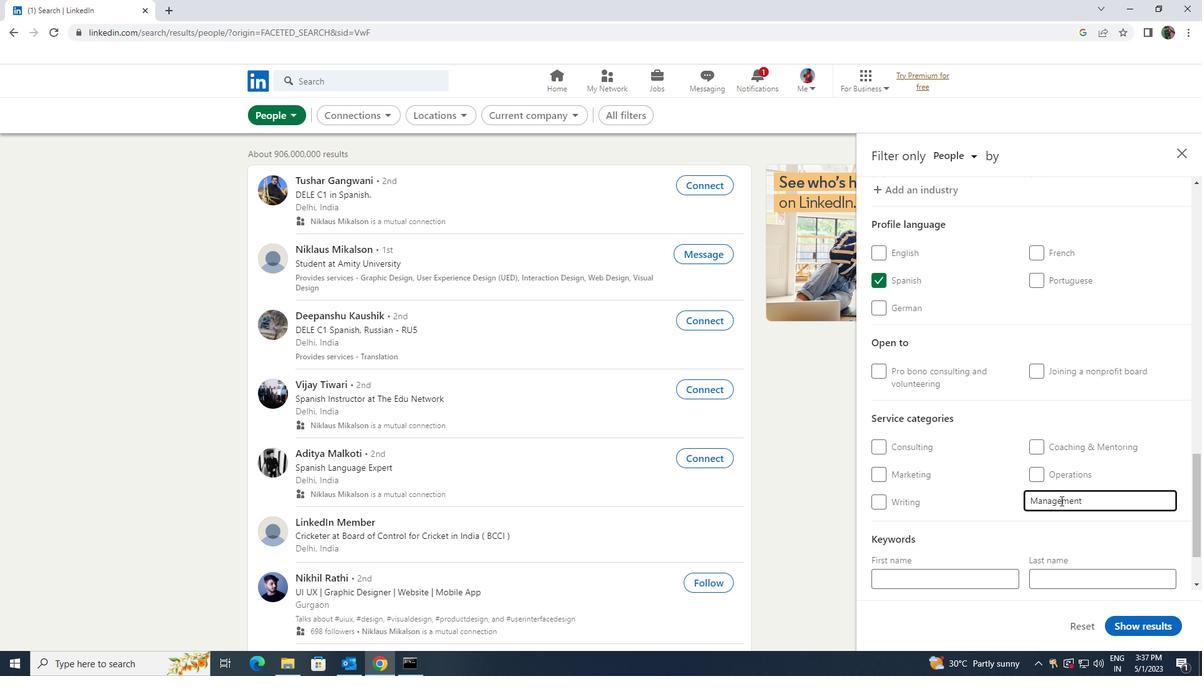 
Action: Mouse scrolled (1061, 500) with delta (0, 0)
Screenshot: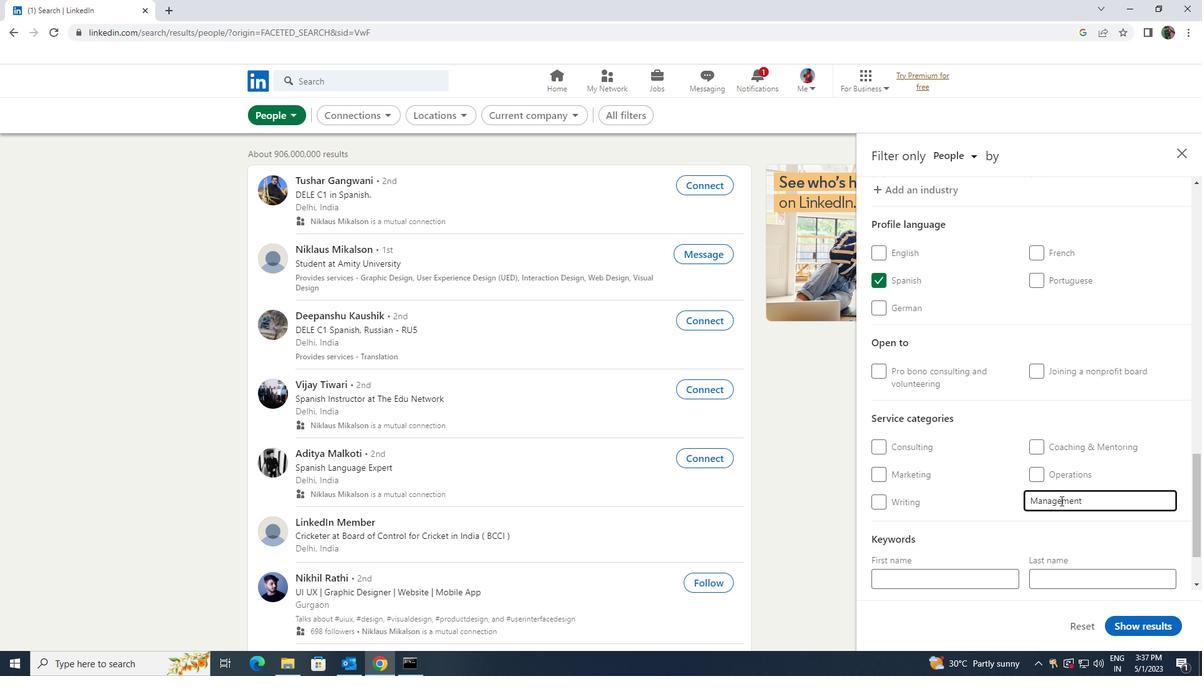 
Action: Mouse scrolled (1061, 500) with delta (0, 0)
Screenshot: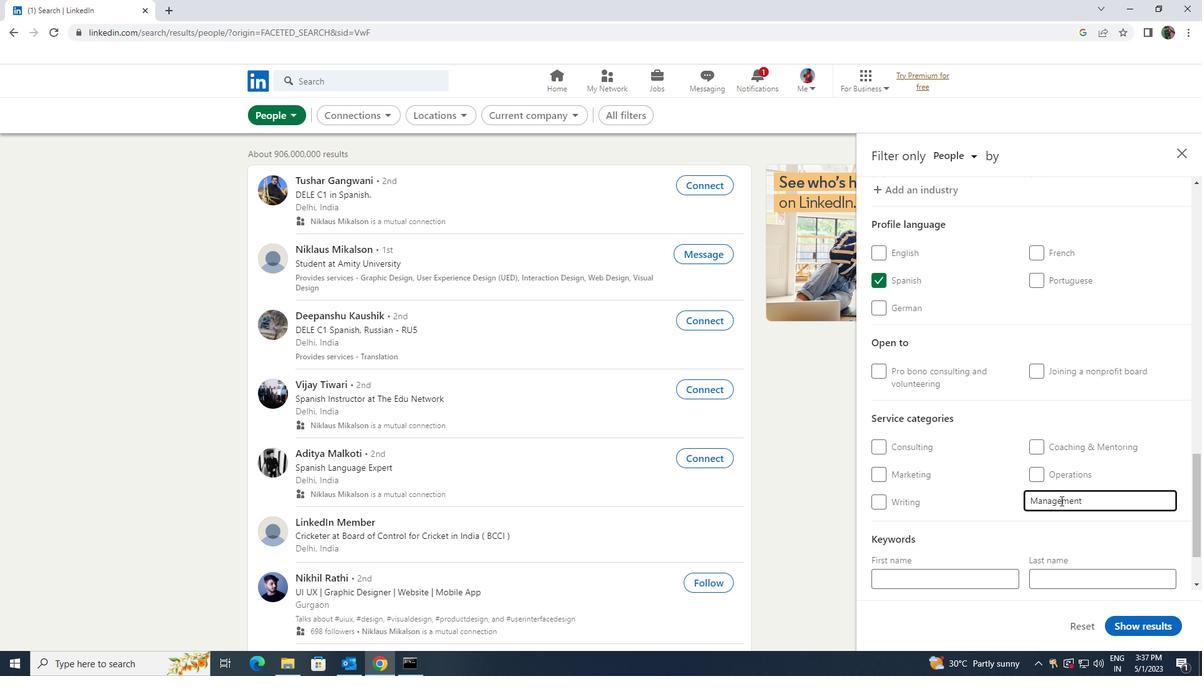 
Action: Mouse scrolled (1061, 500) with delta (0, 0)
Screenshot: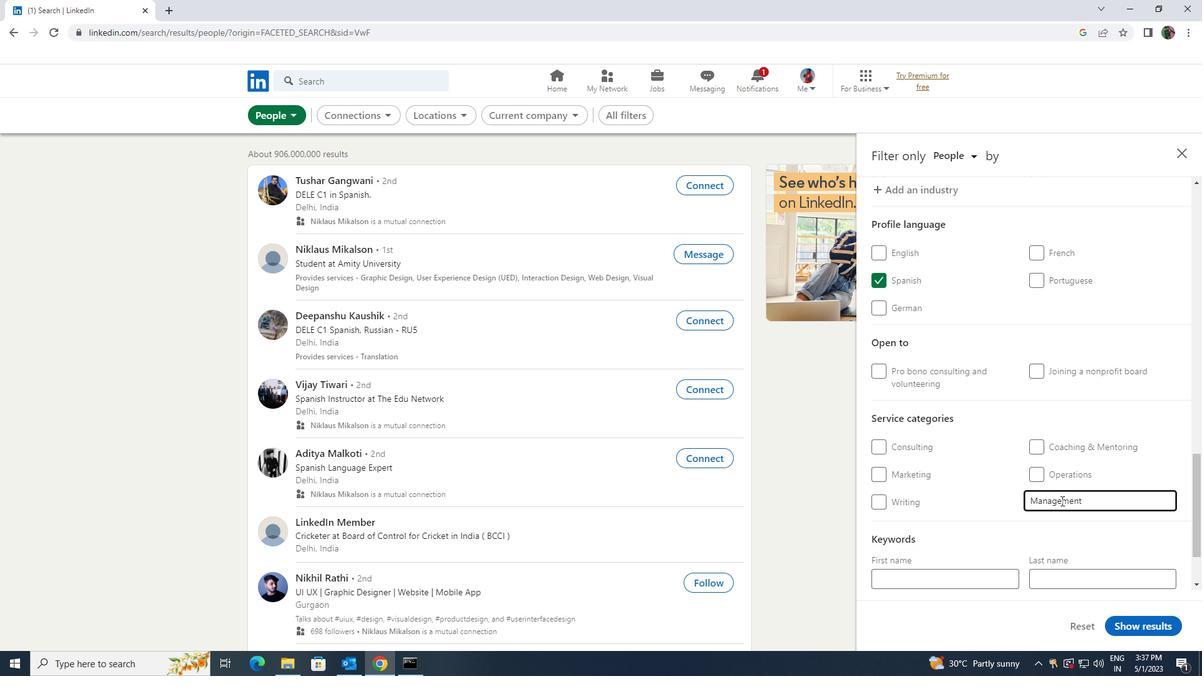 
Action: Mouse moved to (1062, 501)
Screenshot: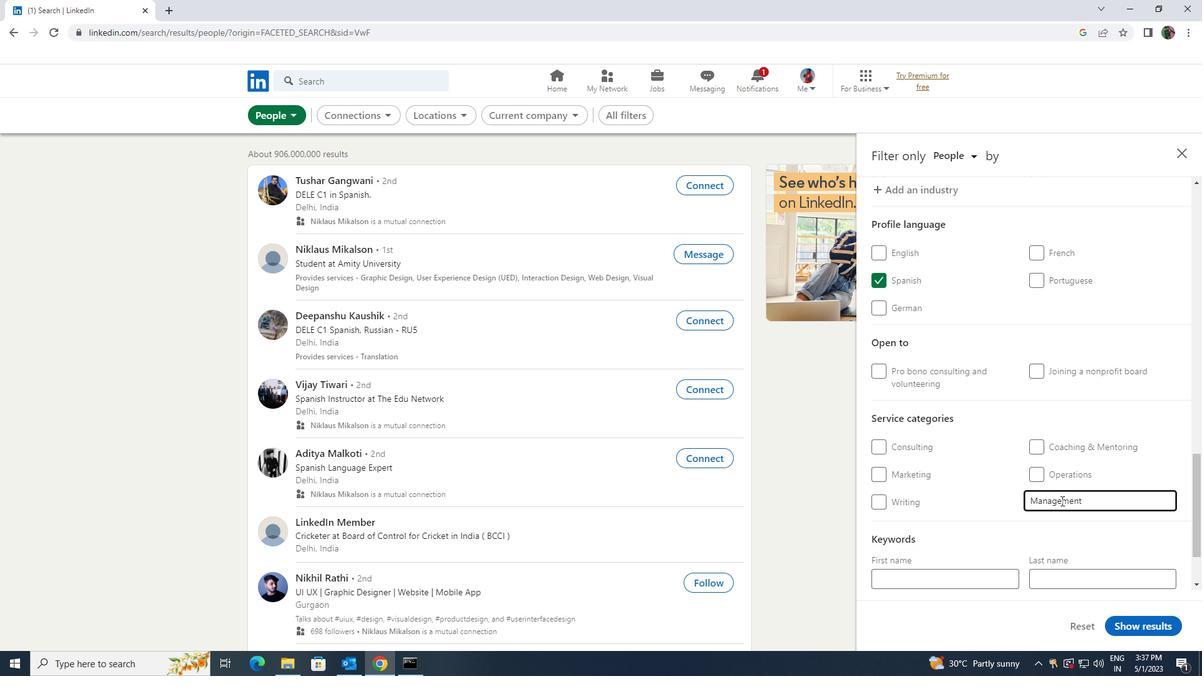 
Action: Mouse scrolled (1062, 500) with delta (0, 0)
Screenshot: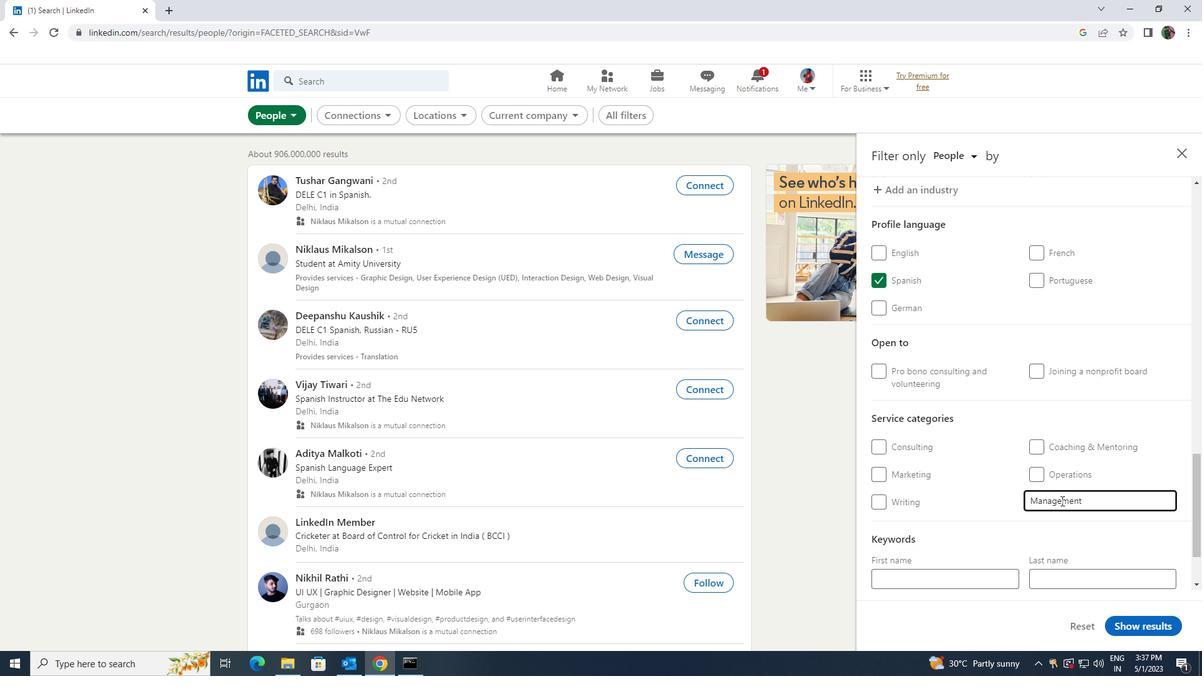 
Action: Mouse scrolled (1062, 500) with delta (0, 0)
Screenshot: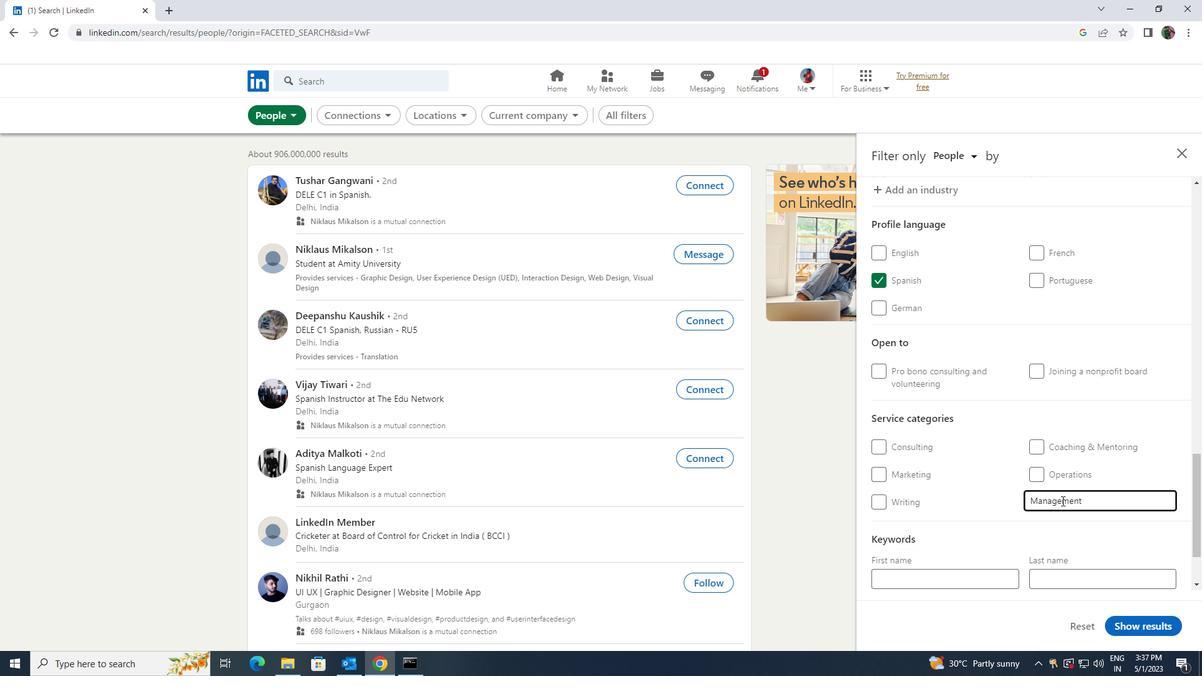 
Action: Mouse moved to (1025, 511)
Screenshot: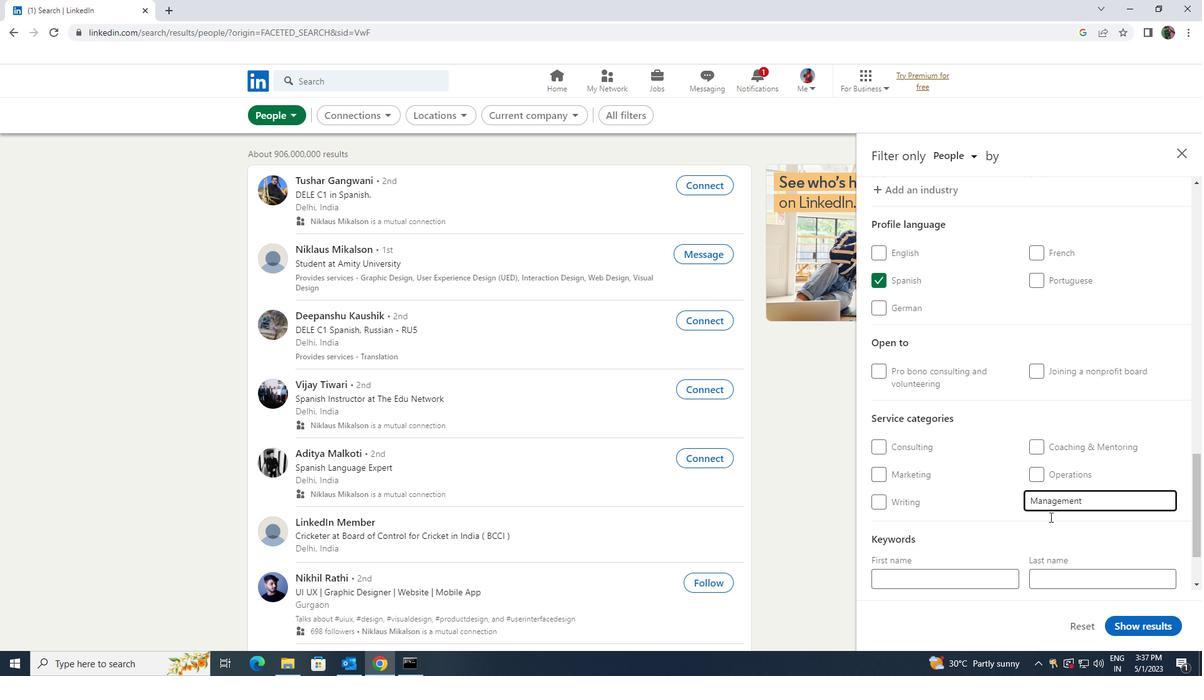 
Action: Mouse scrolled (1025, 510) with delta (0, 0)
Screenshot: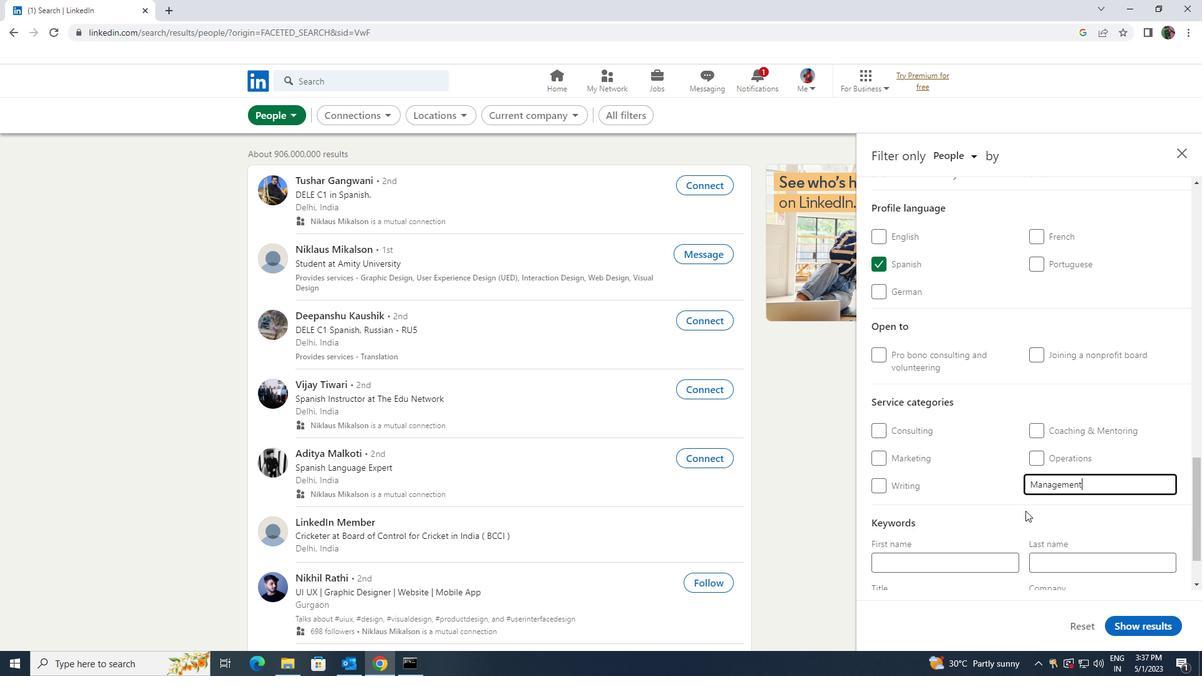 
Action: Mouse moved to (1005, 534)
Screenshot: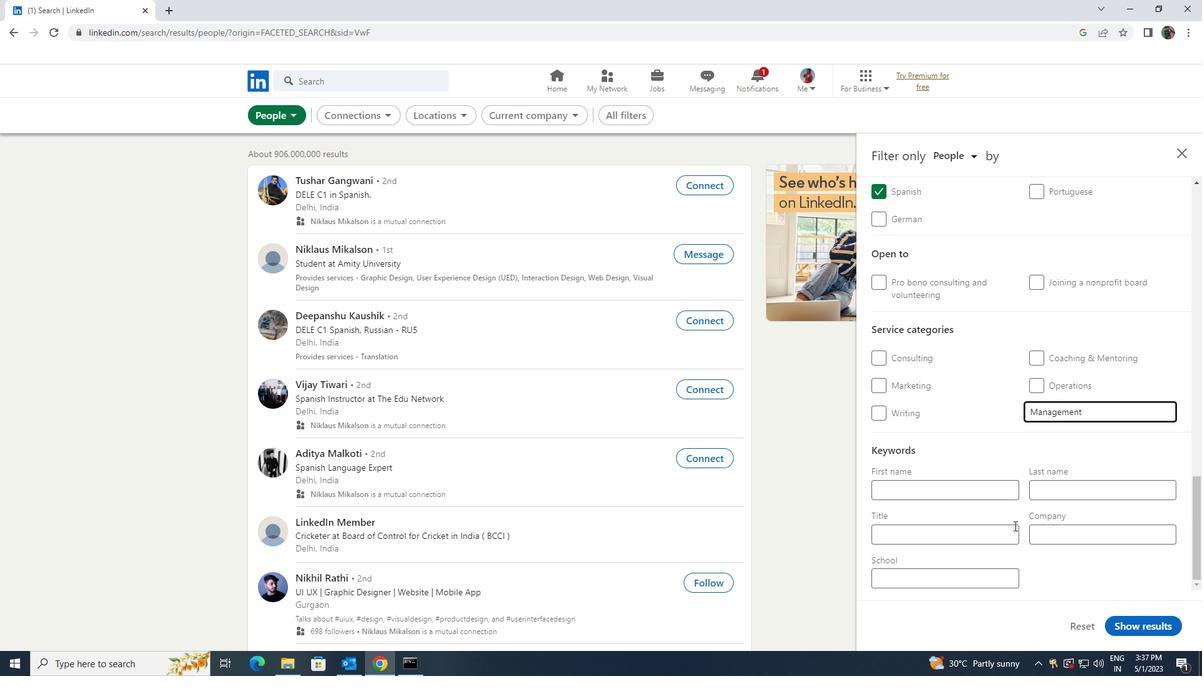 
Action: Mouse pressed left at (1005, 534)
Screenshot: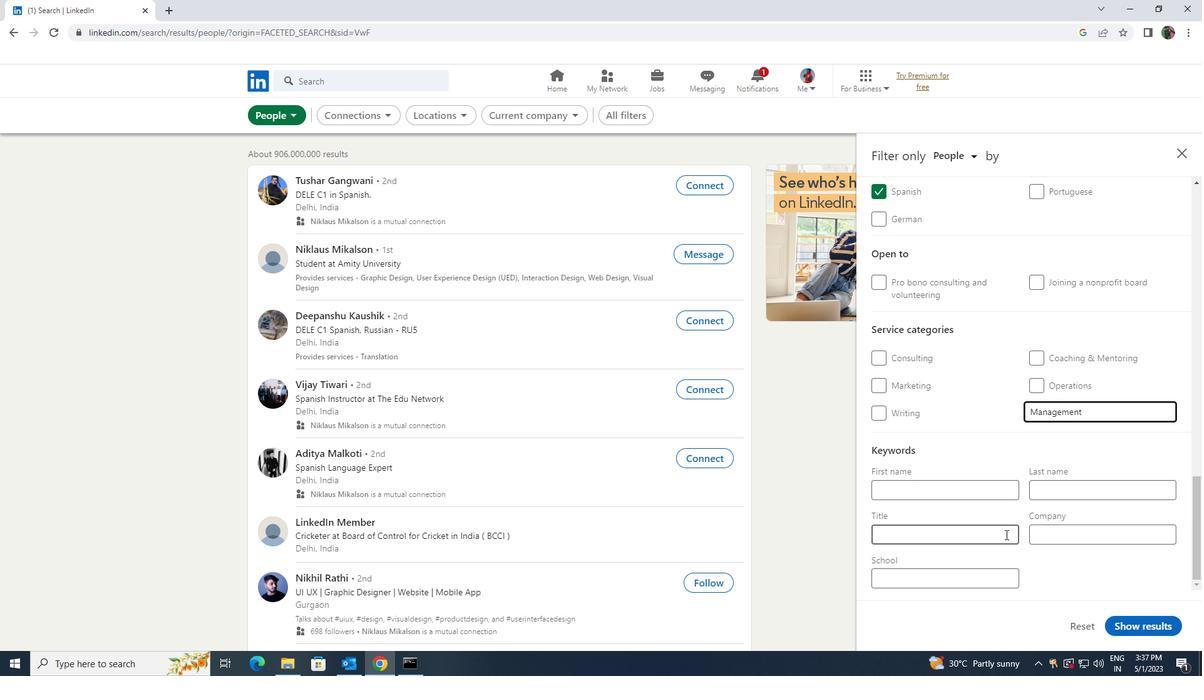 
Action: Mouse moved to (1005, 534)
Screenshot: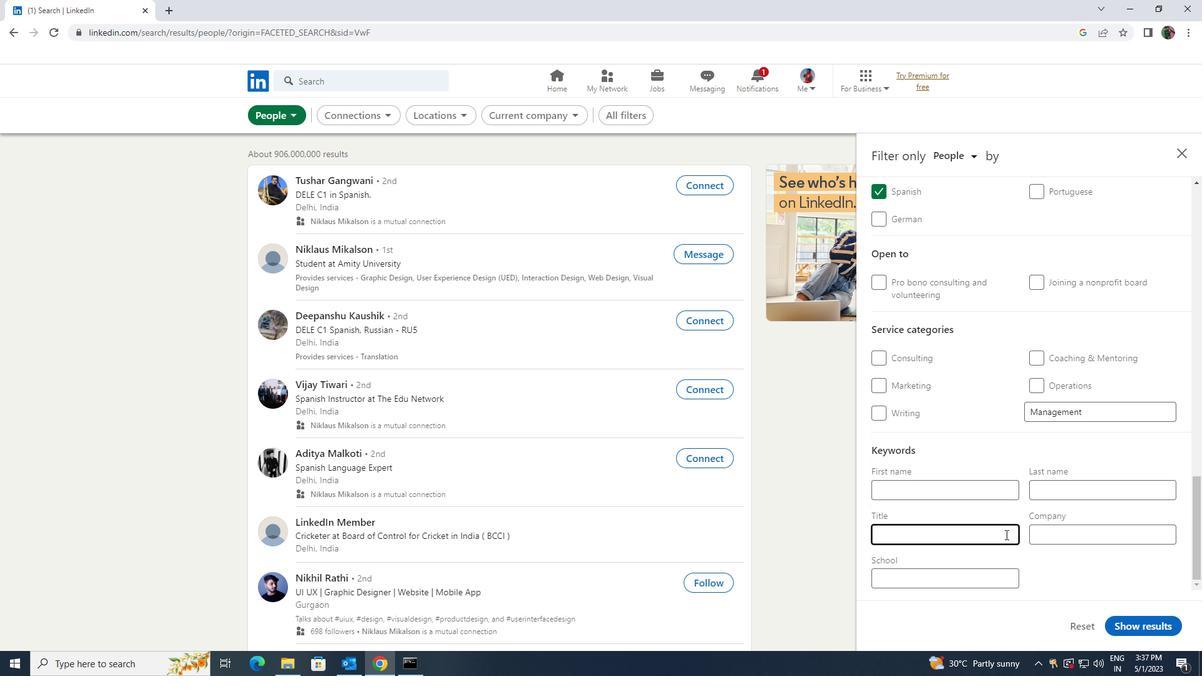 
Action: Key pressed <Key.shift><Key.shift><Key.shift><Key.shift><Key.shift><Key.shift><Key.shift><Key.shift><Key.shift><Key.shift>PHARMACIST
Screenshot: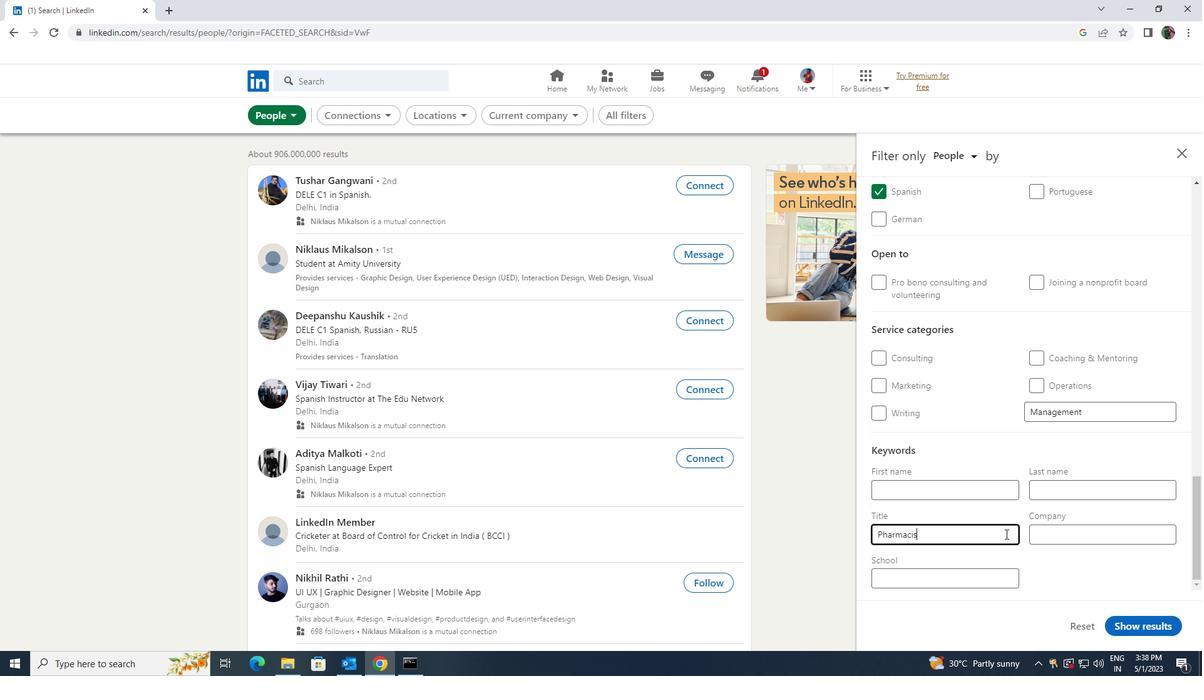 
Action: Mouse moved to (1122, 628)
Screenshot: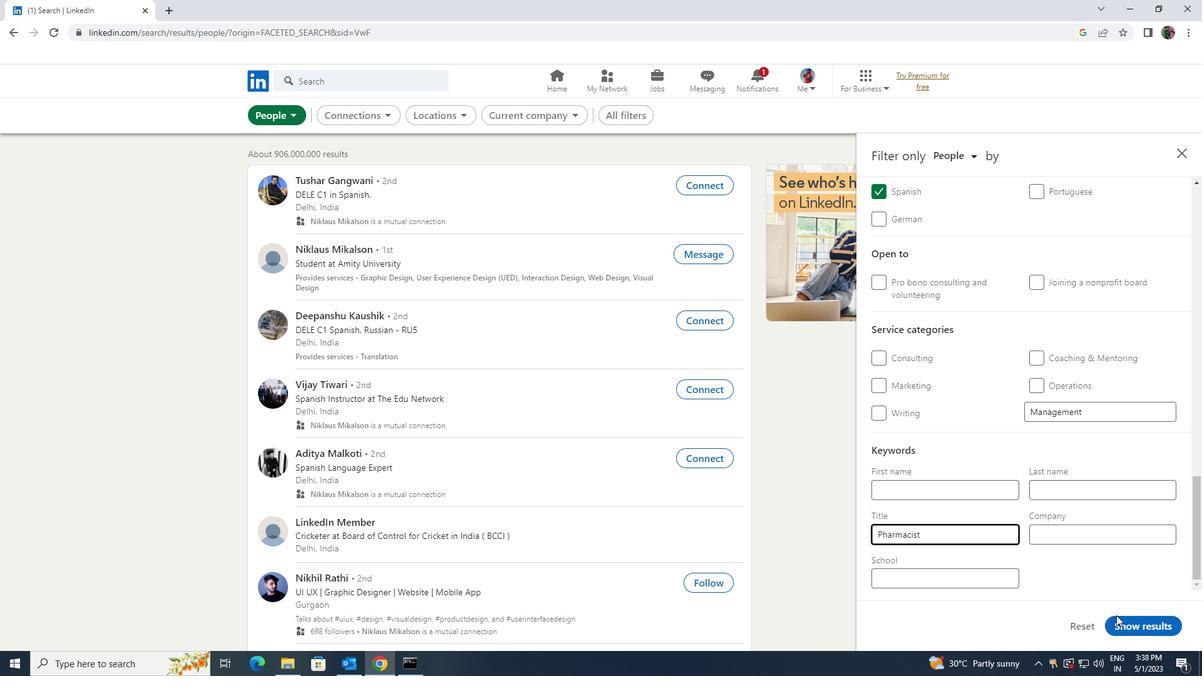 
Action: Mouse pressed left at (1122, 628)
Screenshot: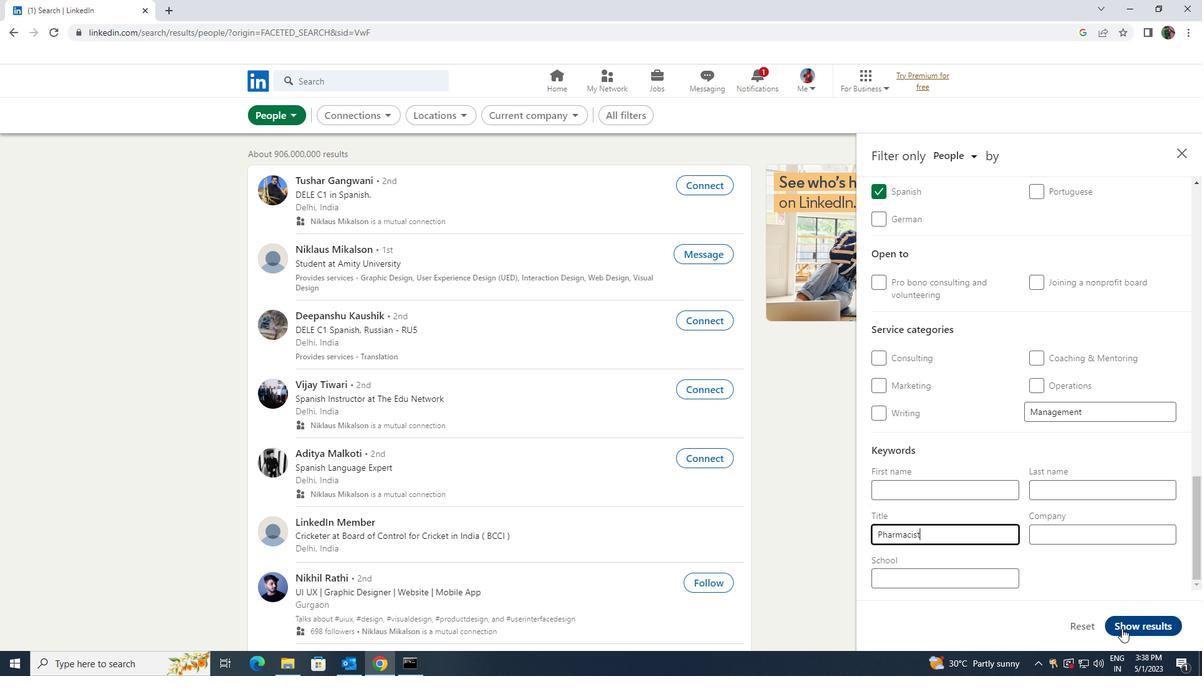 
